 Task: Search one way flight ticket for 1 adult, 6 children, 1 infant in seat and 1 infant on lap in business from Unalaska: Unalaska Airport (tom Madsen/dutch Harbor Airport) to Greensboro: Piedmont Triad International Airport on 5-1-2023. Stops: Non-stop only. Choice of flights is Alaska. Number of bags: 1 carry on bag. Price is upto 80000. Outbound departure time preference is 17:45. Return departure time preference is 5:30.
Action: Mouse moved to (399, 485)
Screenshot: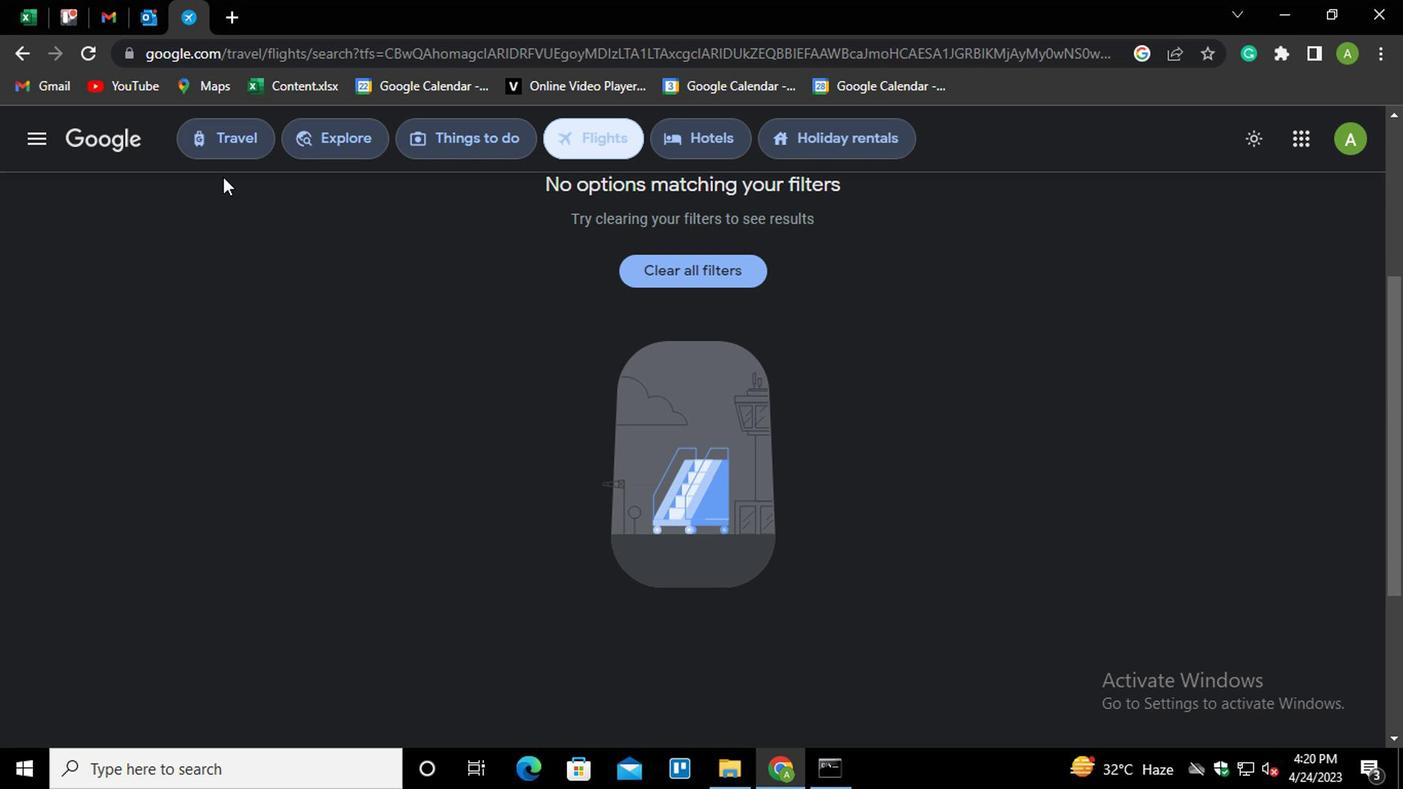 
Action: Mouse scrolled (399, 486) with delta (0, 1)
Screenshot: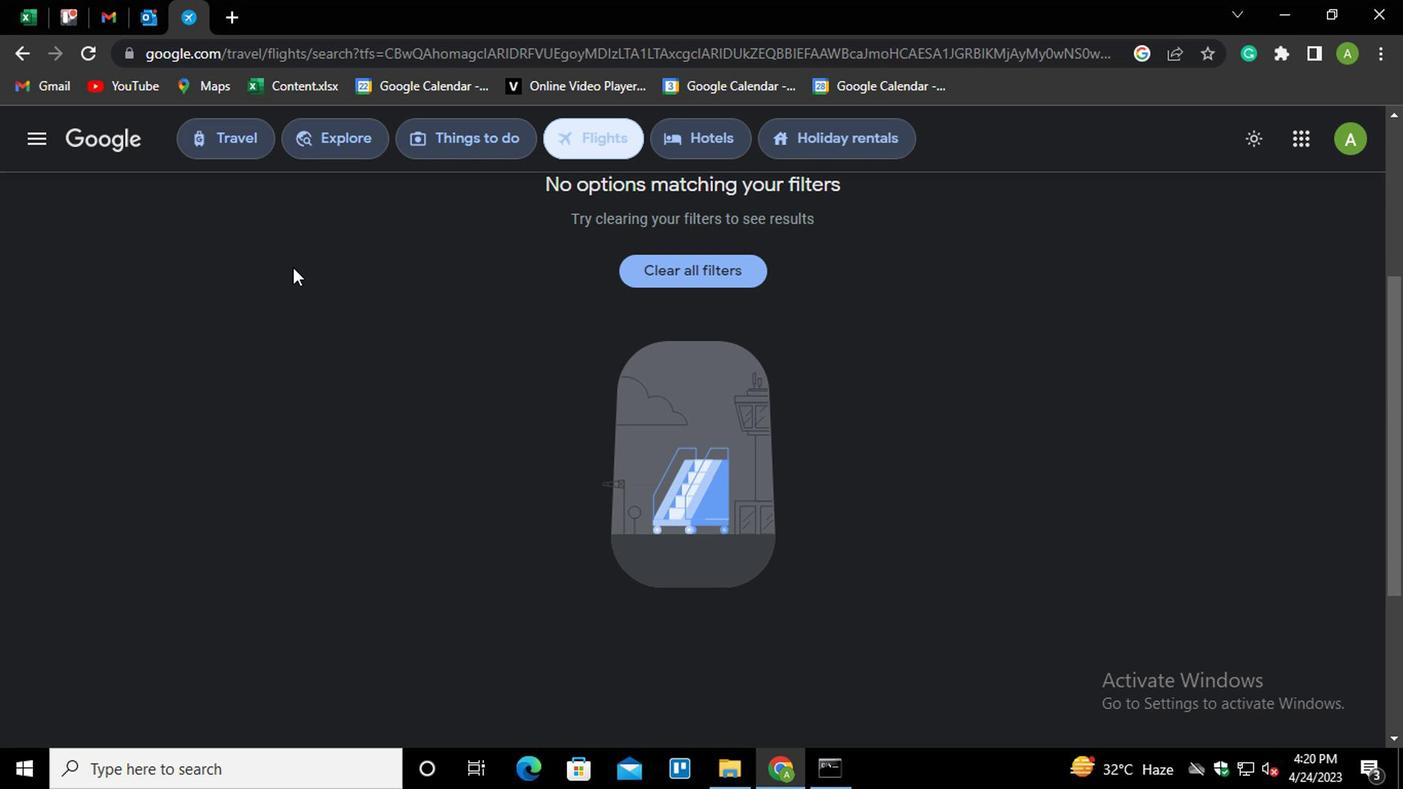 
Action: Mouse scrolled (399, 486) with delta (0, 1)
Screenshot: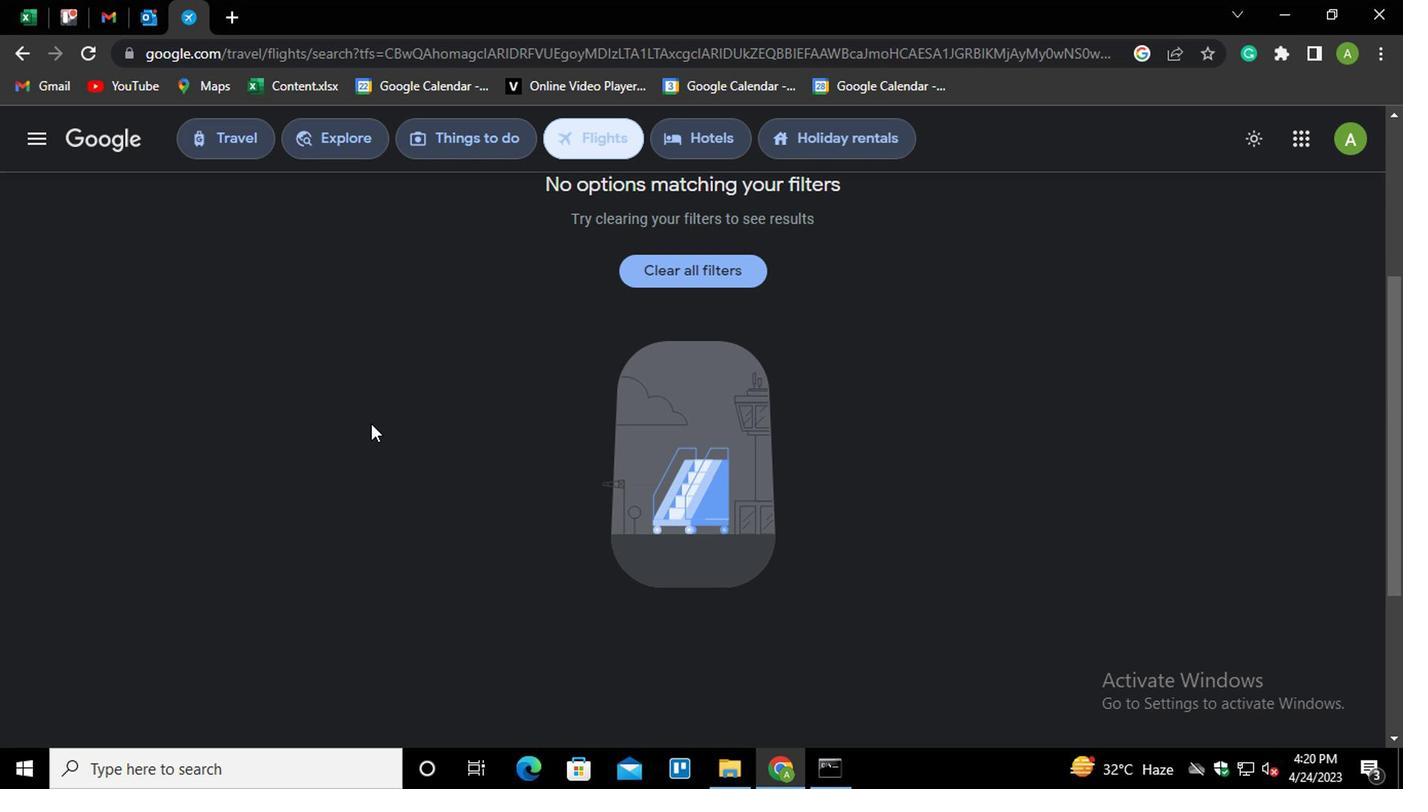 
Action: Mouse scrolled (399, 486) with delta (0, 1)
Screenshot: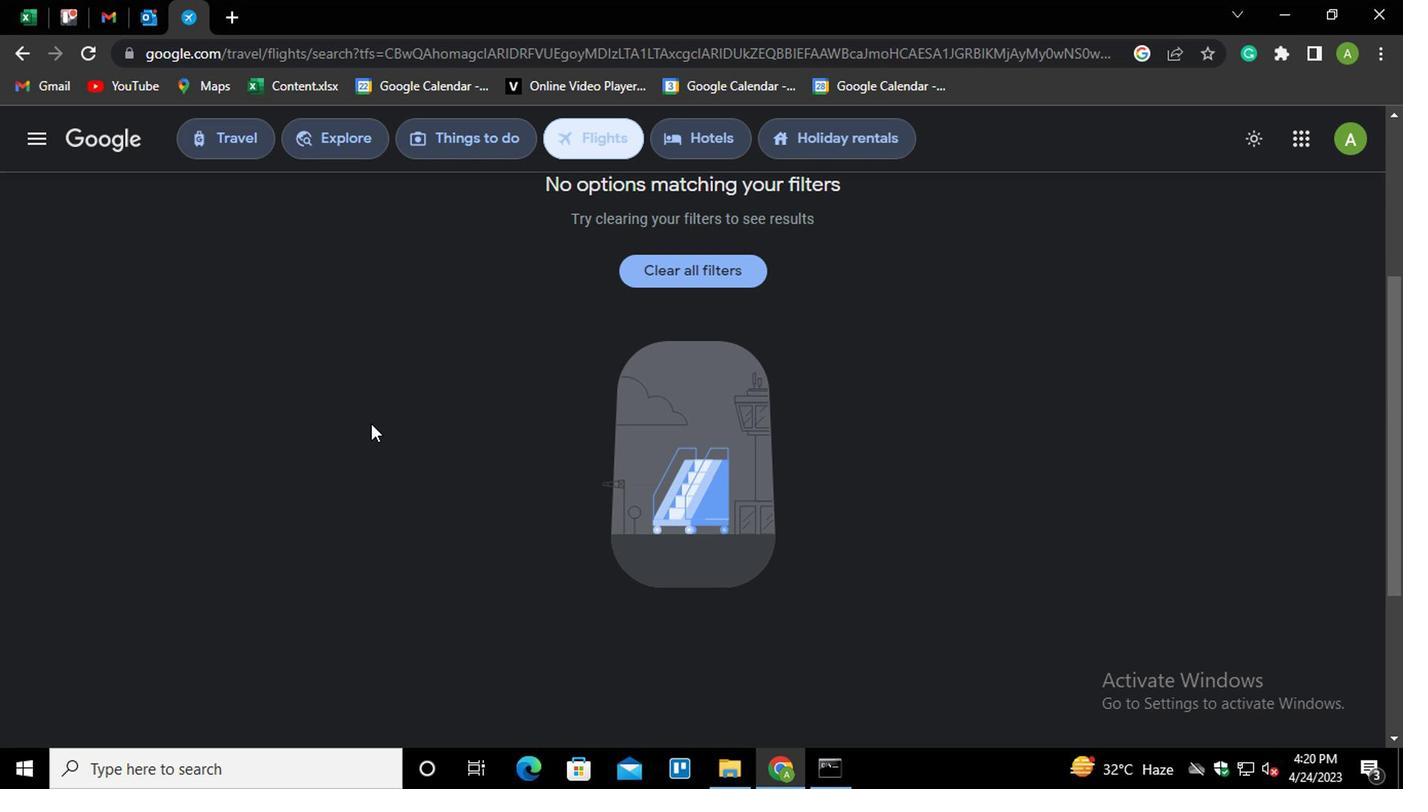 
Action: Mouse scrolled (399, 486) with delta (0, 1)
Screenshot: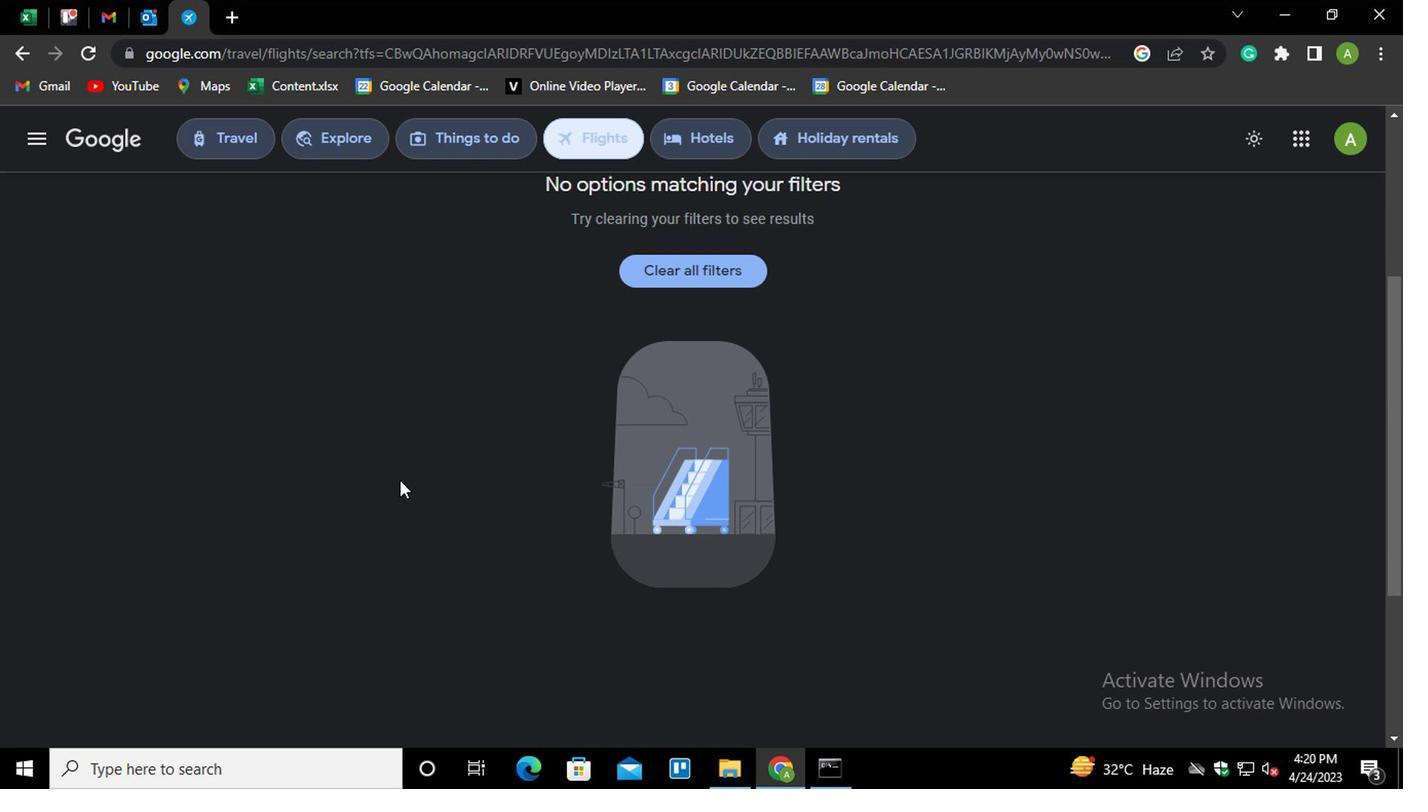
Action: Mouse moved to (268, 225)
Screenshot: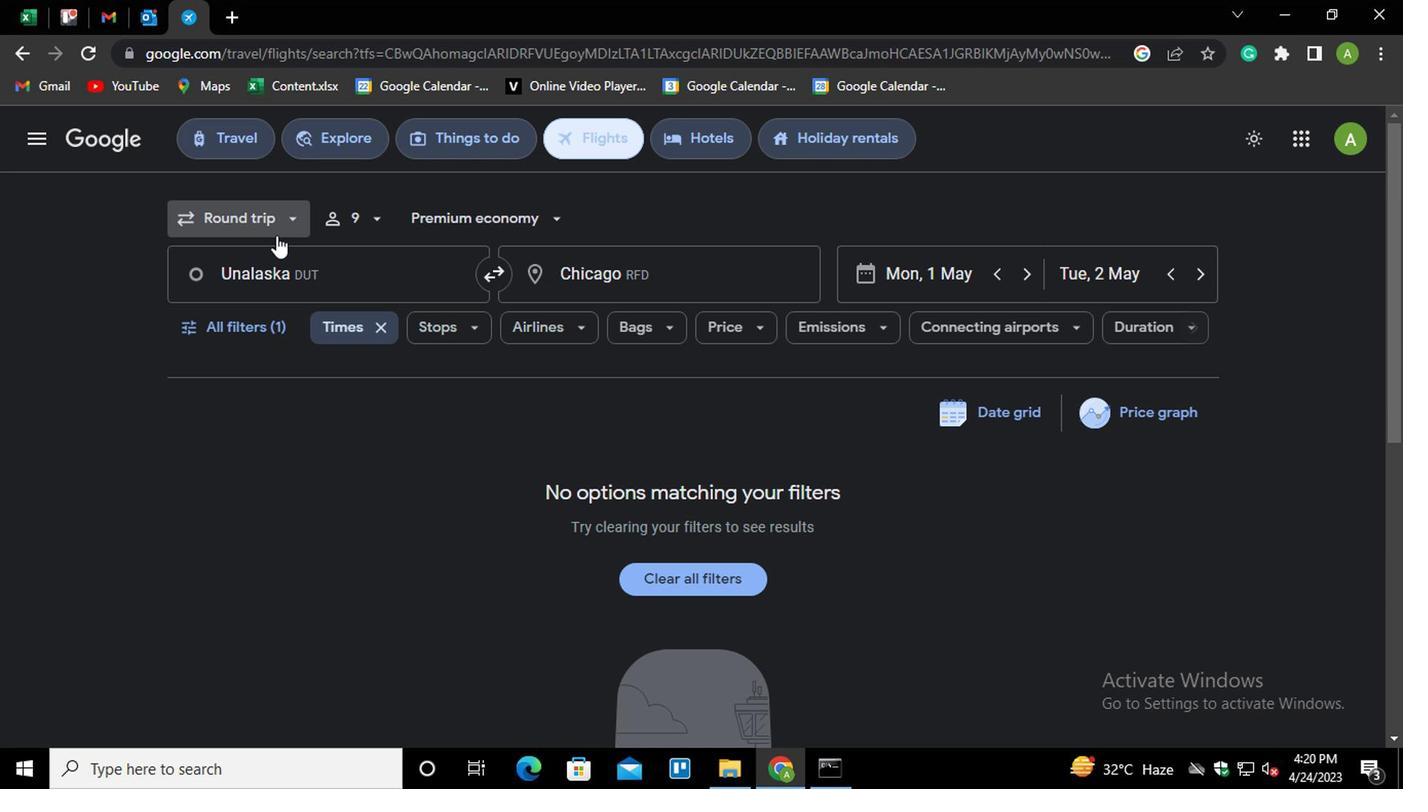 
Action: Mouse pressed left at (268, 225)
Screenshot: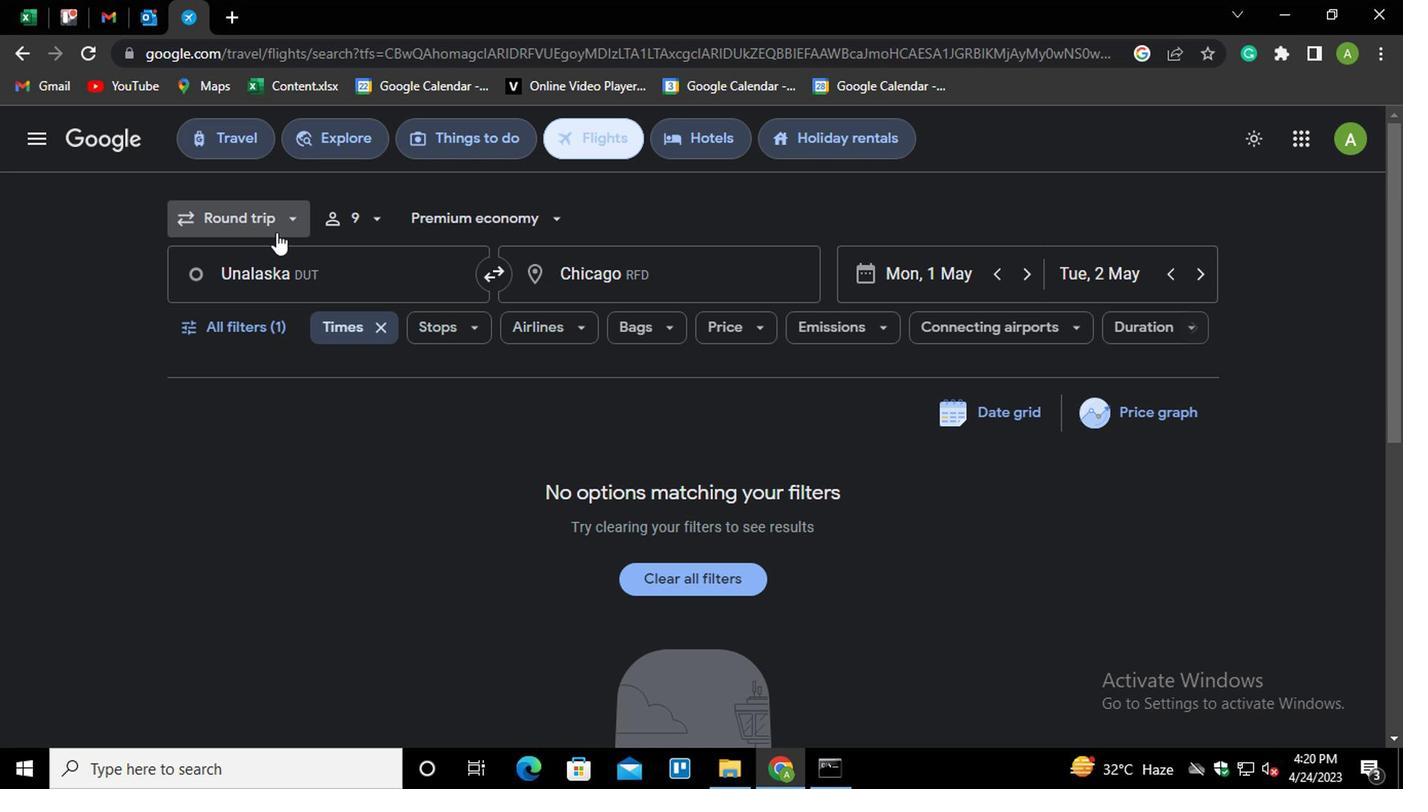 
Action: Mouse moved to (269, 303)
Screenshot: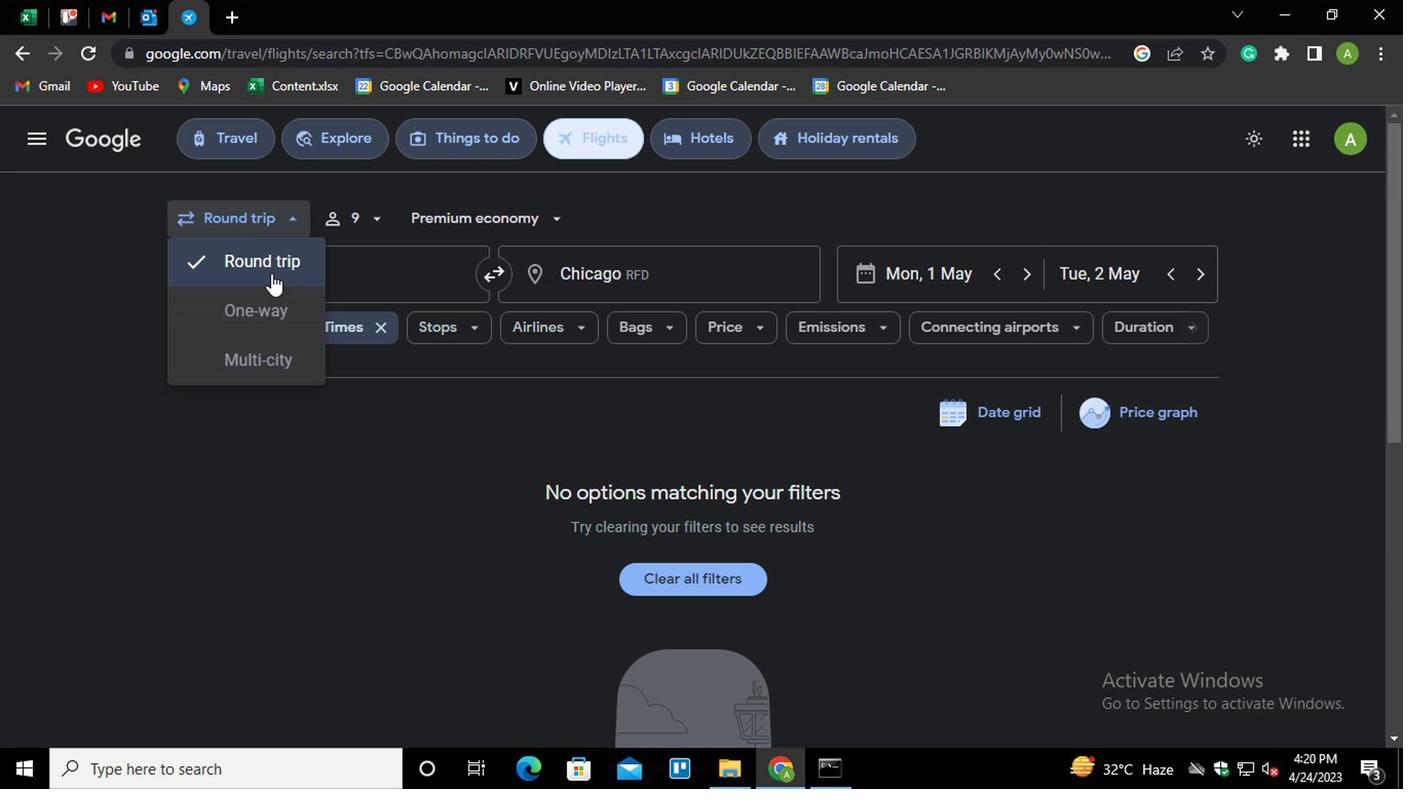 
Action: Mouse pressed left at (269, 303)
Screenshot: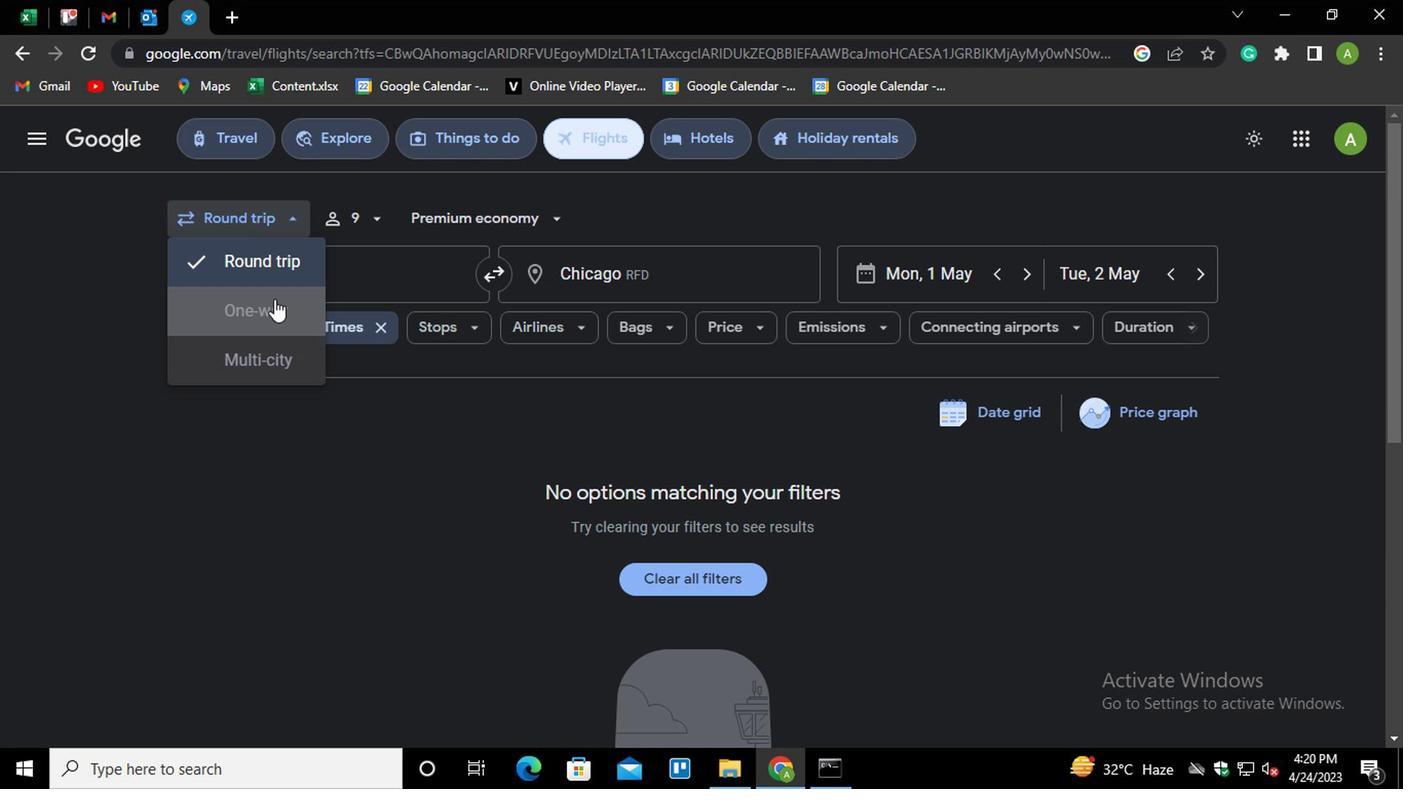
Action: Mouse moved to (333, 227)
Screenshot: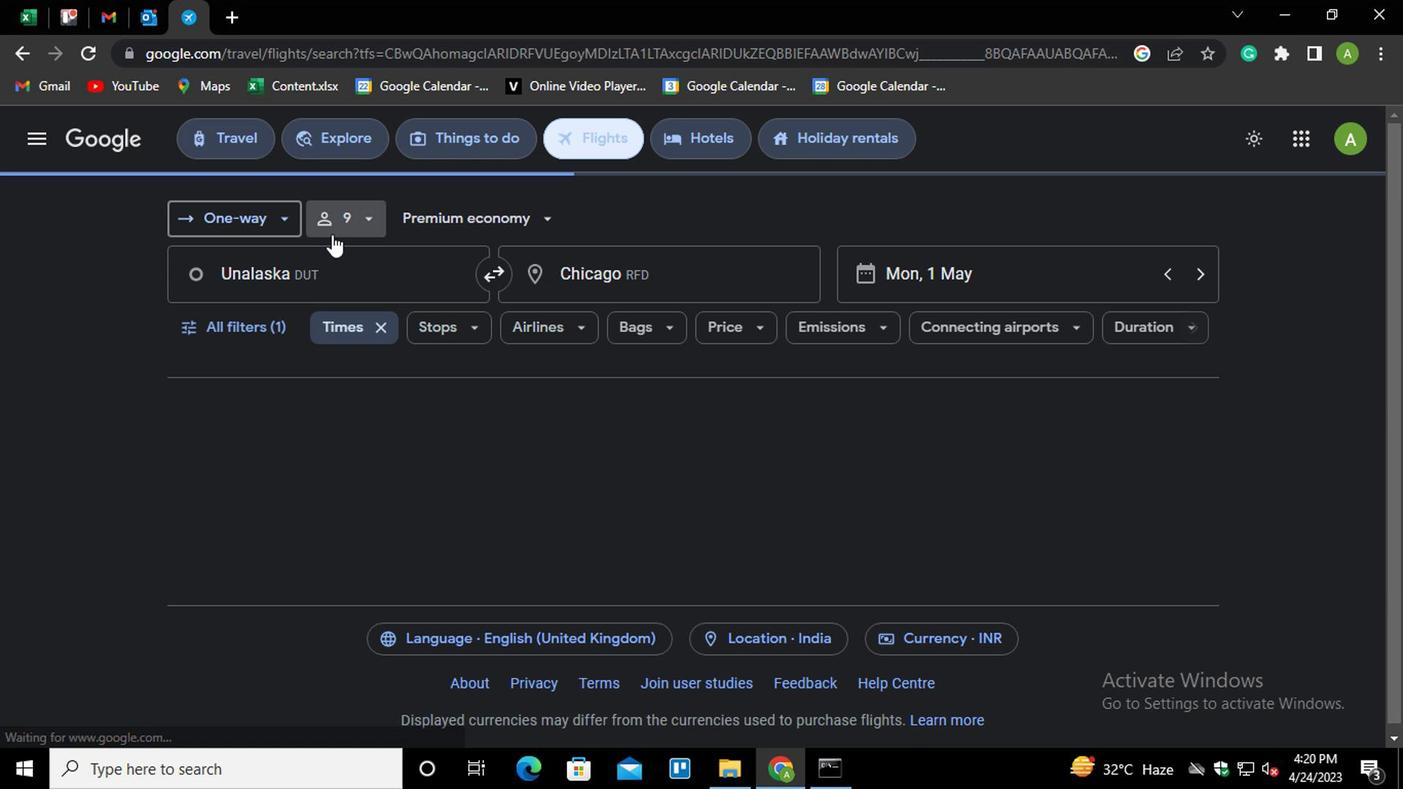 
Action: Mouse pressed left at (333, 227)
Screenshot: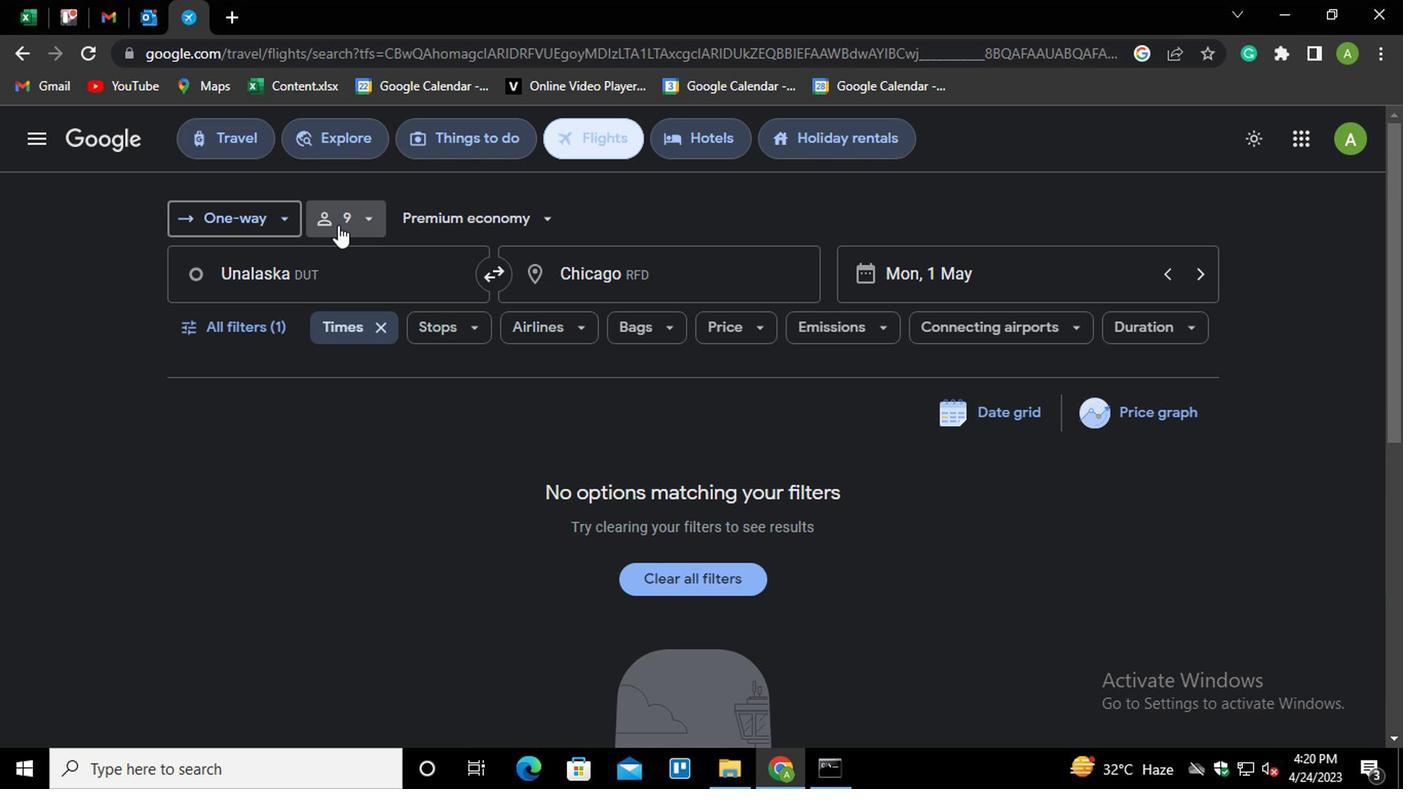 
Action: Mouse moved to (452, 268)
Screenshot: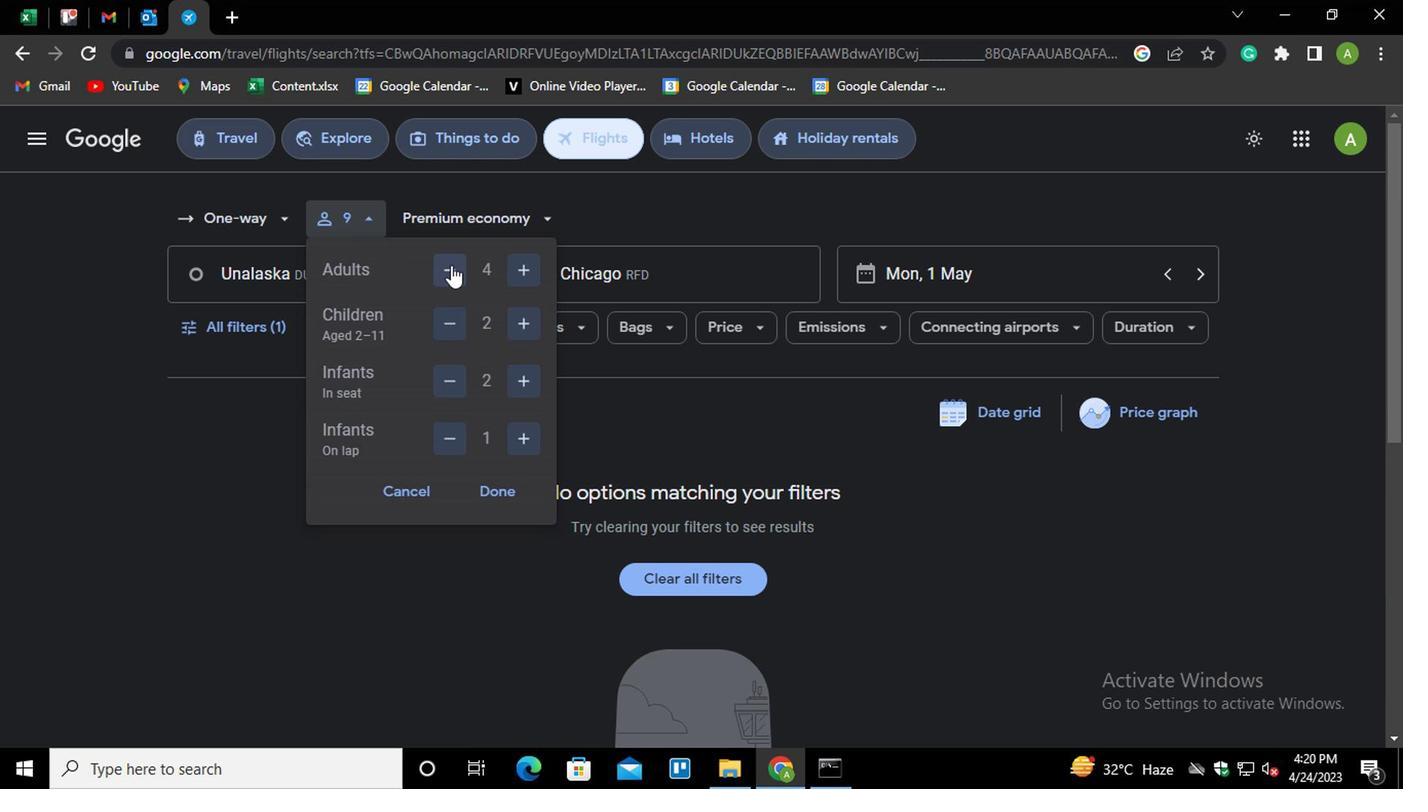 
Action: Mouse pressed left at (452, 268)
Screenshot: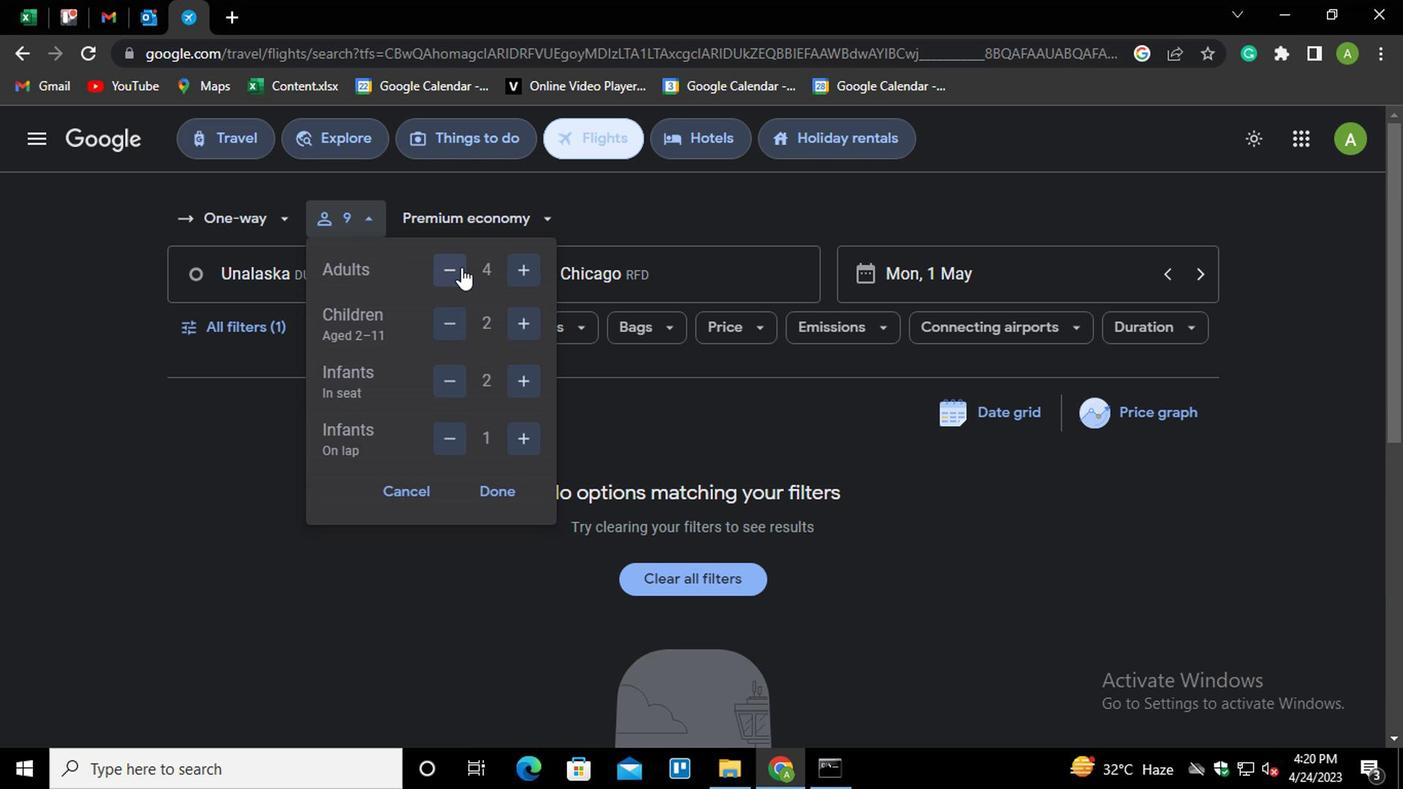 
Action: Mouse pressed left at (452, 268)
Screenshot: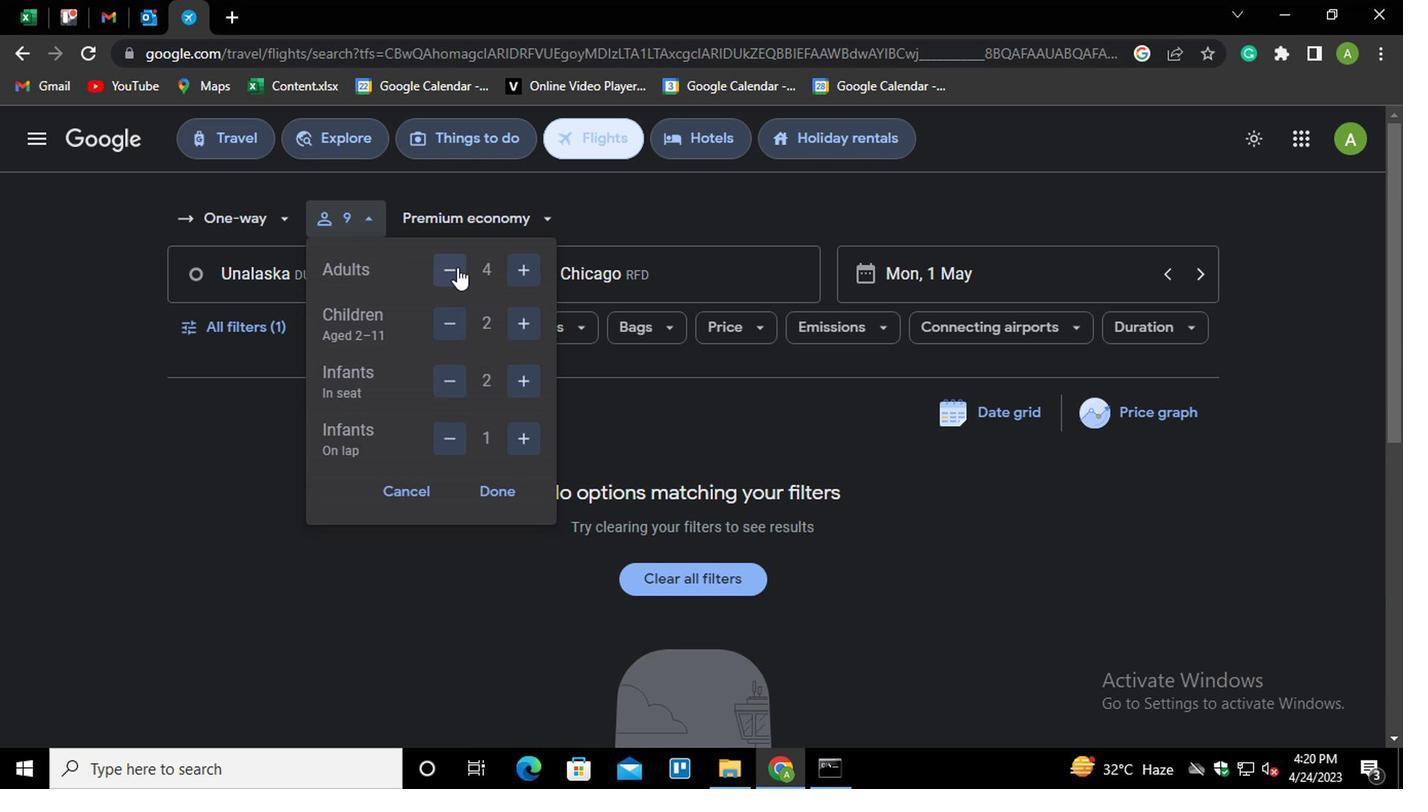 
Action: Mouse pressed left at (452, 268)
Screenshot: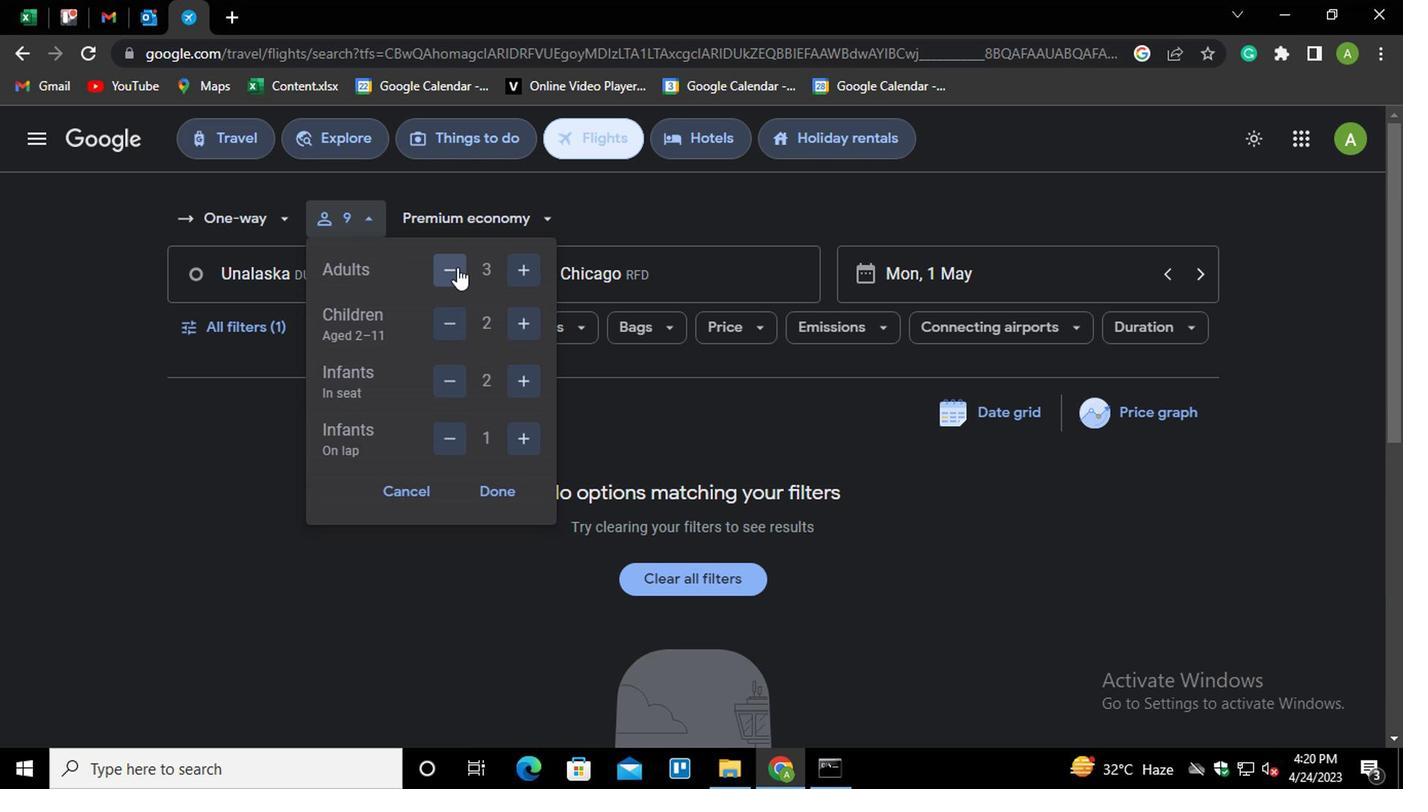 
Action: Mouse moved to (521, 324)
Screenshot: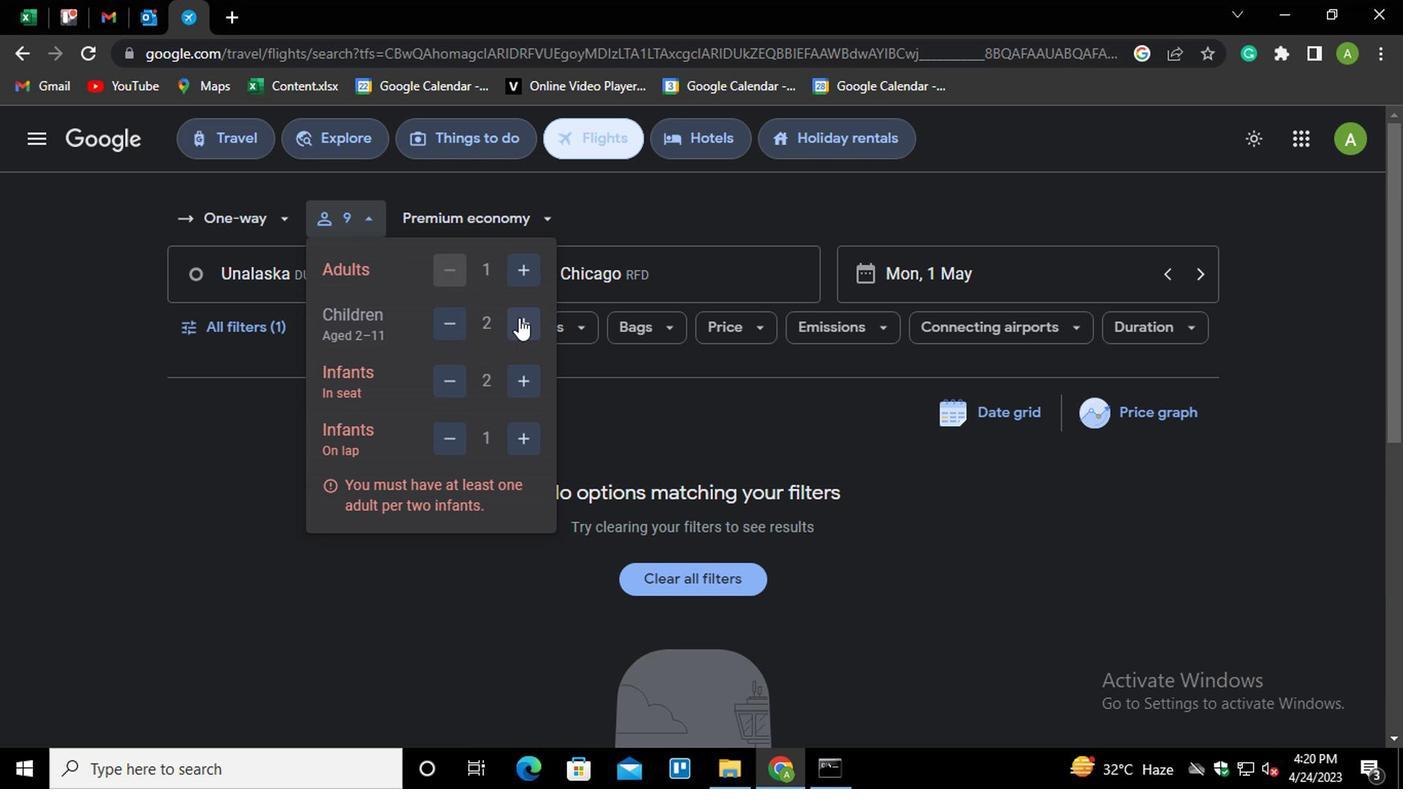 
Action: Mouse pressed left at (521, 324)
Screenshot: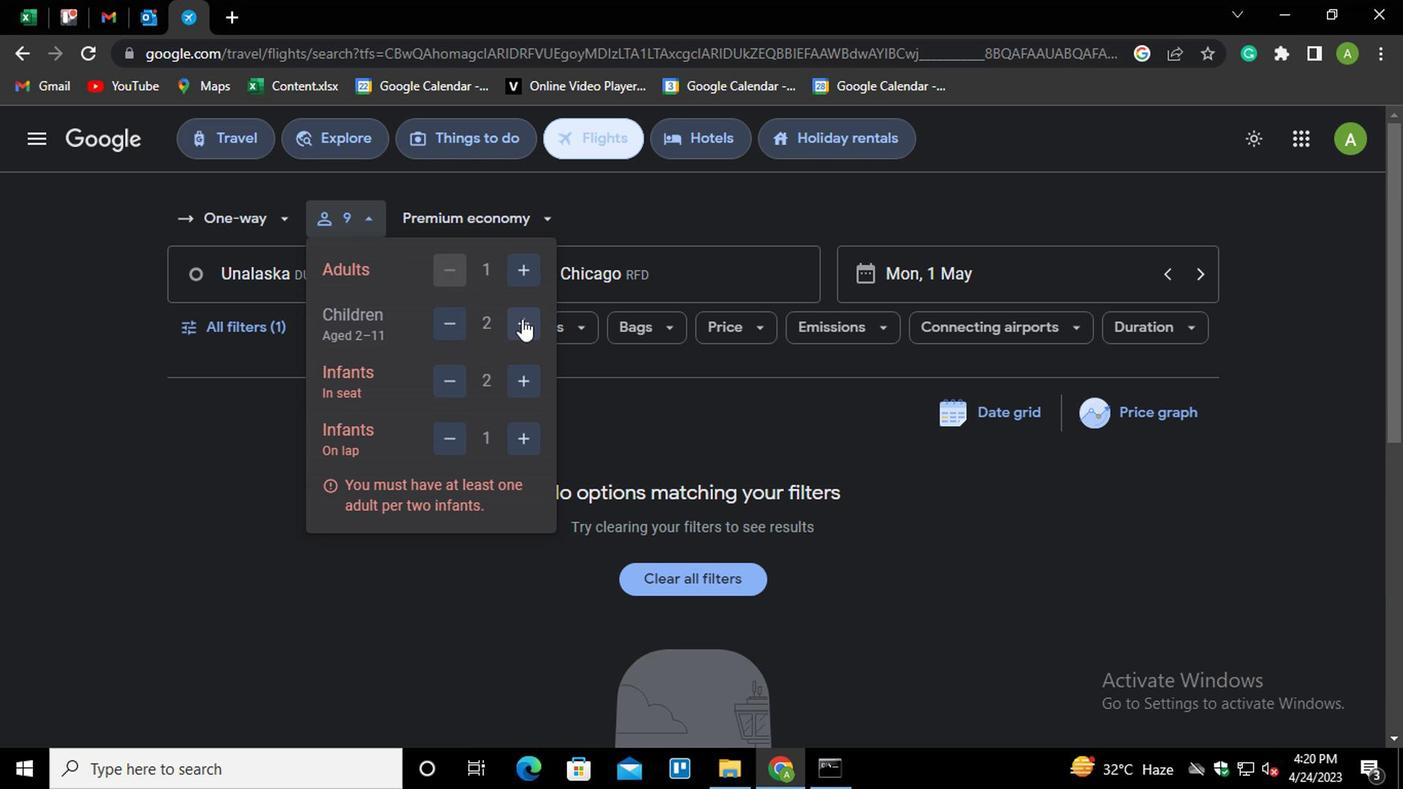 
Action: Mouse moved to (521, 325)
Screenshot: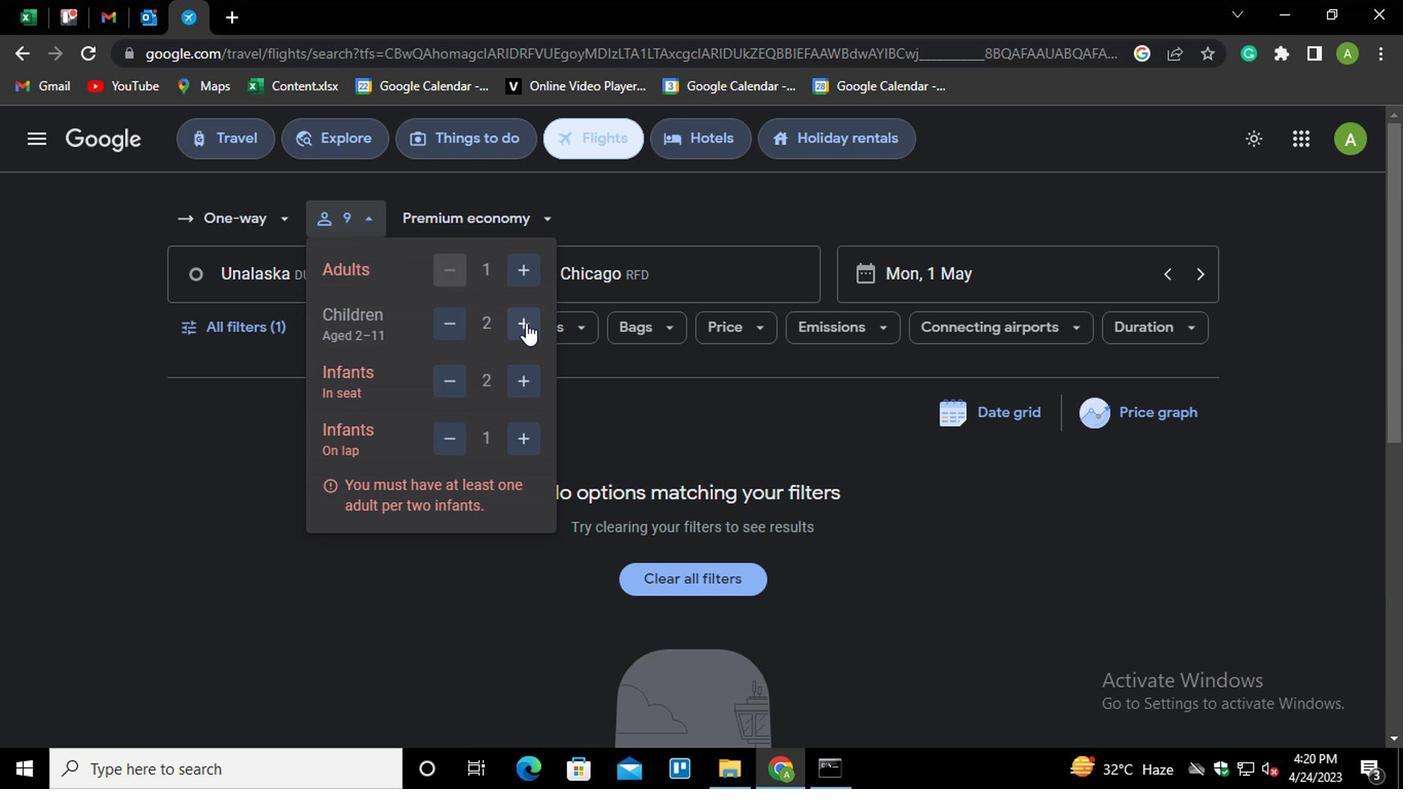 
Action: Mouse pressed left at (521, 325)
Screenshot: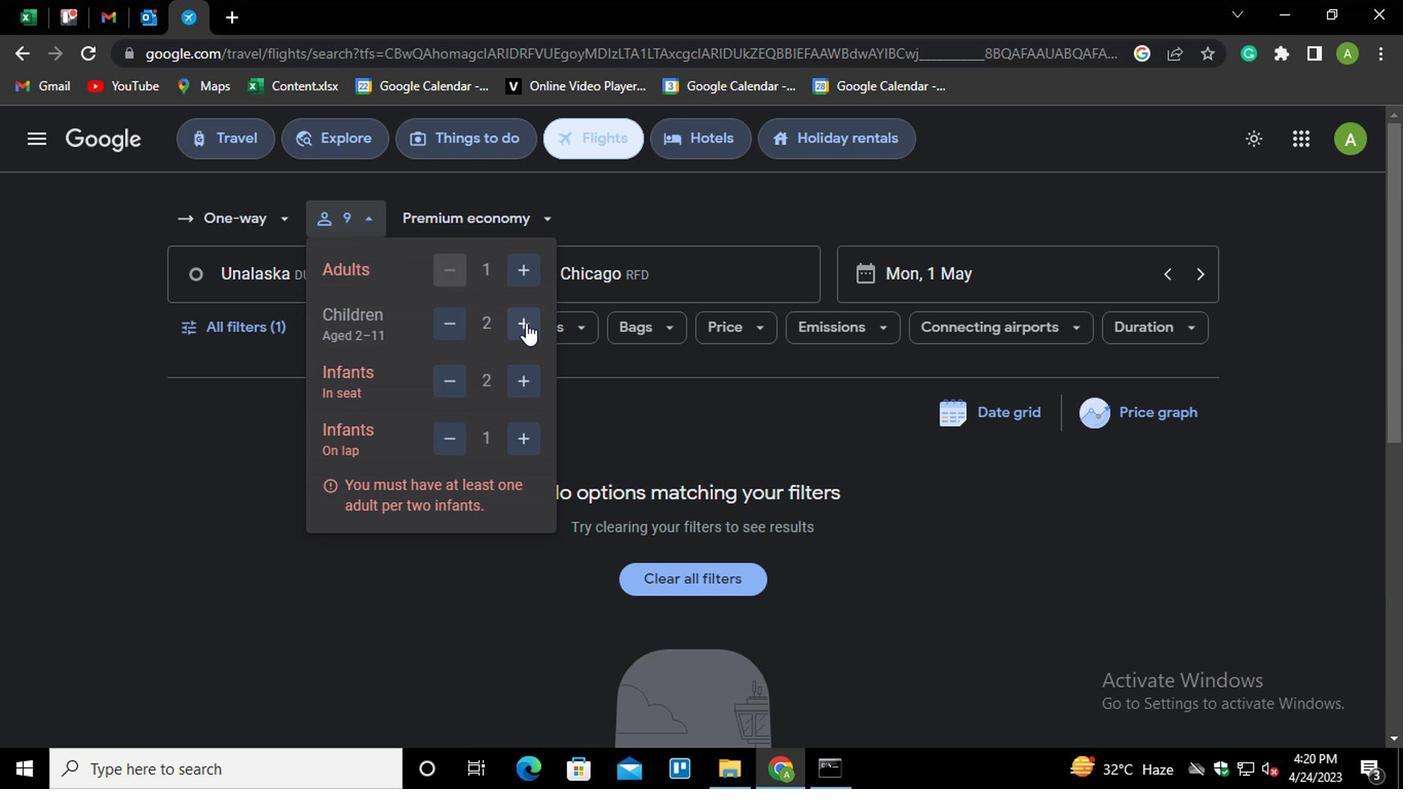 
Action: Mouse pressed left at (521, 325)
Screenshot: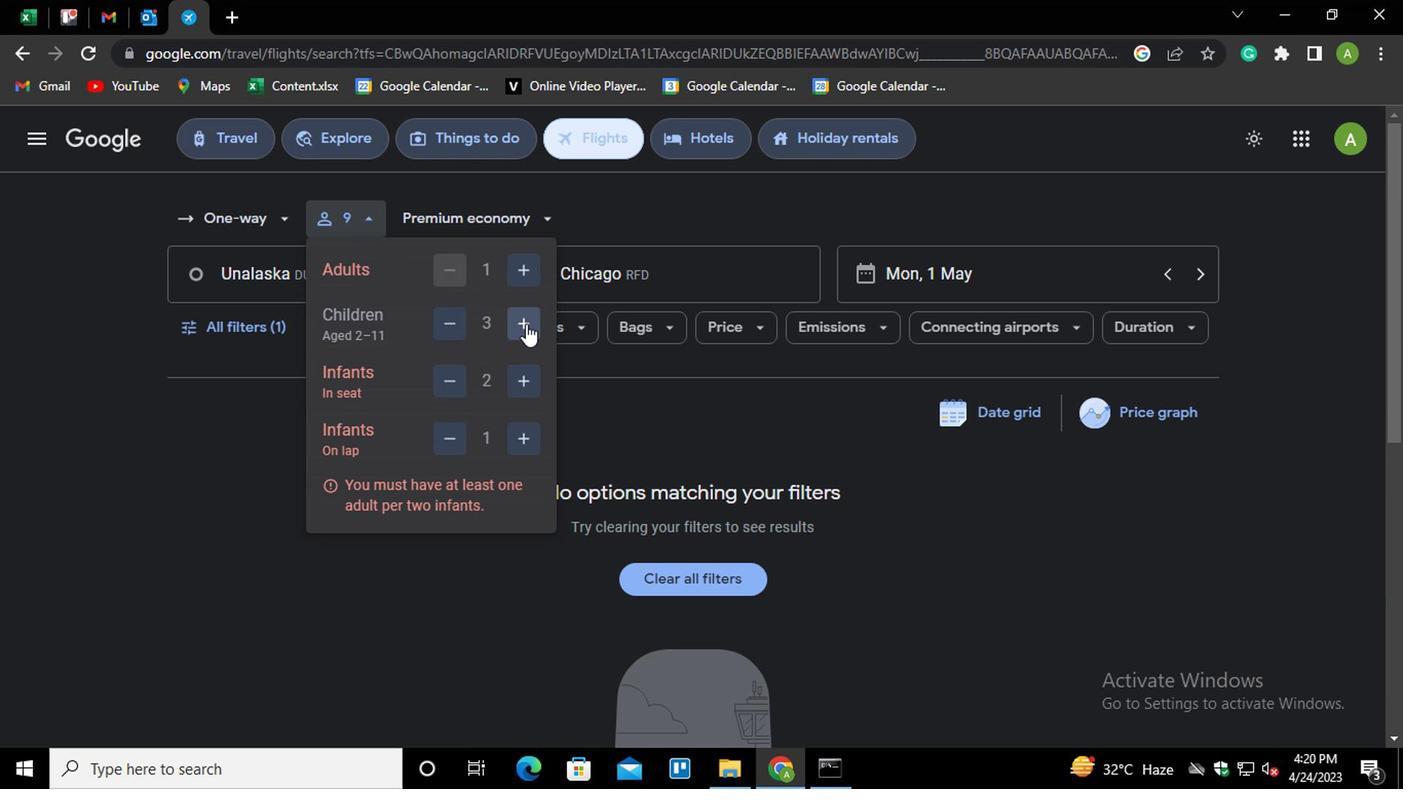 
Action: Mouse pressed left at (521, 325)
Screenshot: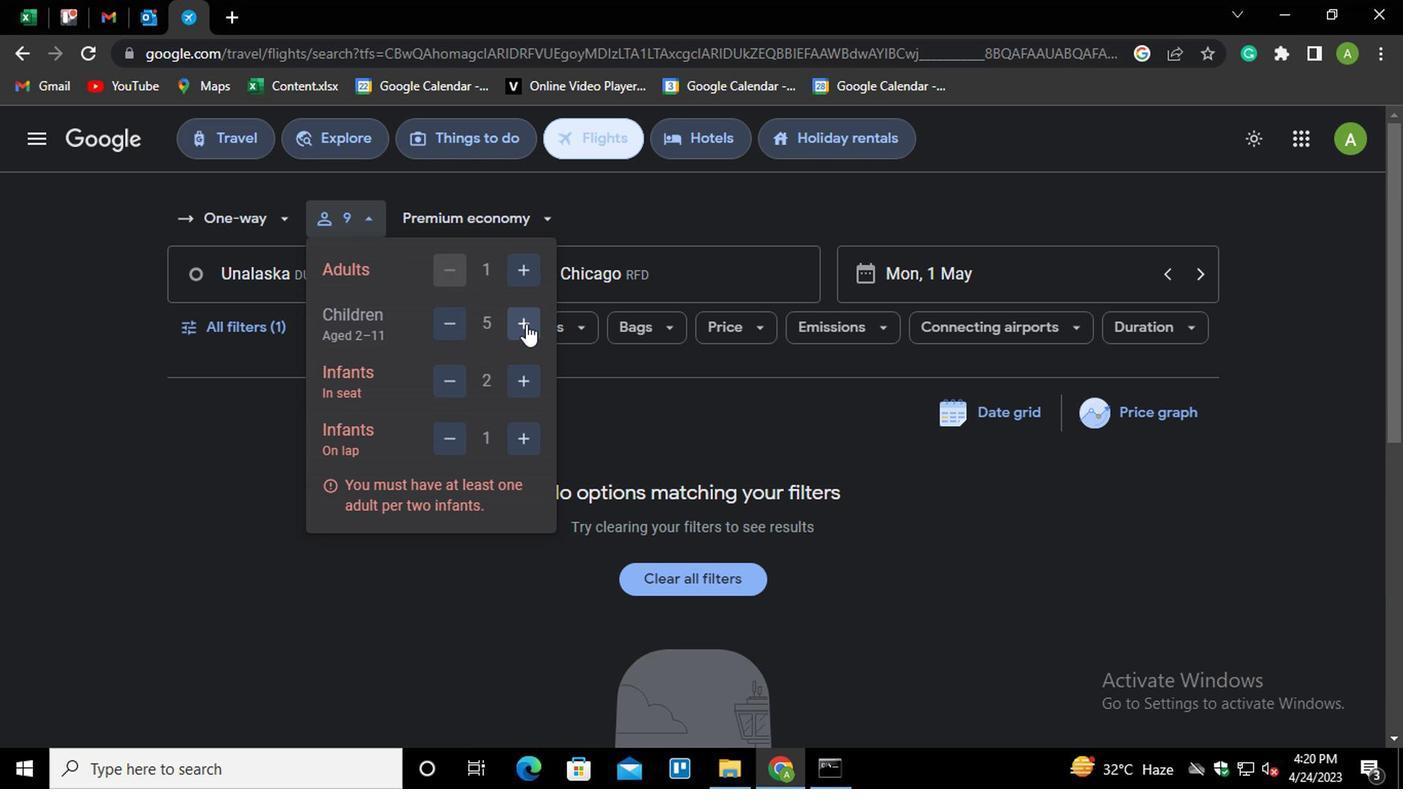 
Action: Mouse moved to (444, 366)
Screenshot: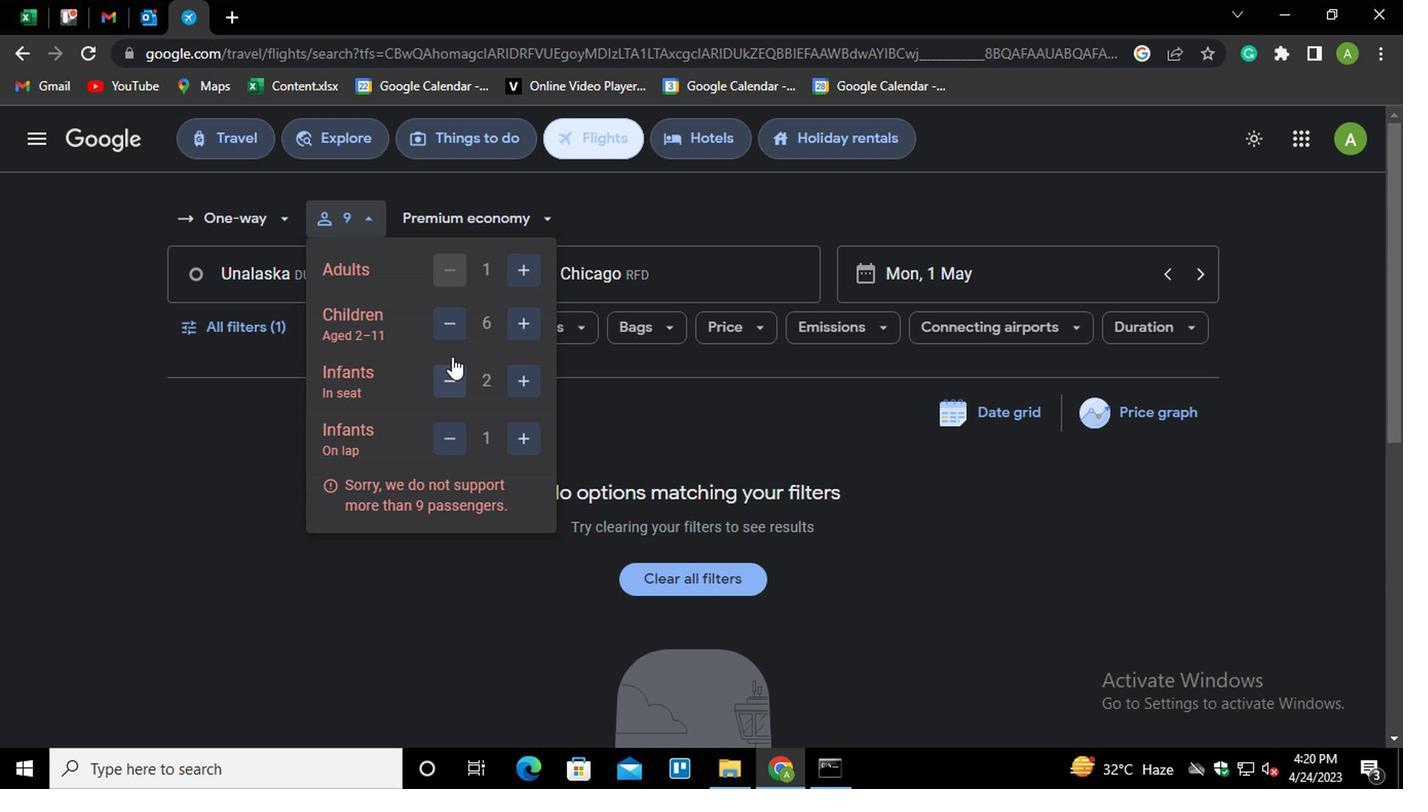 
Action: Mouse pressed left at (444, 366)
Screenshot: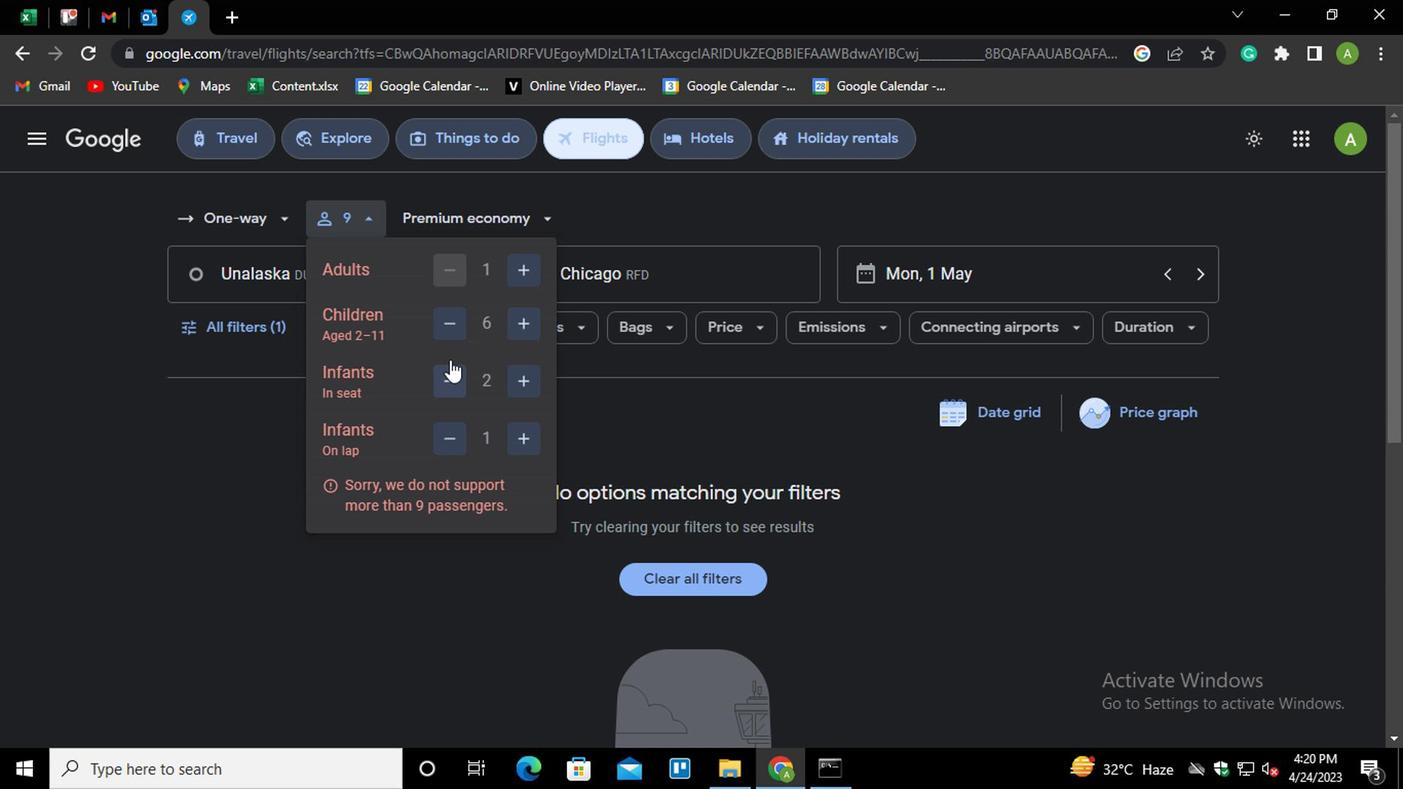 
Action: Mouse moved to (497, 490)
Screenshot: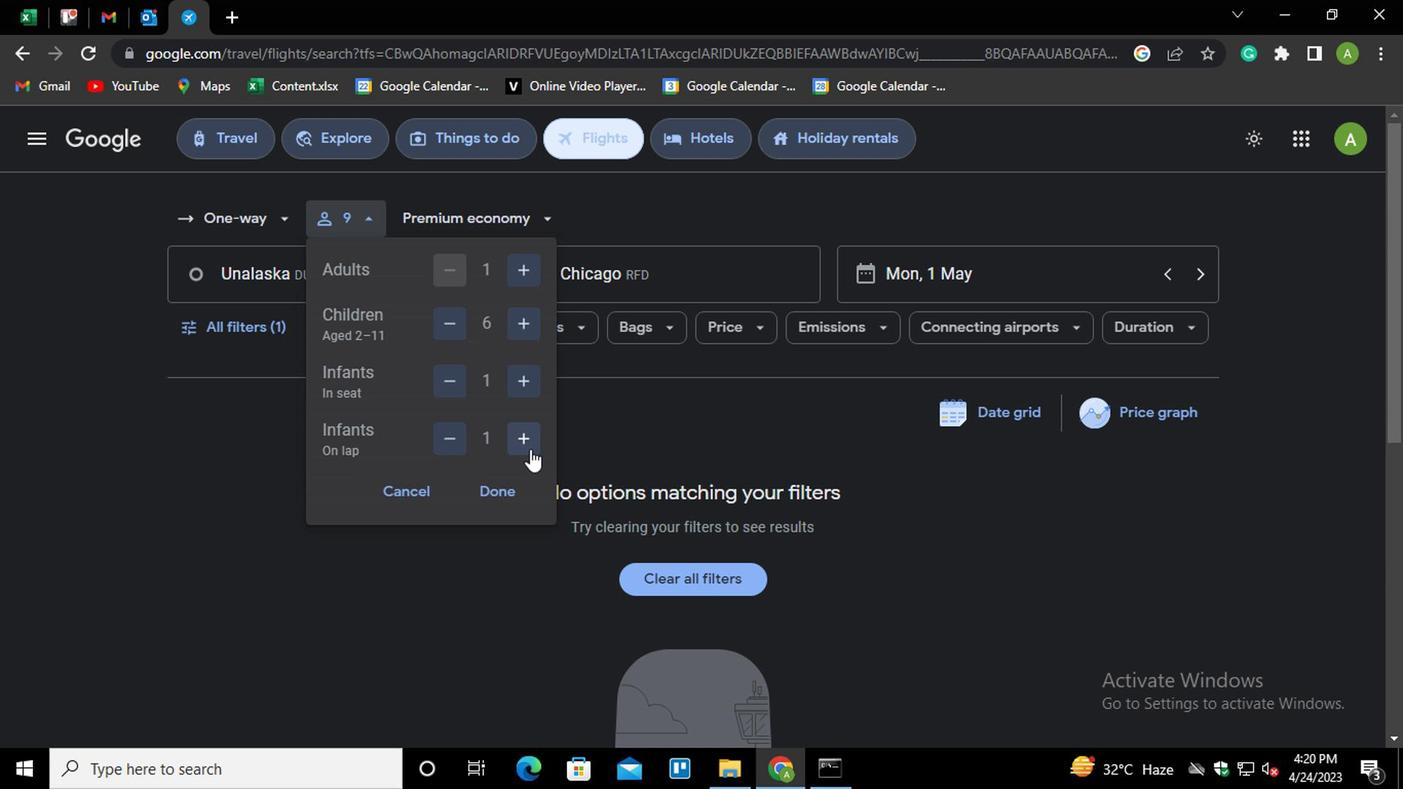 
Action: Mouse pressed left at (497, 490)
Screenshot: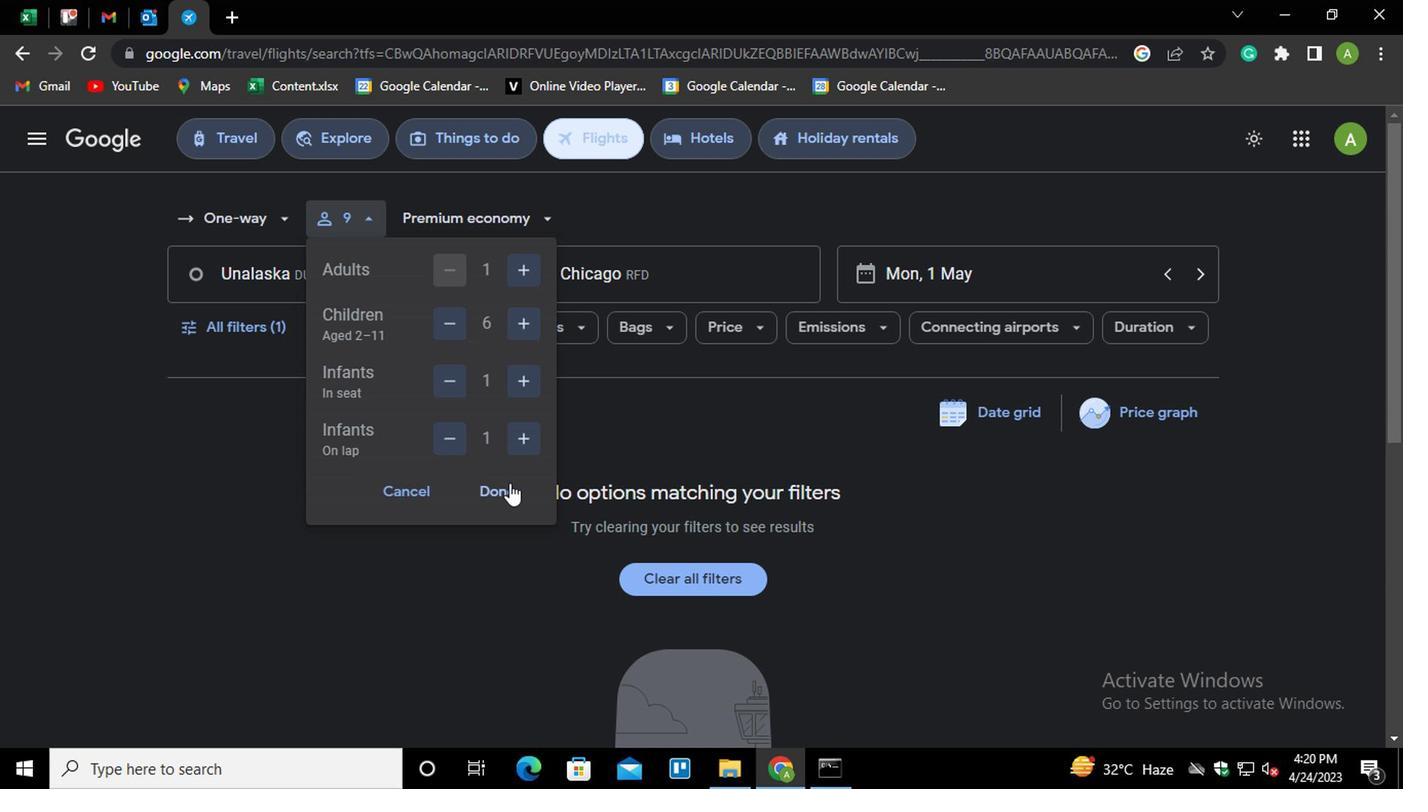 
Action: Mouse moved to (486, 224)
Screenshot: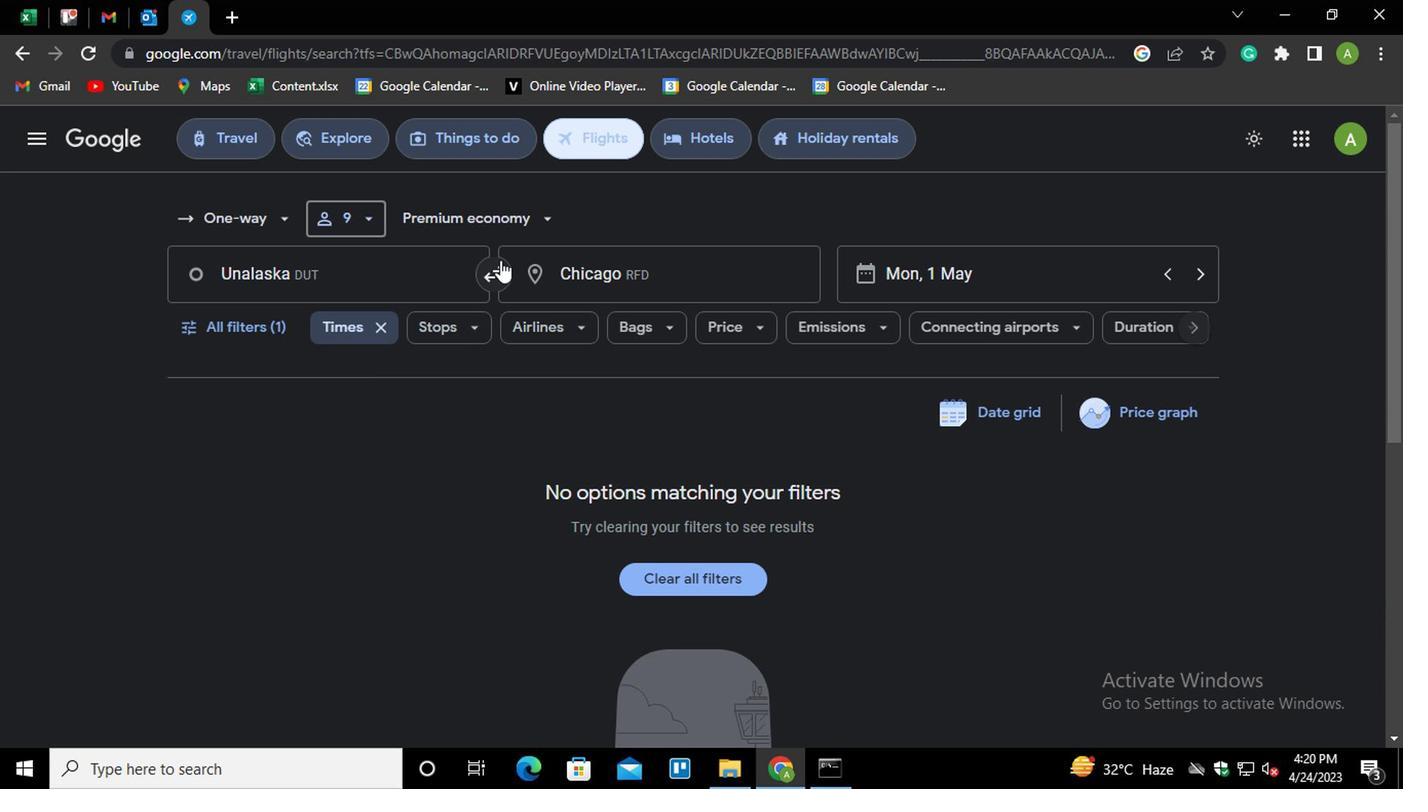 
Action: Mouse pressed left at (486, 224)
Screenshot: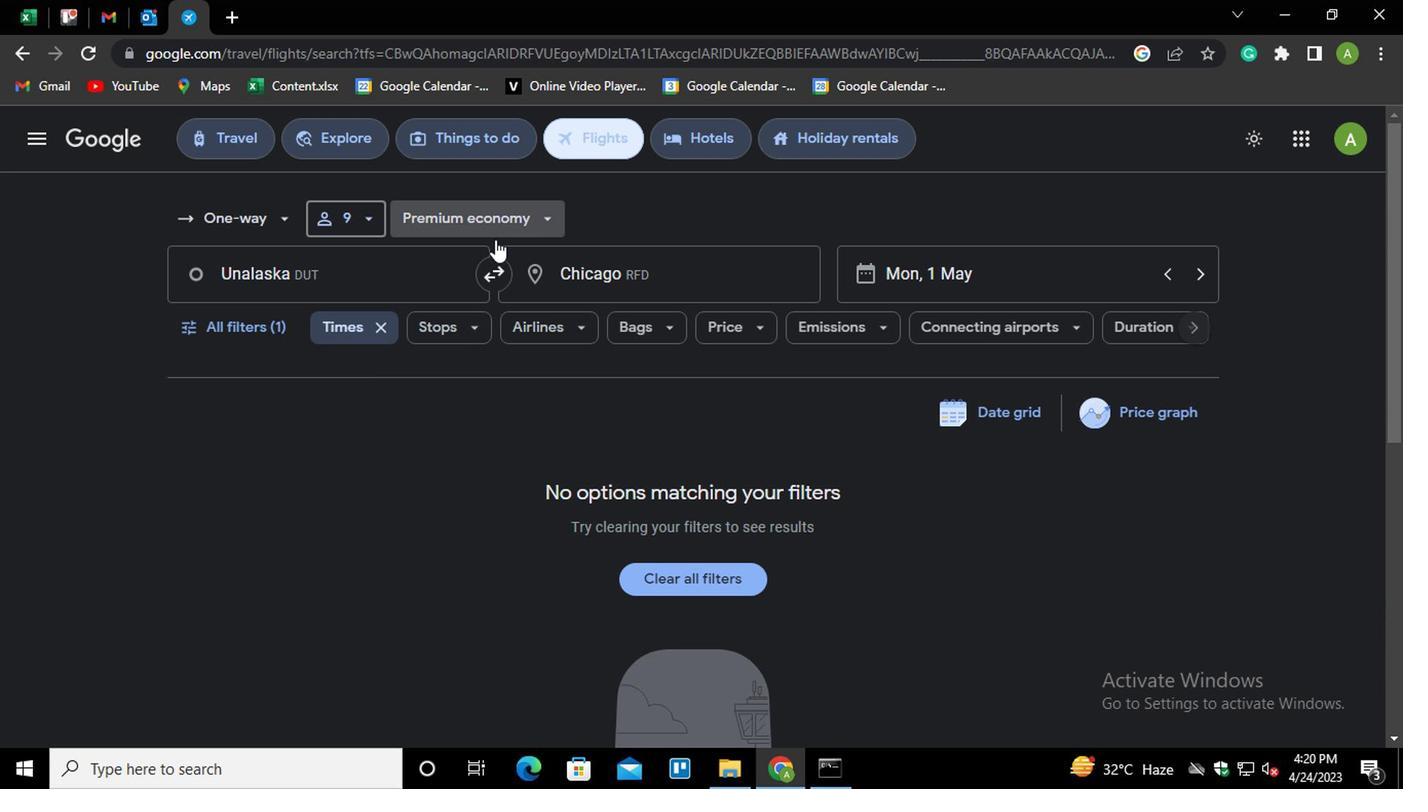 
Action: Mouse moved to (505, 364)
Screenshot: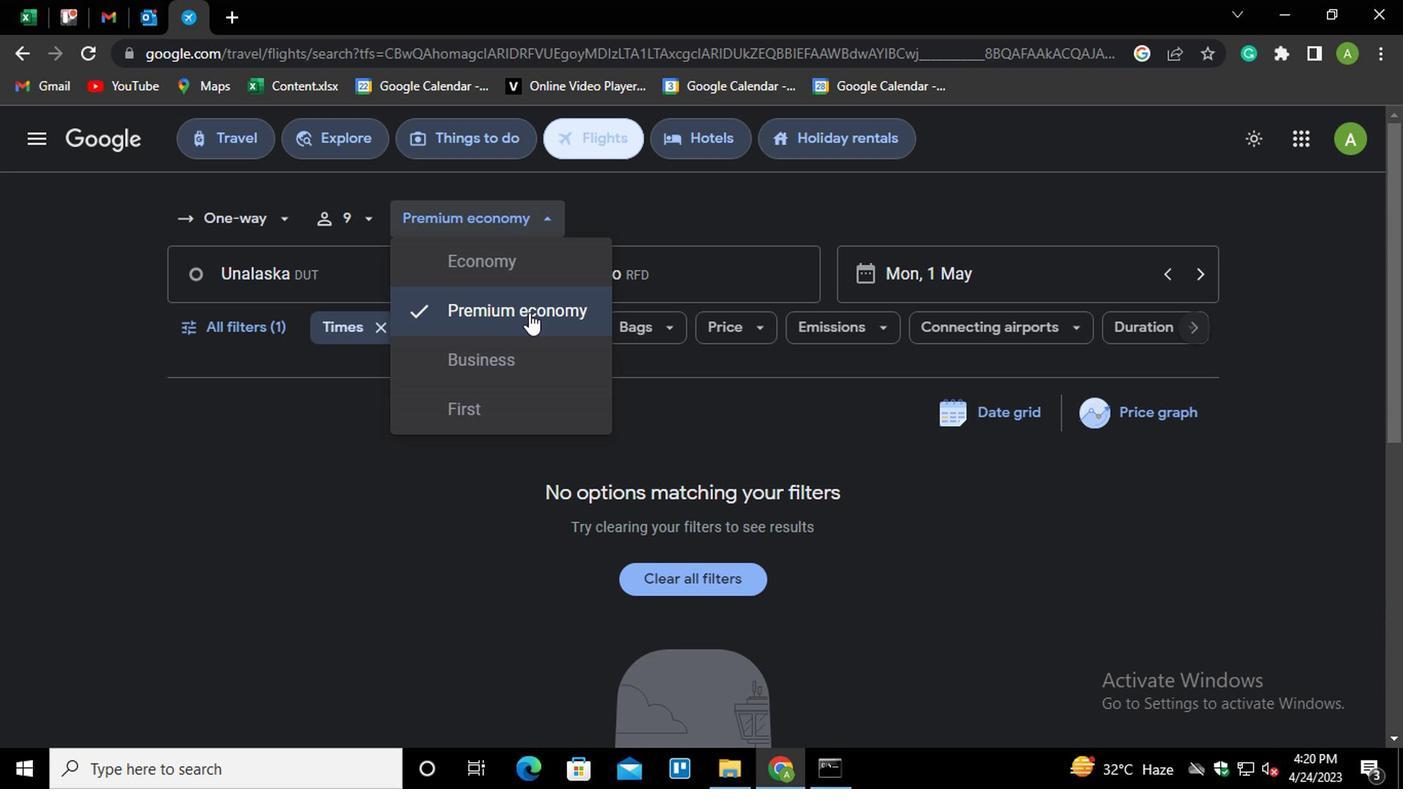 
Action: Mouse pressed left at (505, 364)
Screenshot: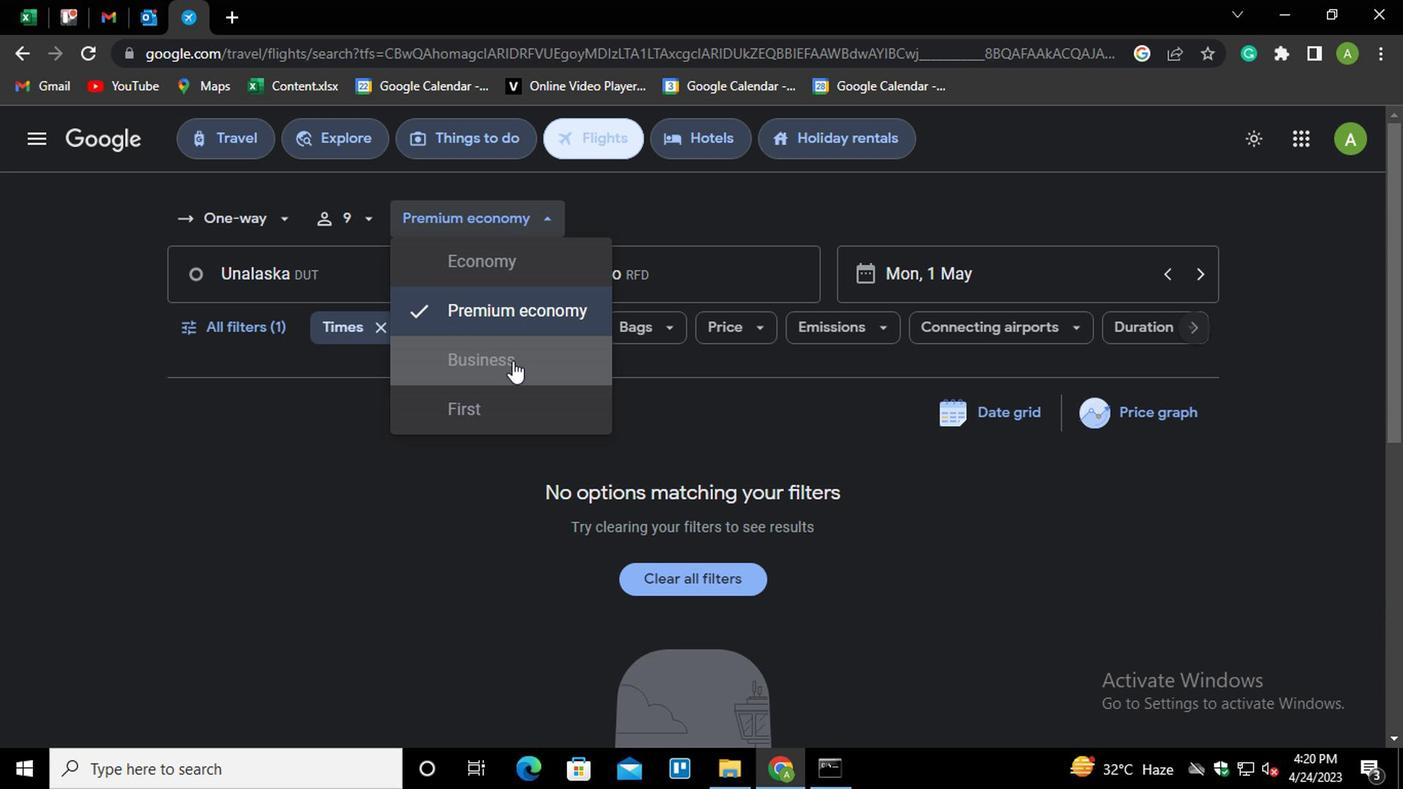
Action: Mouse moved to (686, 289)
Screenshot: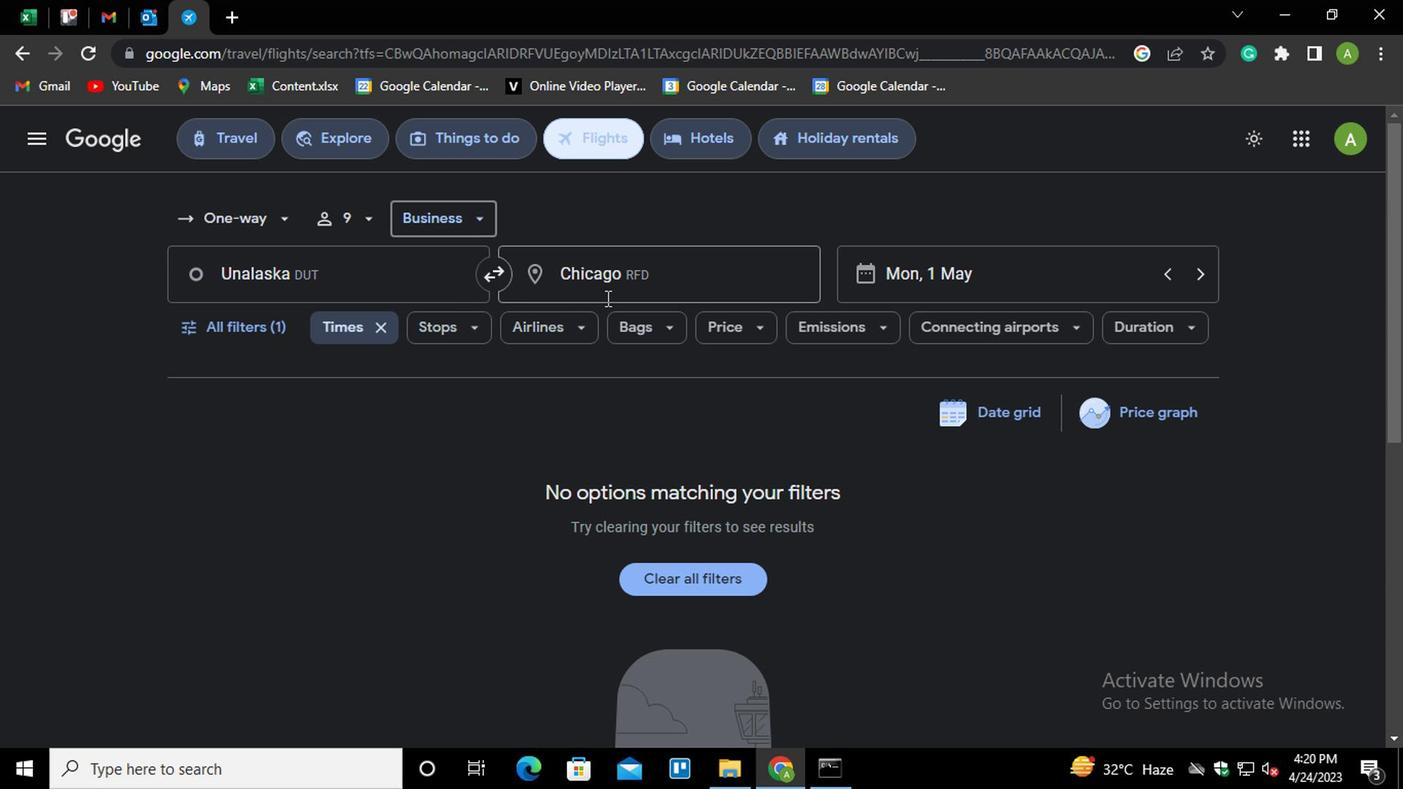 
Action: Mouse pressed left at (686, 289)
Screenshot: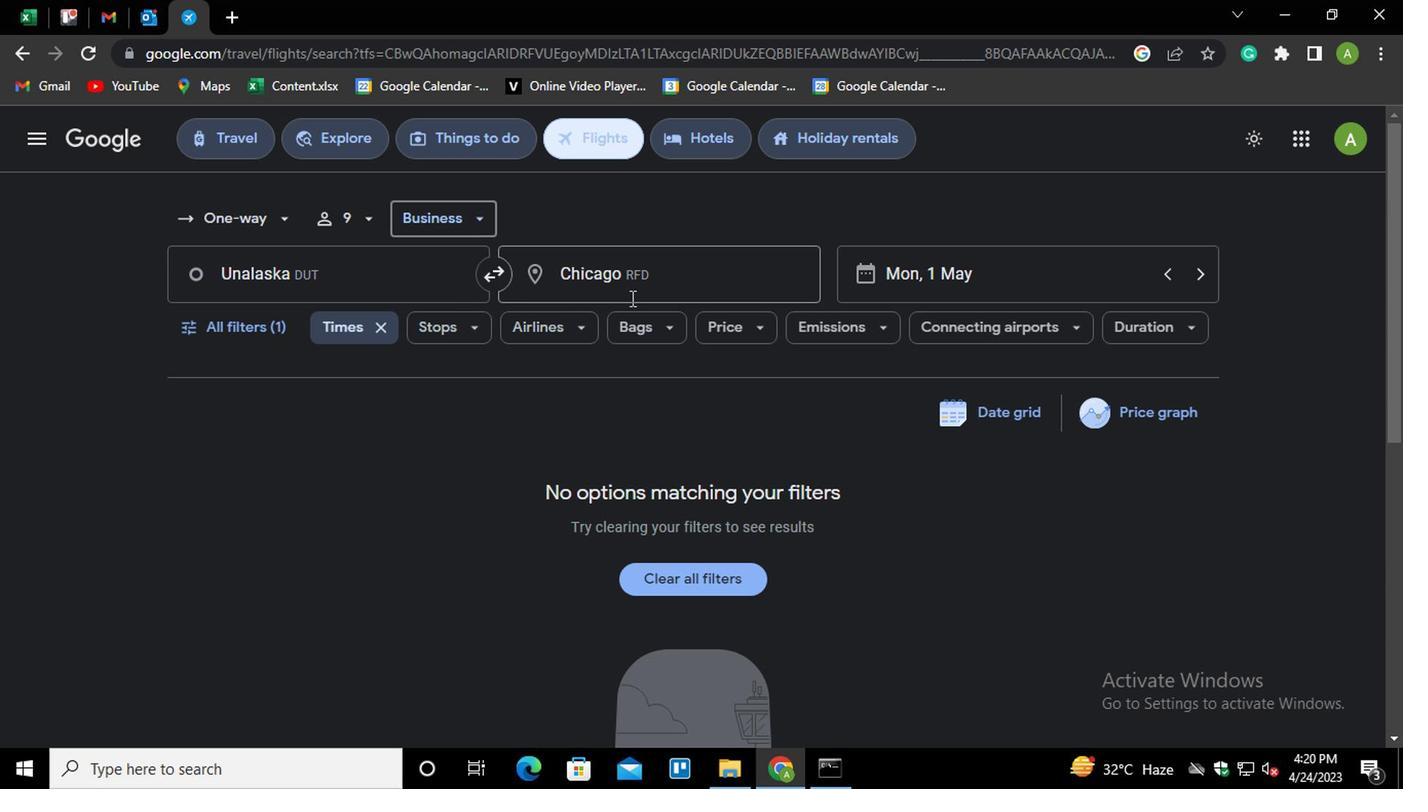 
Action: Key pressed <Key.shift>GREENSBORO<Key.down><Key.down><Key.enter>
Screenshot: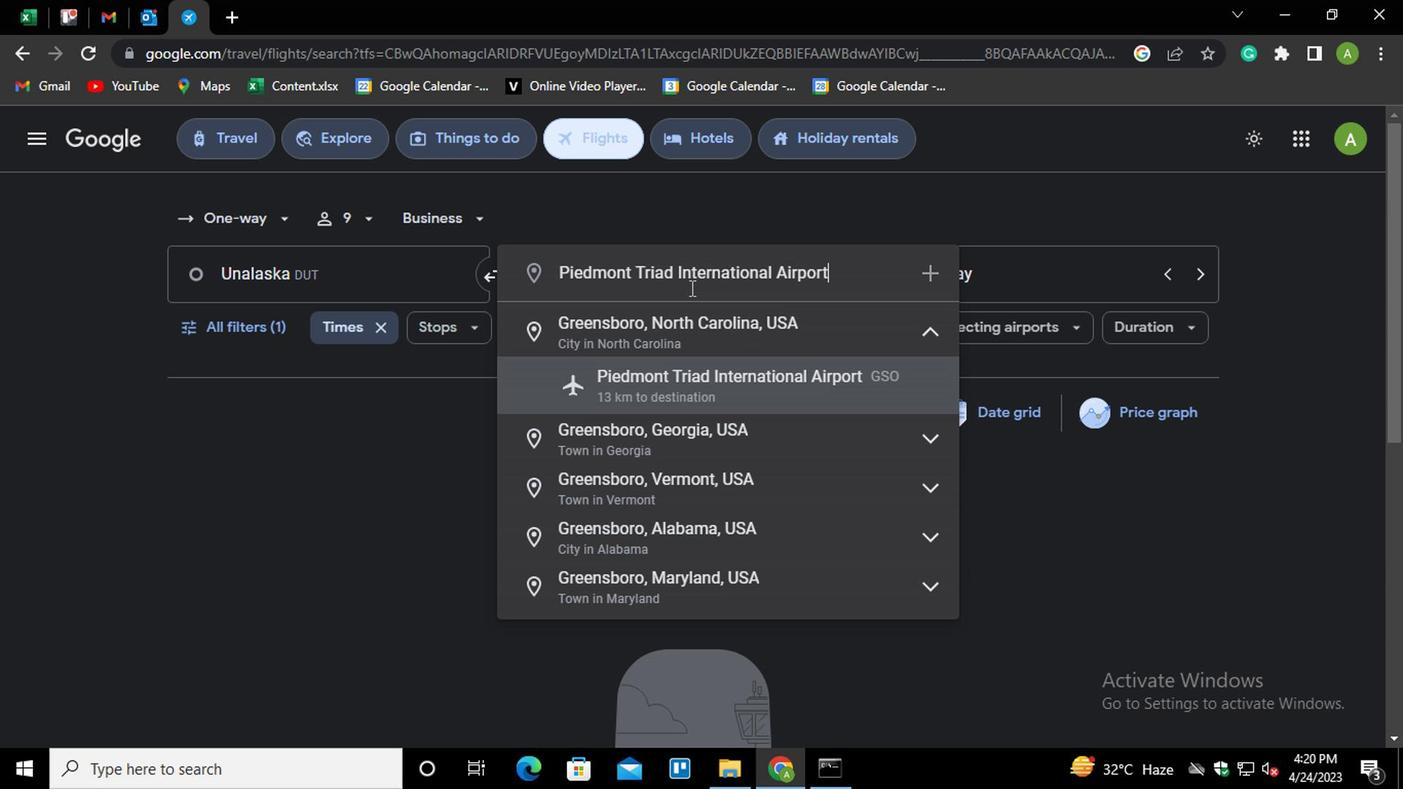 
Action: Mouse moved to (251, 327)
Screenshot: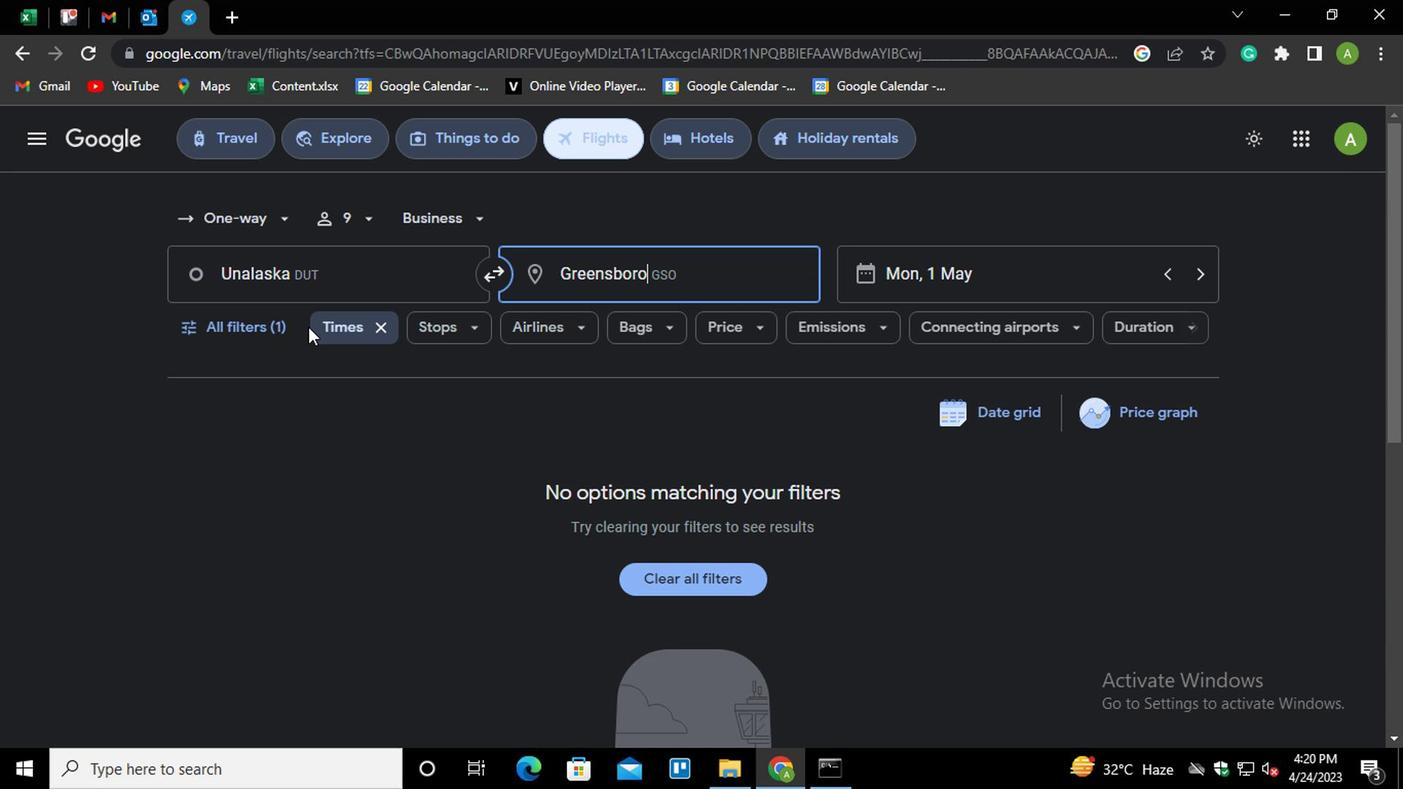 
Action: Mouse pressed left at (251, 327)
Screenshot: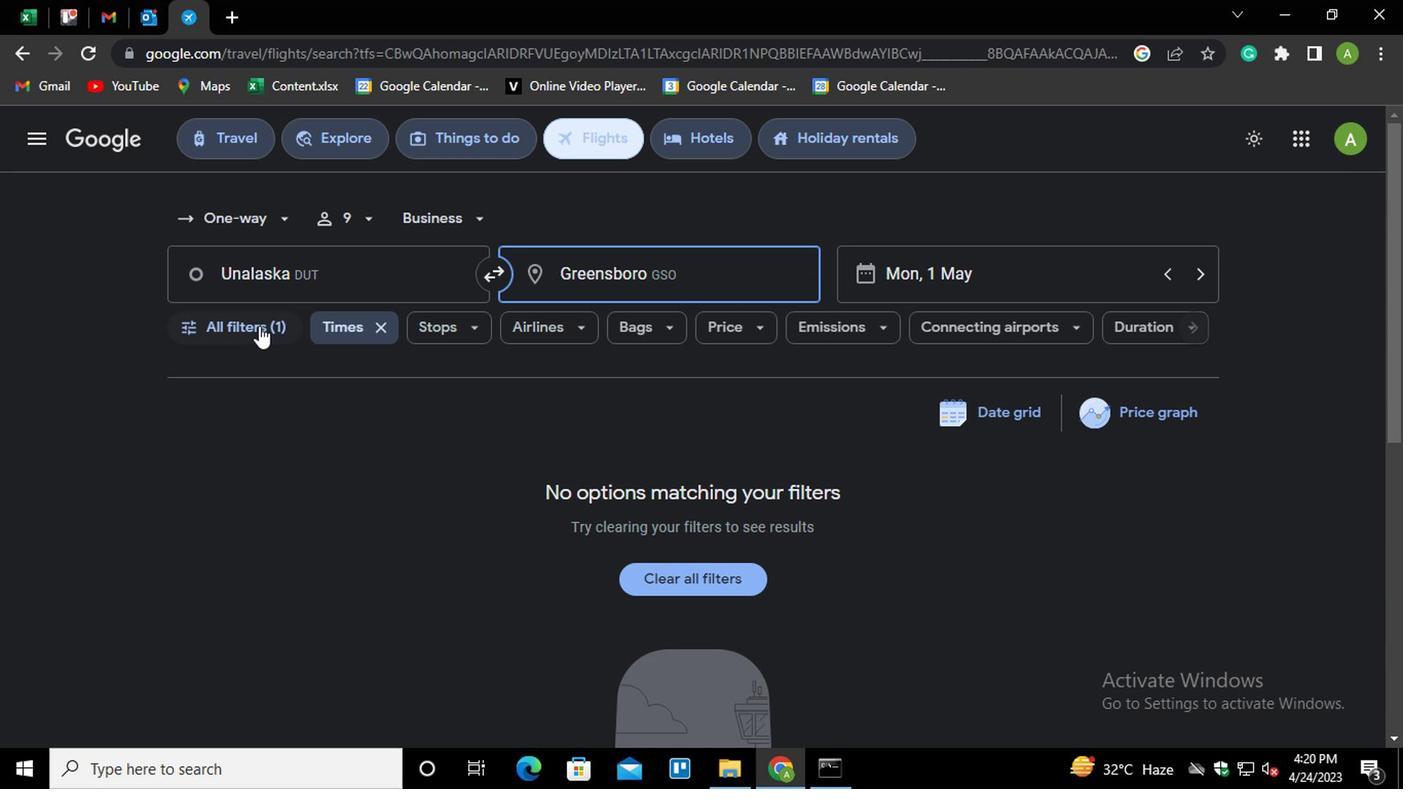 
Action: Mouse moved to (479, 723)
Screenshot: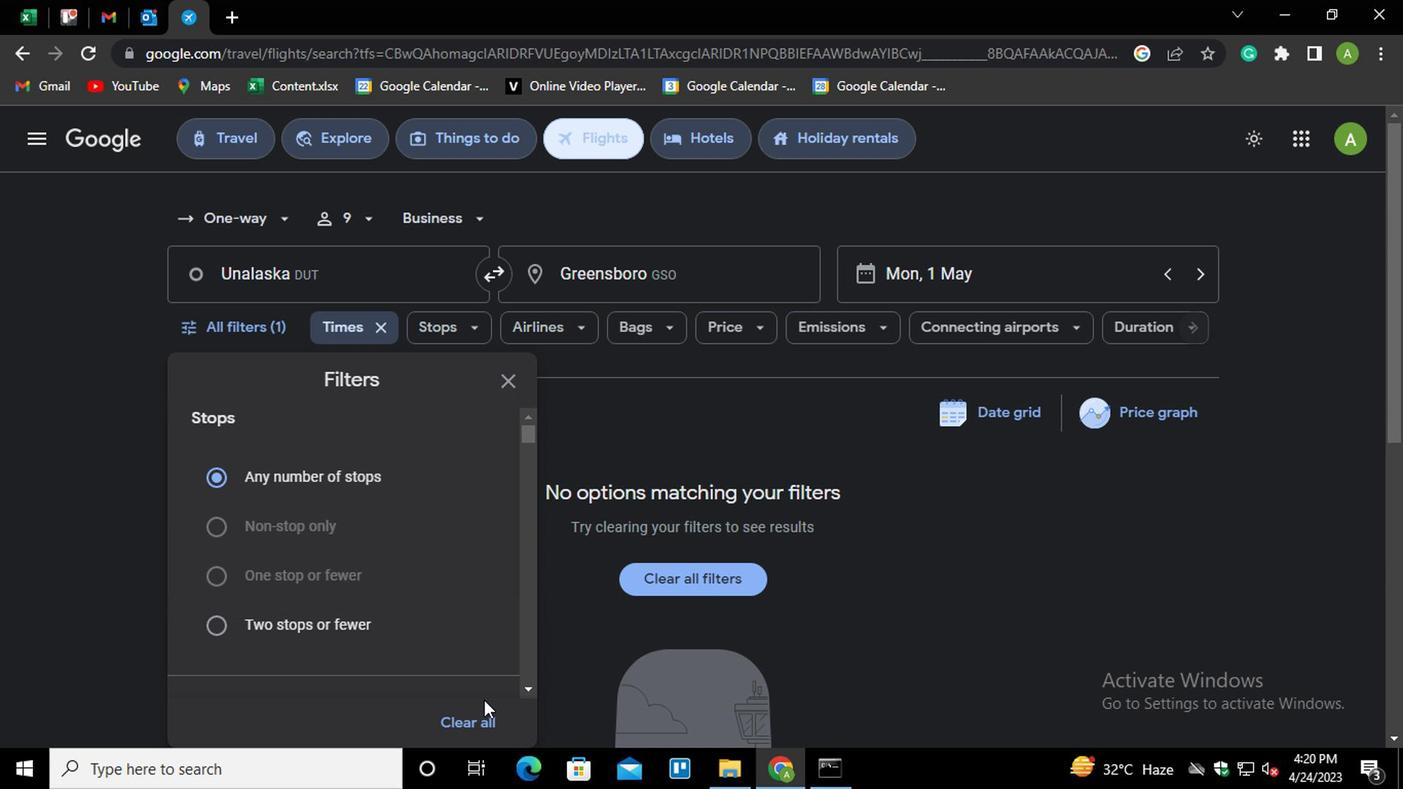 
Action: Mouse pressed left at (479, 723)
Screenshot: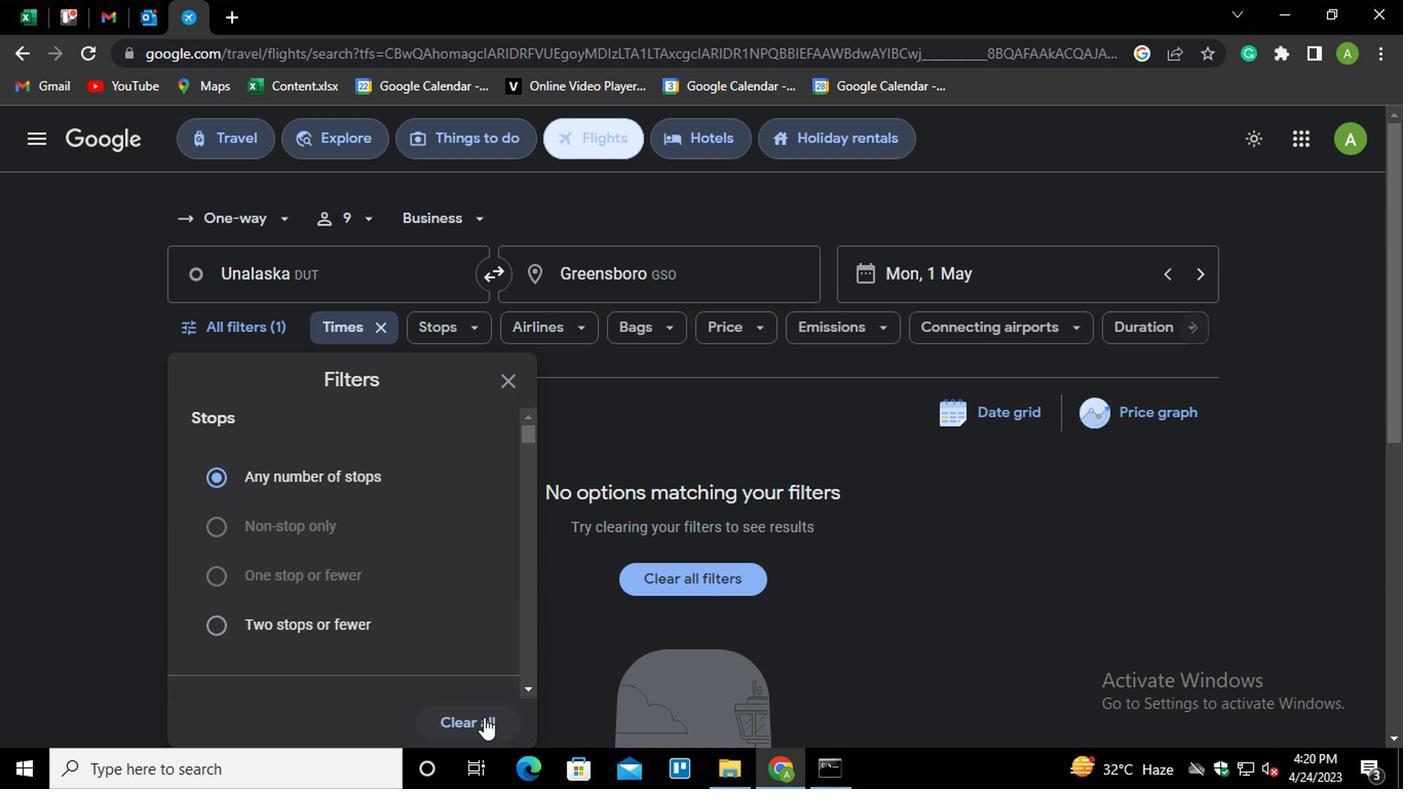 
Action: Mouse moved to (393, 548)
Screenshot: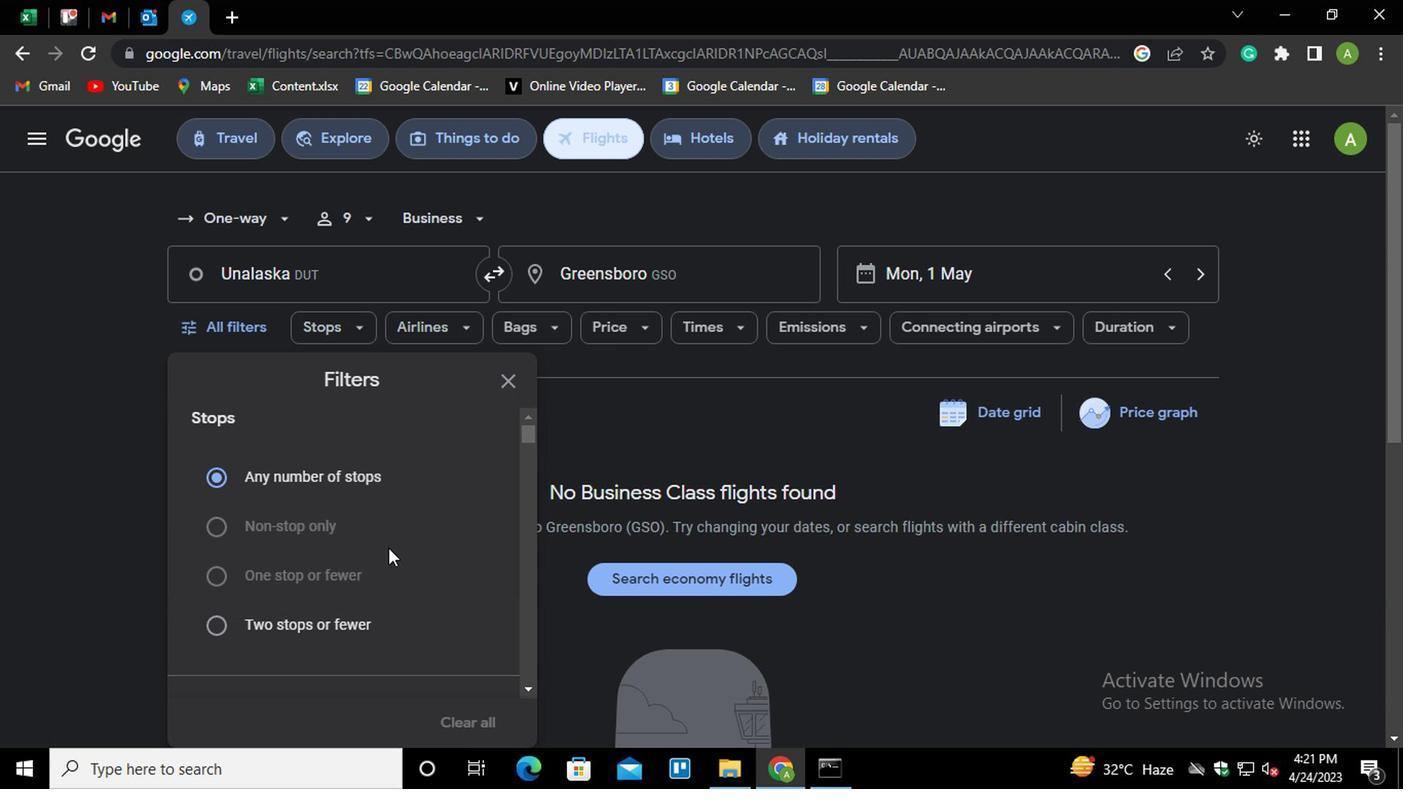 
Action: Mouse scrolled (393, 548) with delta (0, 0)
Screenshot: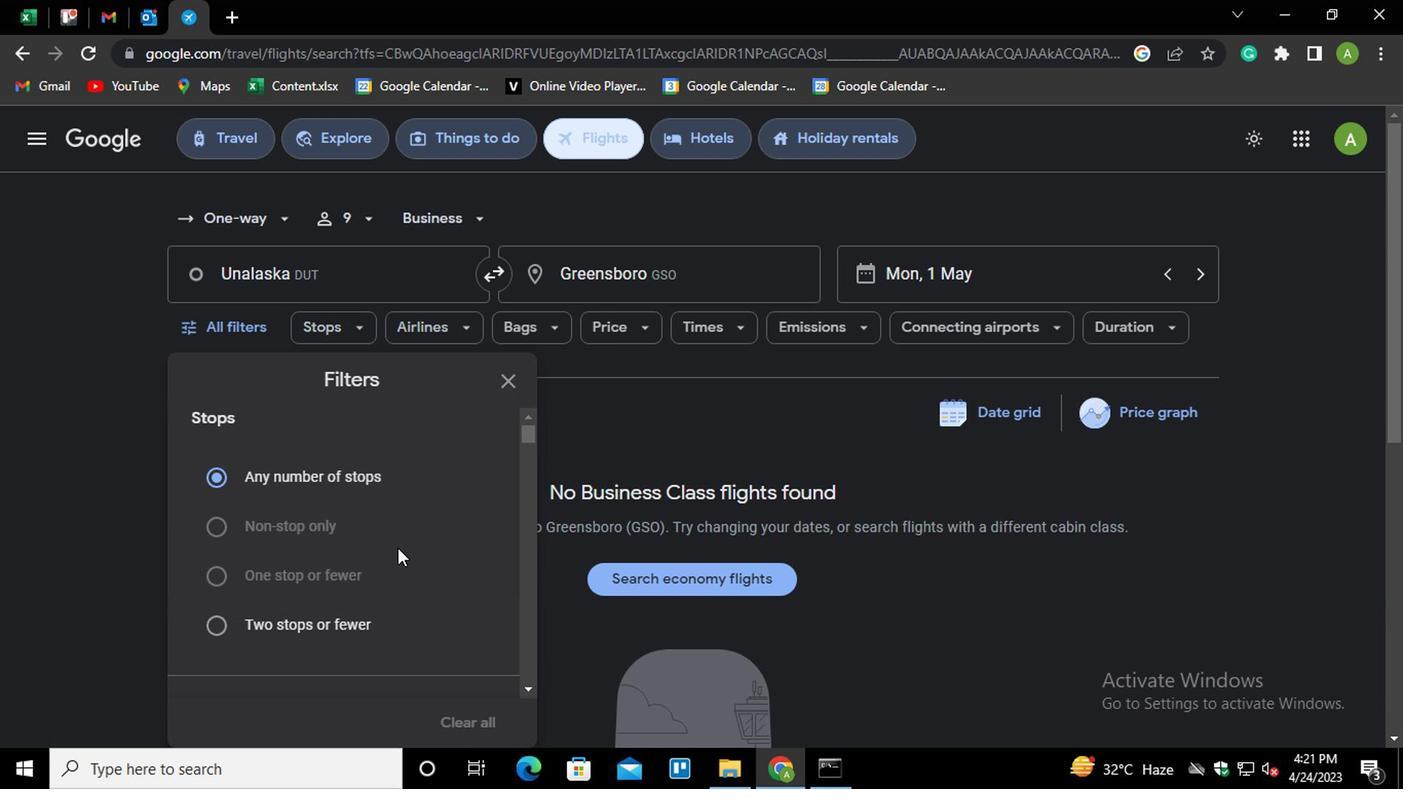 
Action: Mouse moved to (437, 569)
Screenshot: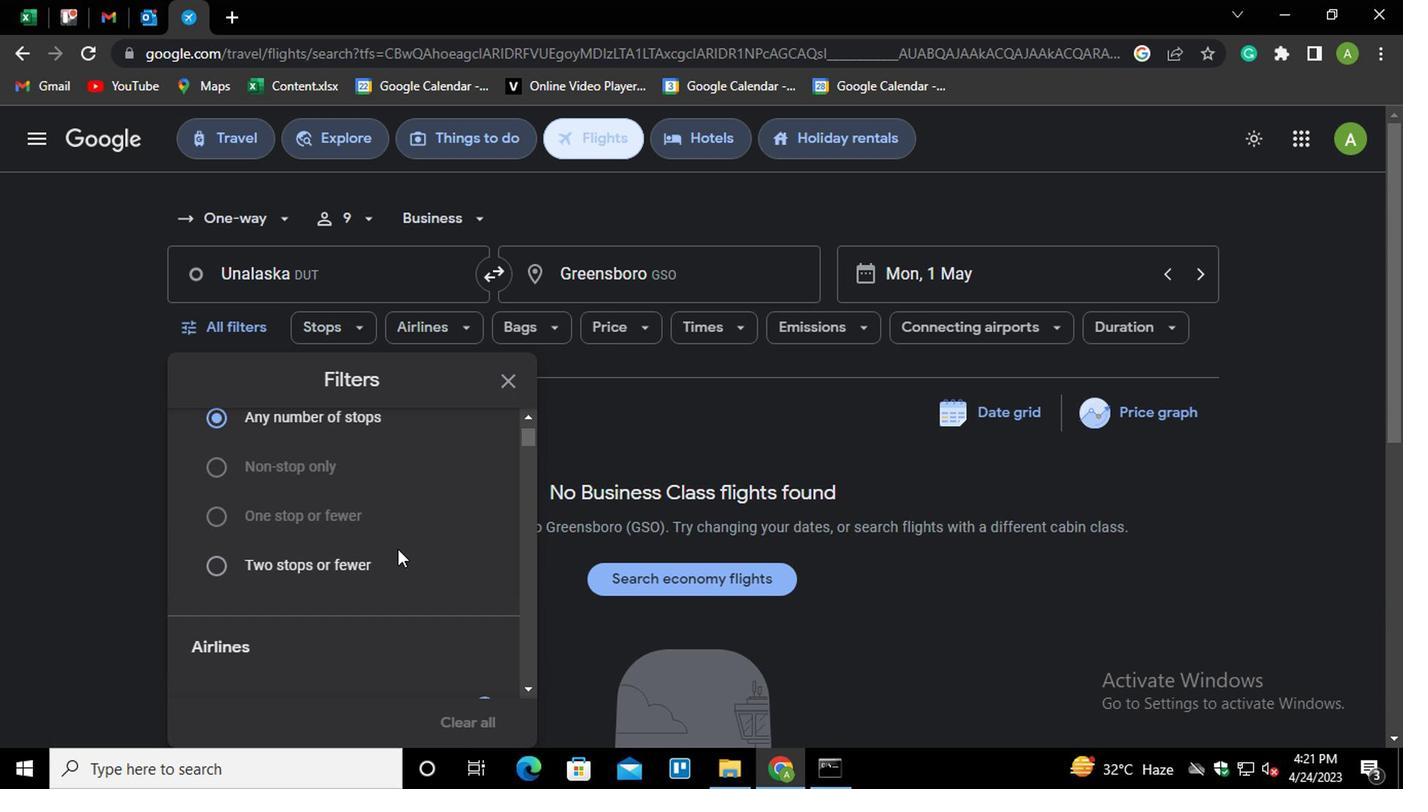 
Action: Mouse scrolled (437, 568) with delta (0, 0)
Screenshot: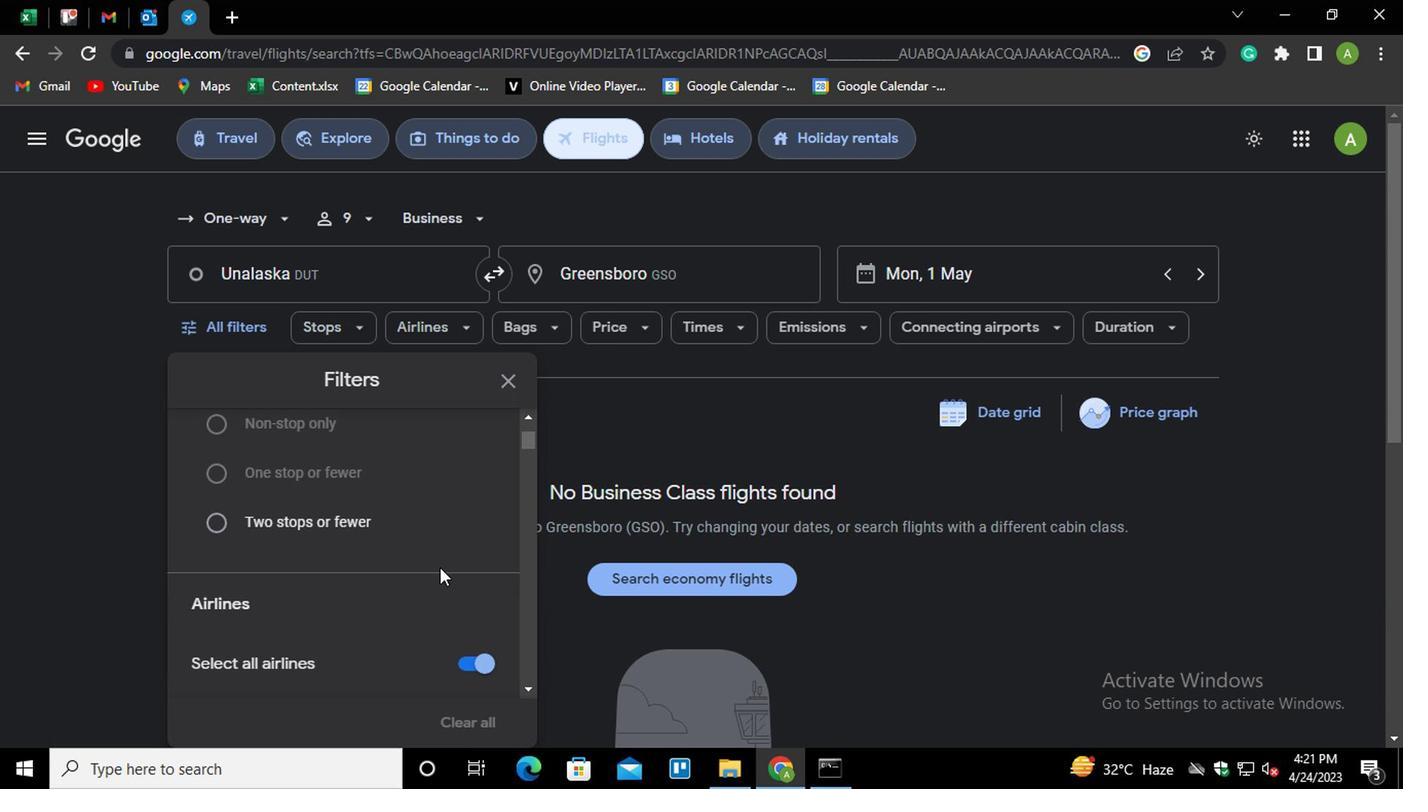 
Action: Mouse moved to (455, 562)
Screenshot: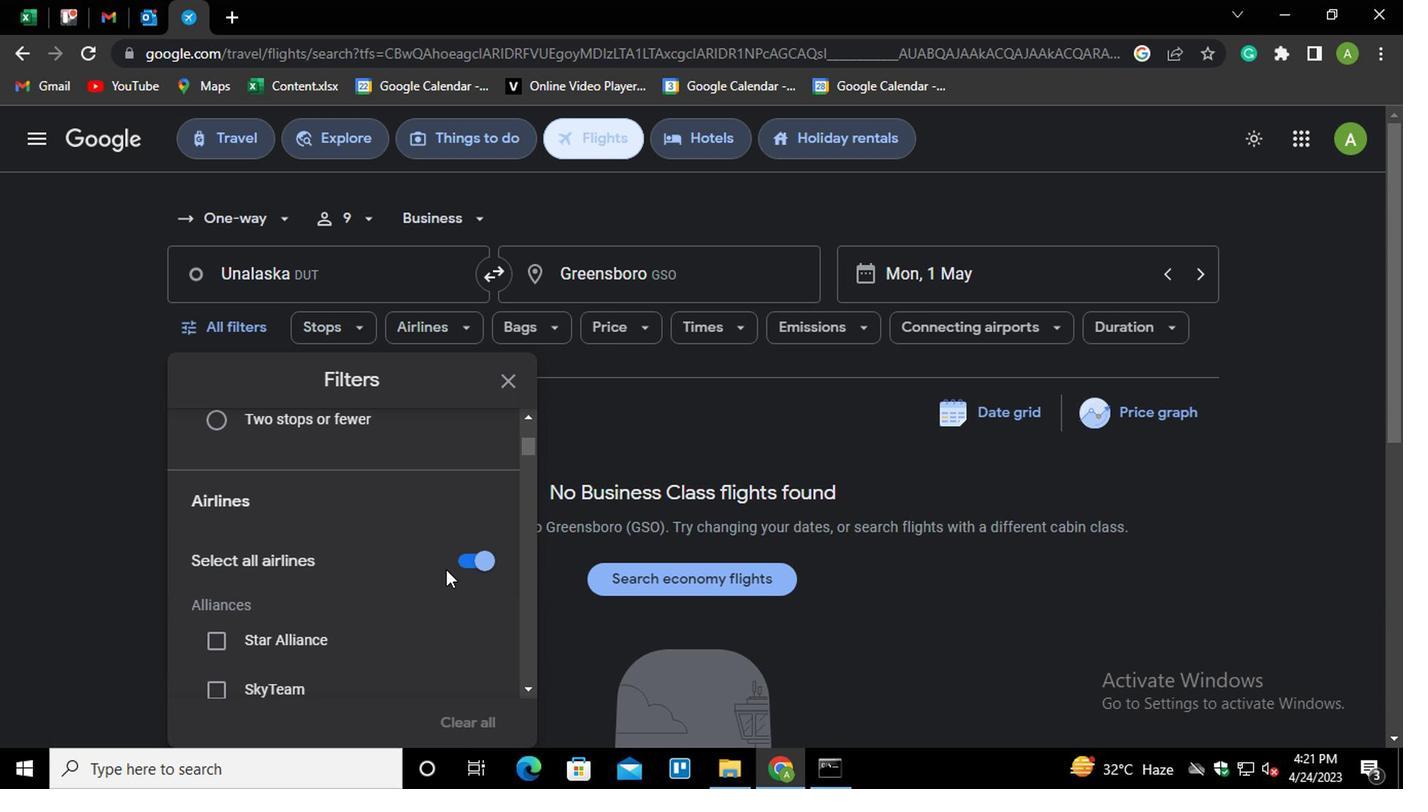 
Action: Mouse pressed left at (455, 562)
Screenshot: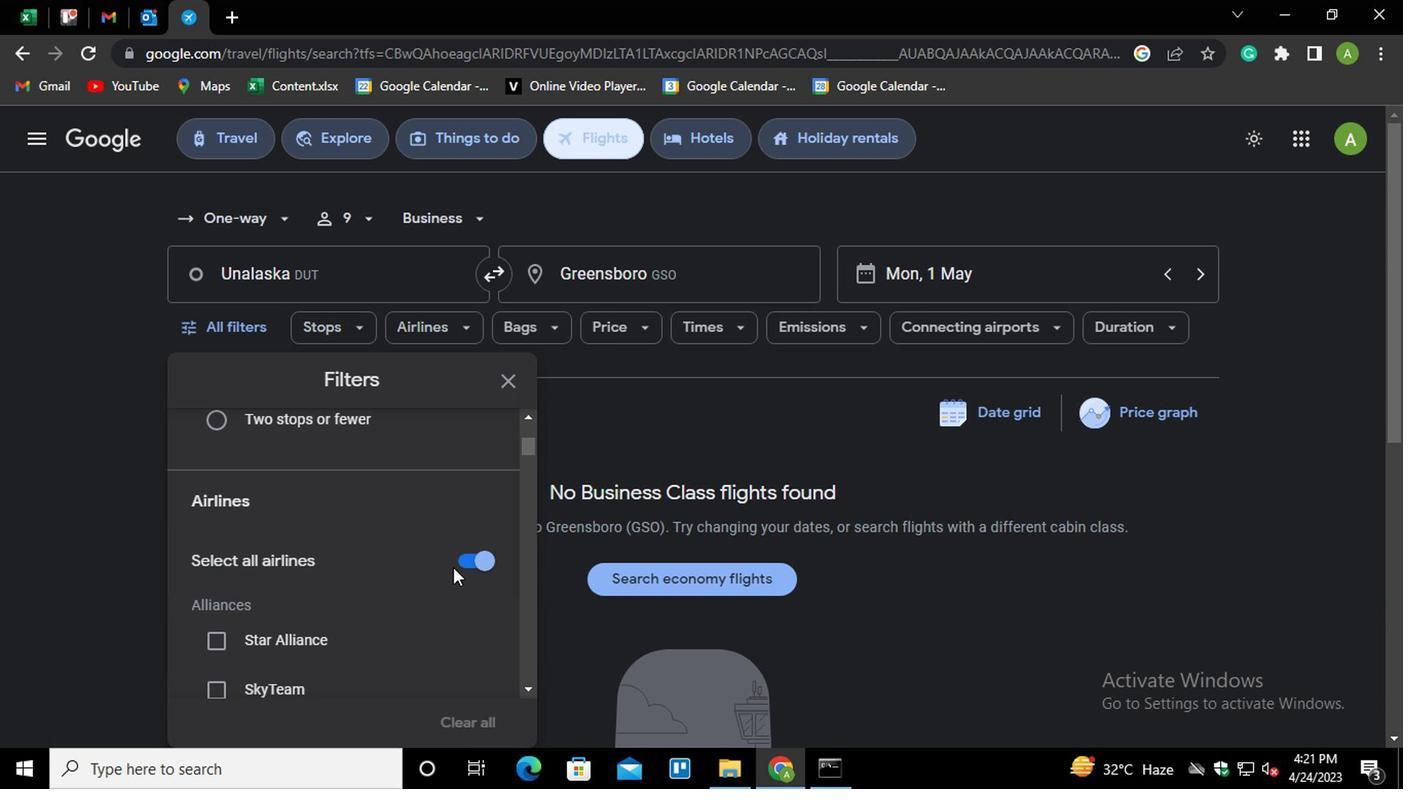 
Action: Mouse moved to (399, 581)
Screenshot: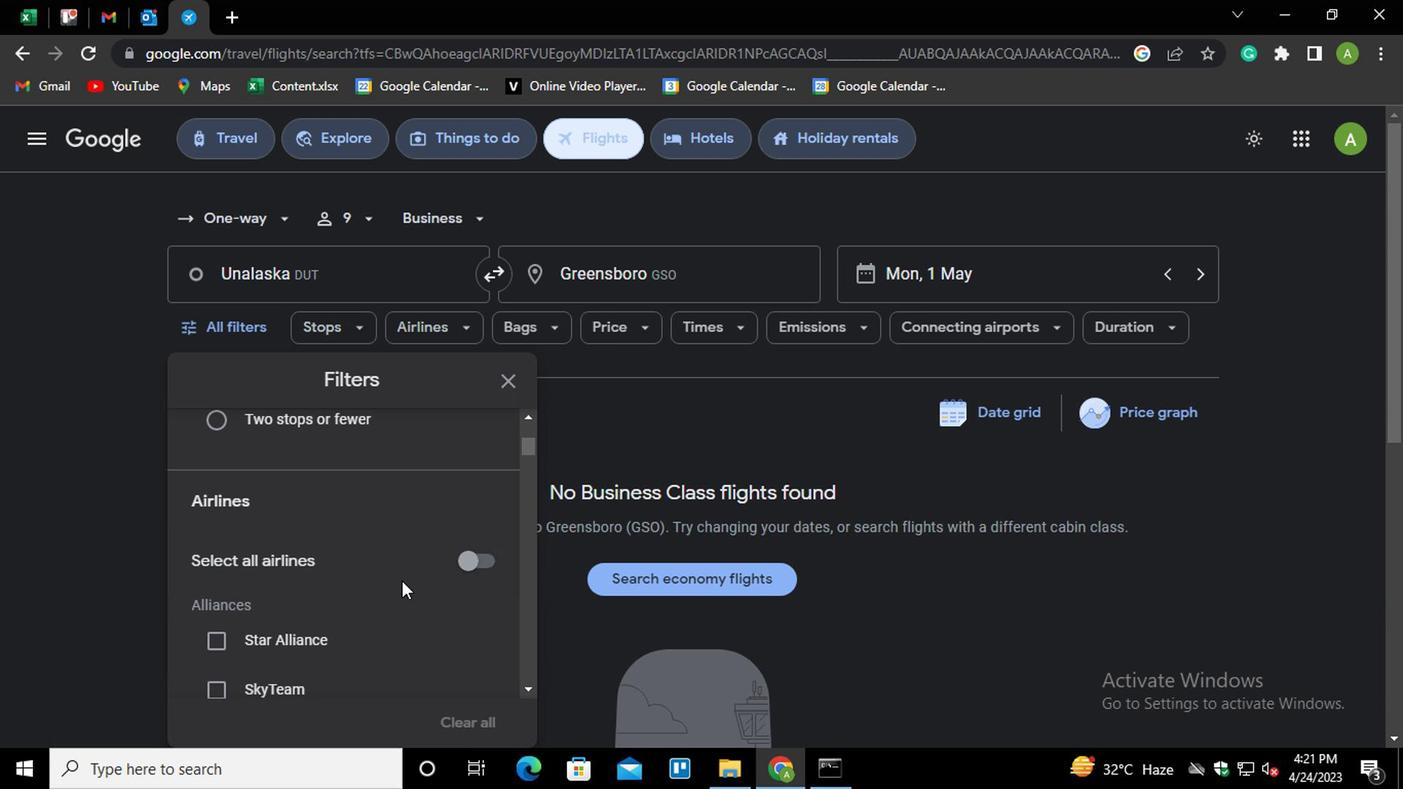 
Action: Mouse scrolled (399, 581) with delta (0, 0)
Screenshot: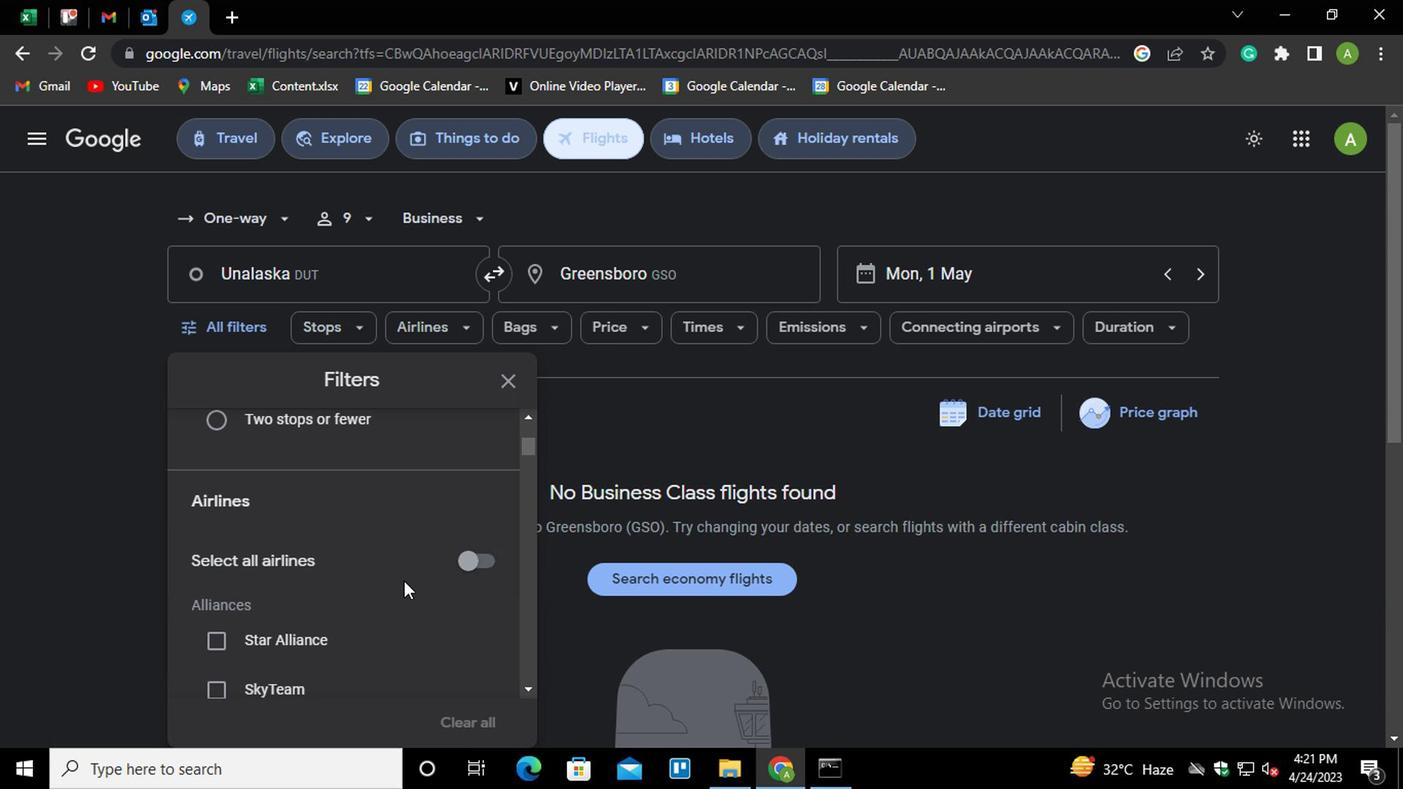 
Action: Mouse scrolled (399, 581) with delta (0, 0)
Screenshot: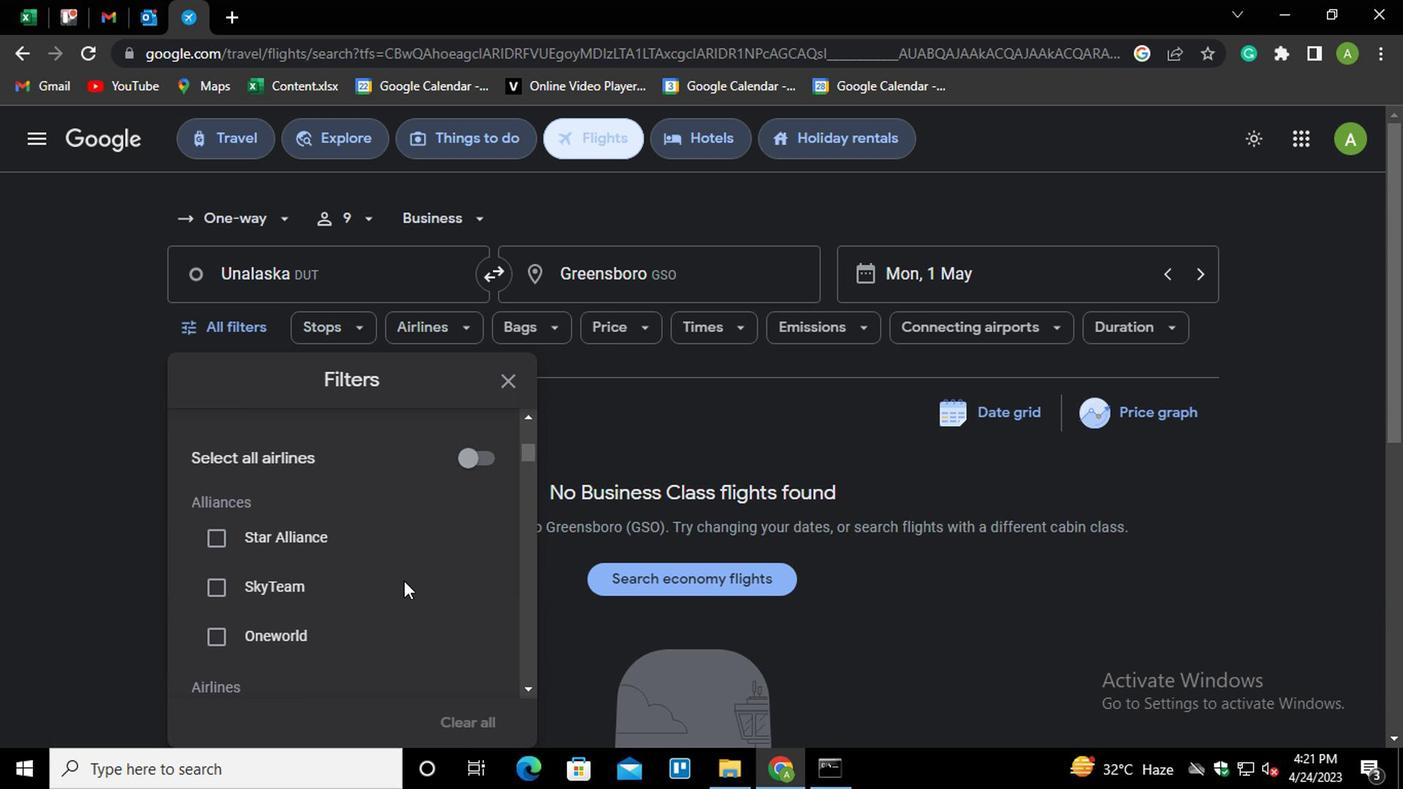 
Action: Mouse scrolled (399, 581) with delta (0, 0)
Screenshot: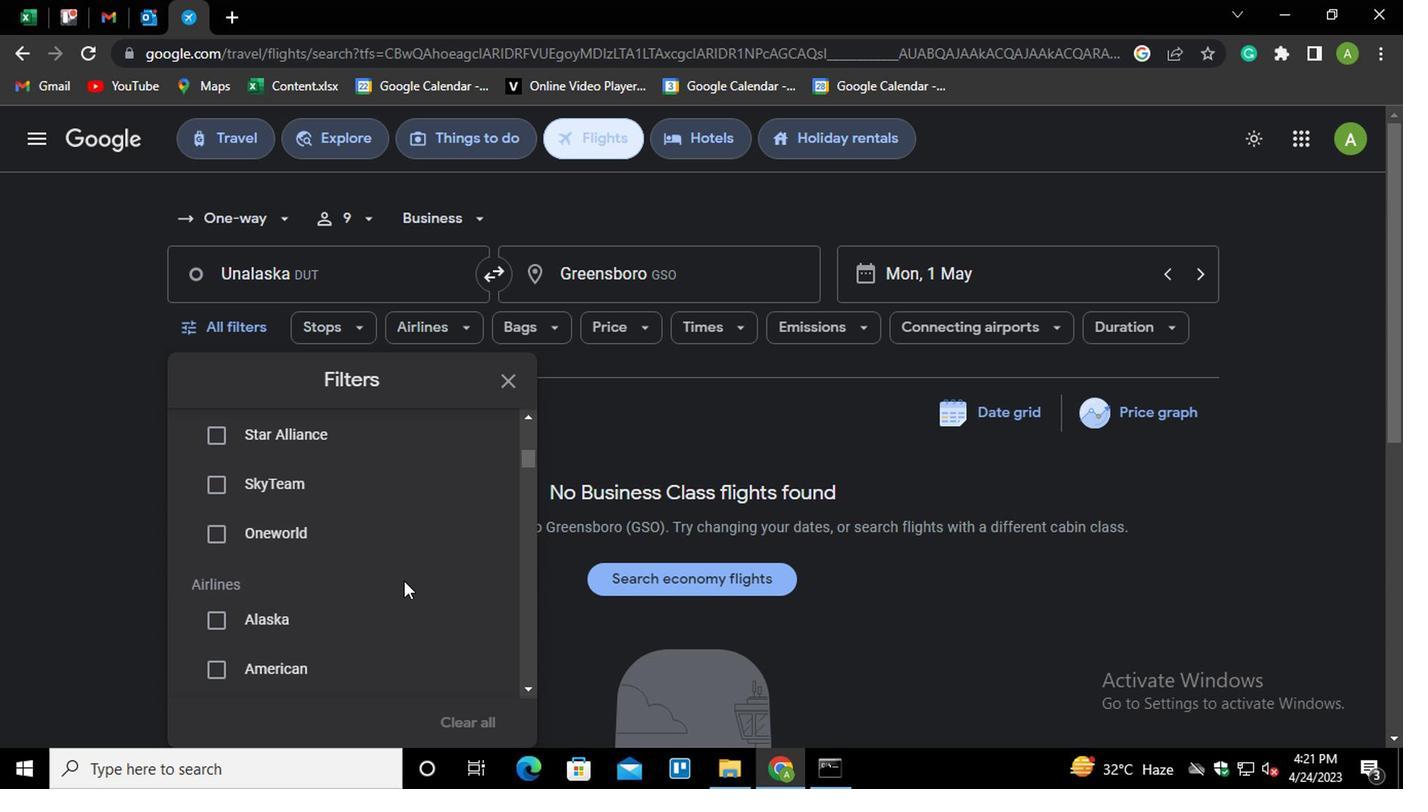 
Action: Mouse moved to (445, 517)
Screenshot: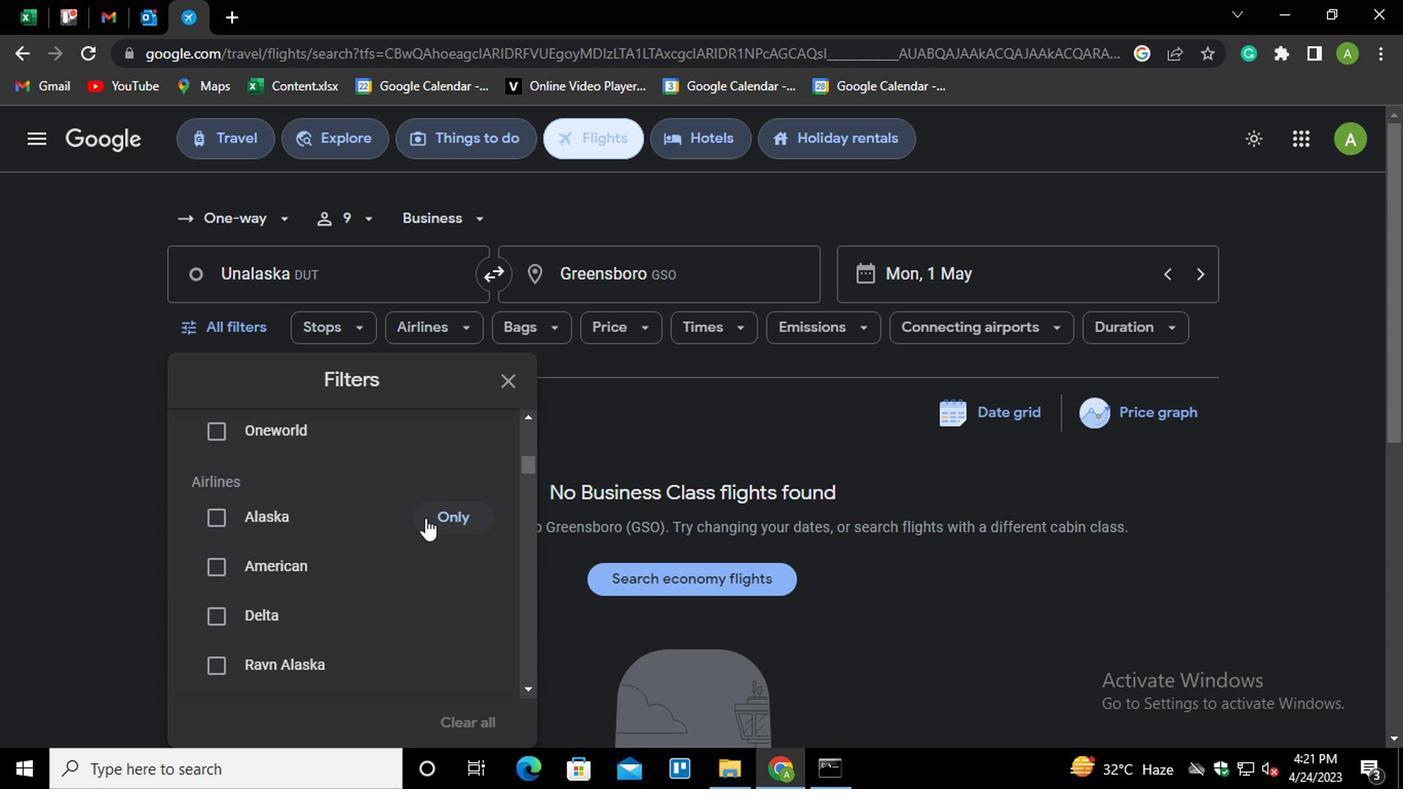 
Action: Mouse pressed left at (445, 517)
Screenshot: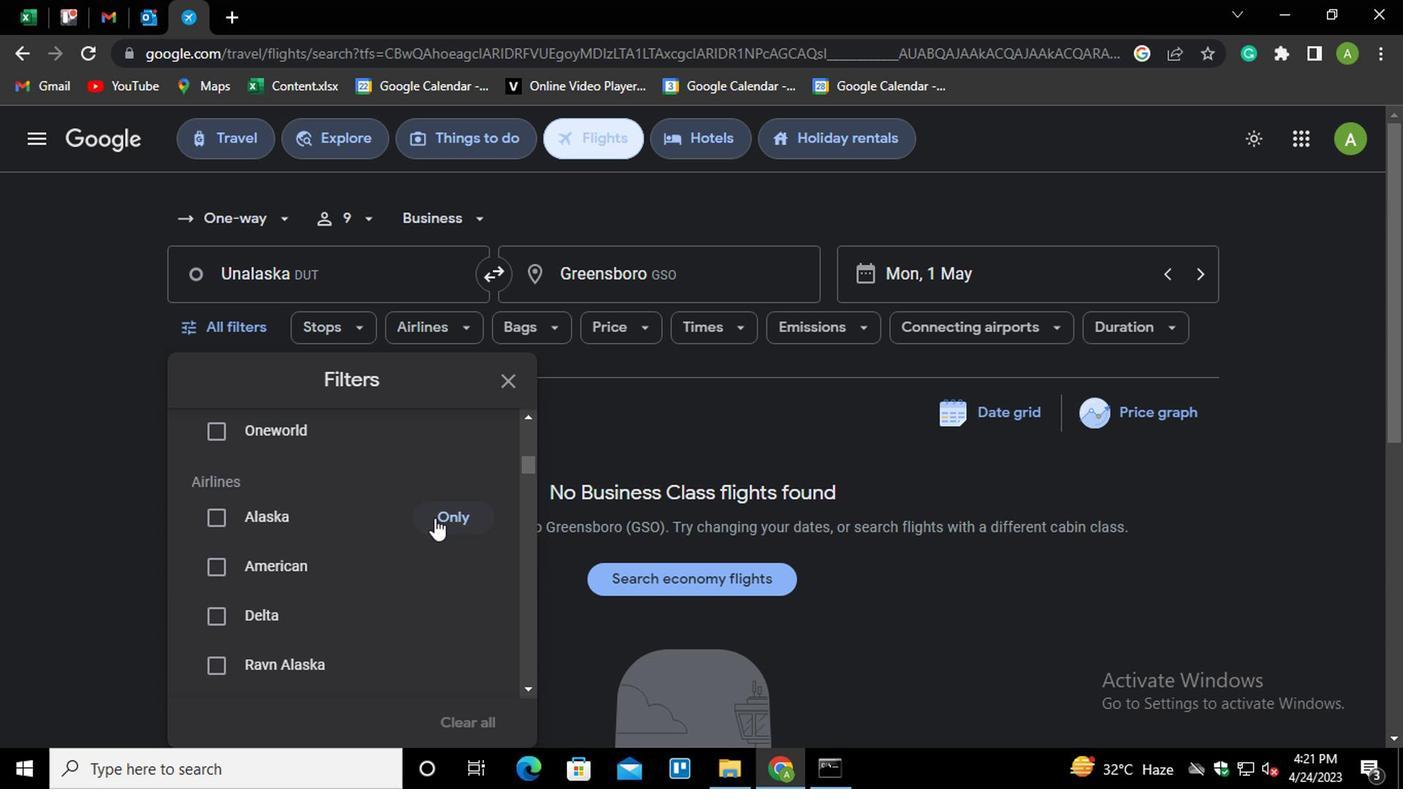 
Action: Mouse moved to (429, 559)
Screenshot: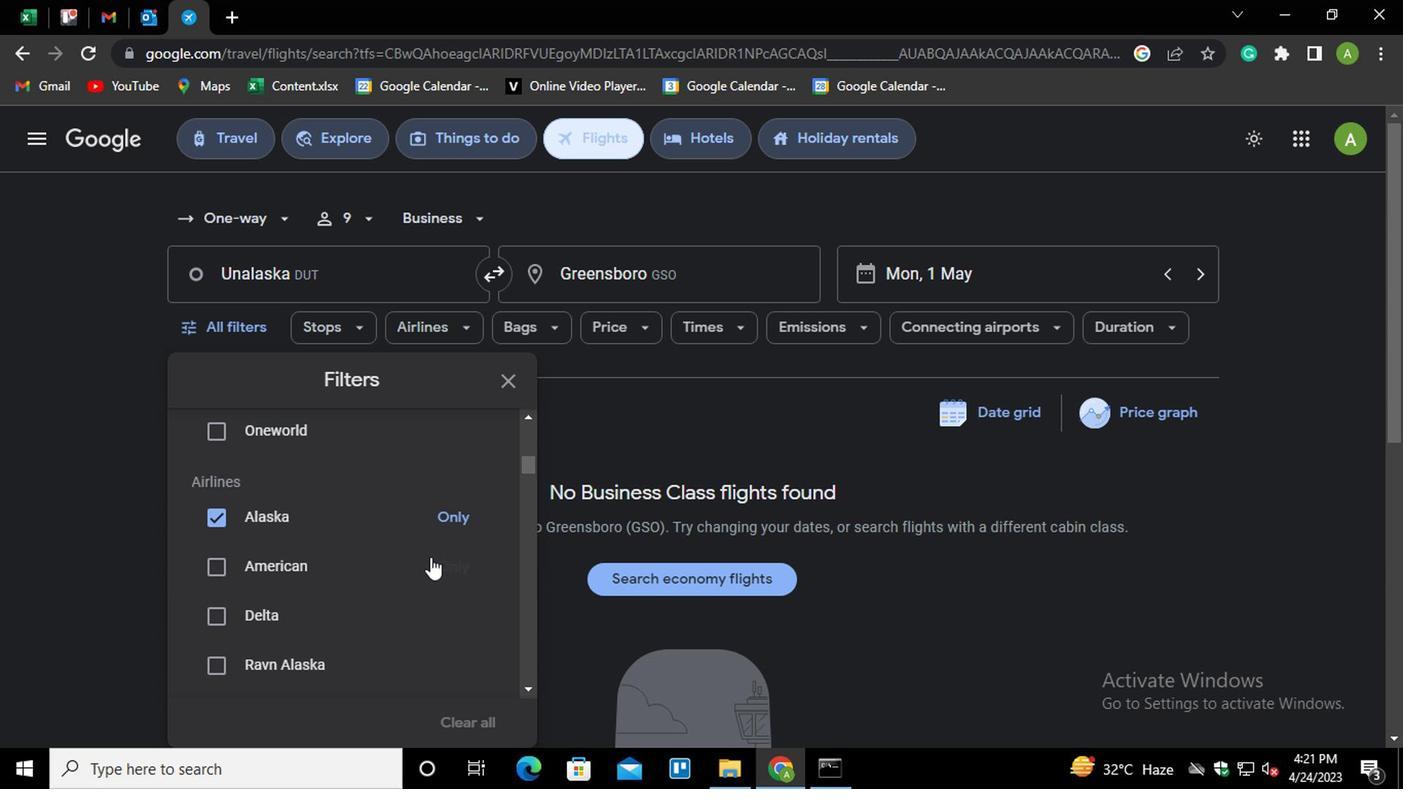 
Action: Mouse scrolled (429, 558) with delta (0, 0)
Screenshot: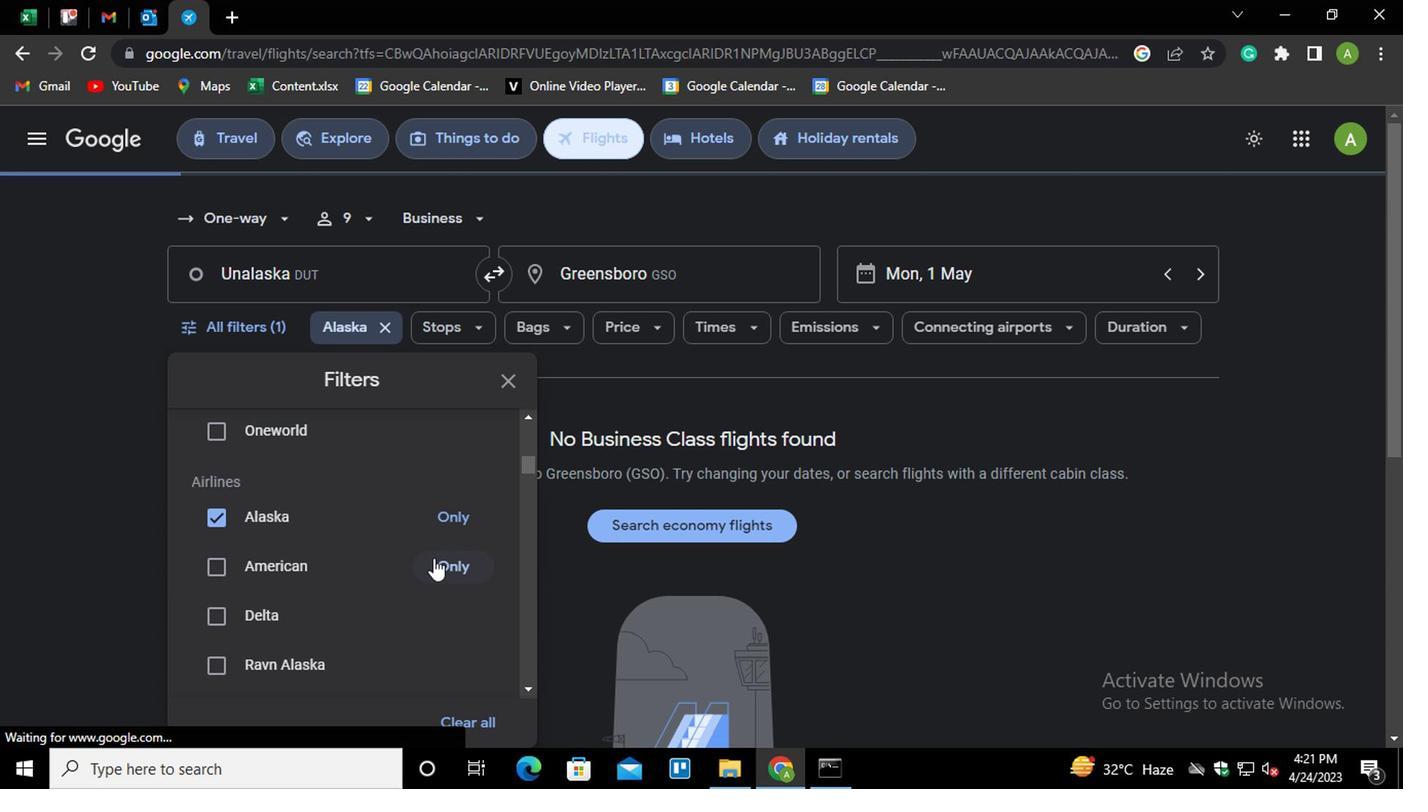 
Action: Mouse scrolled (429, 558) with delta (0, 0)
Screenshot: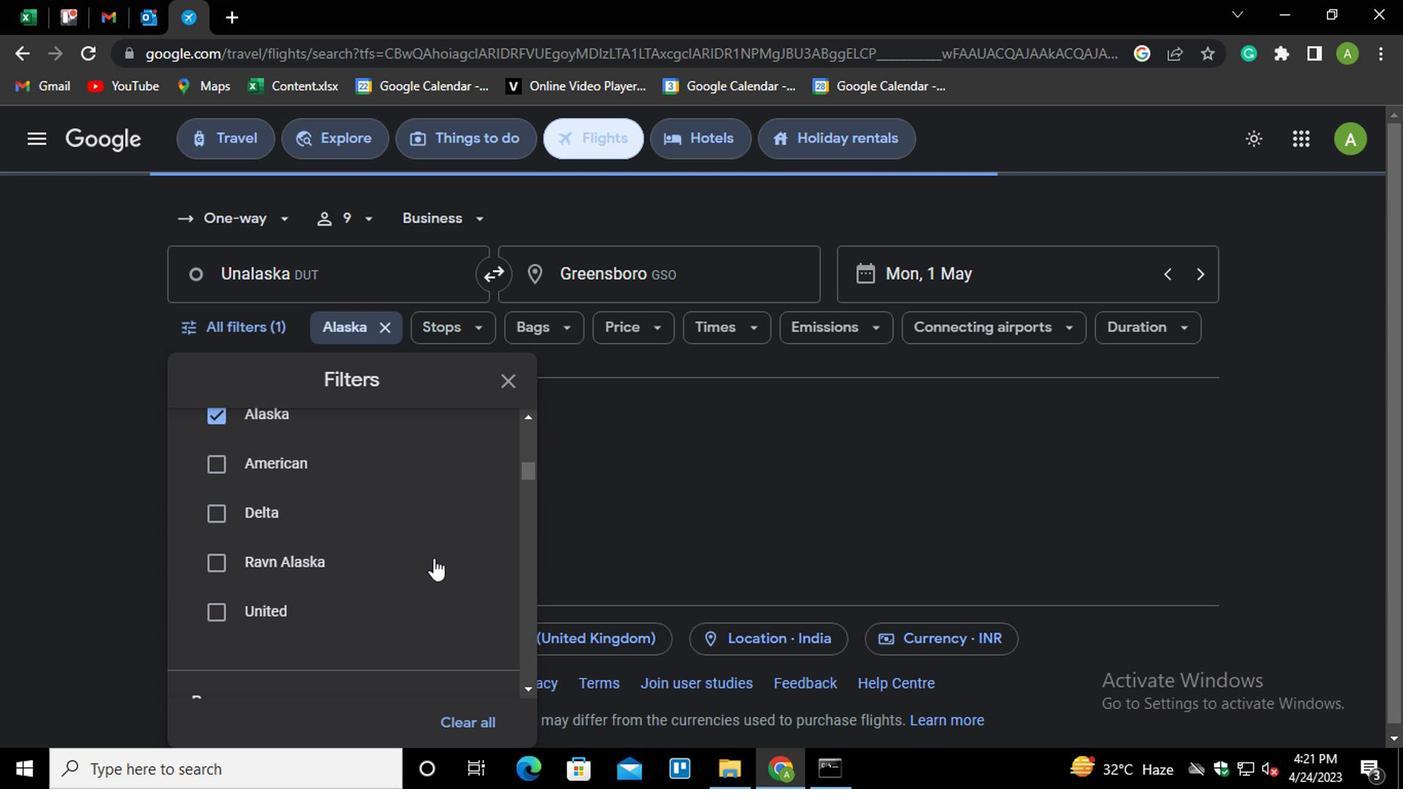 
Action: Mouse scrolled (429, 558) with delta (0, 0)
Screenshot: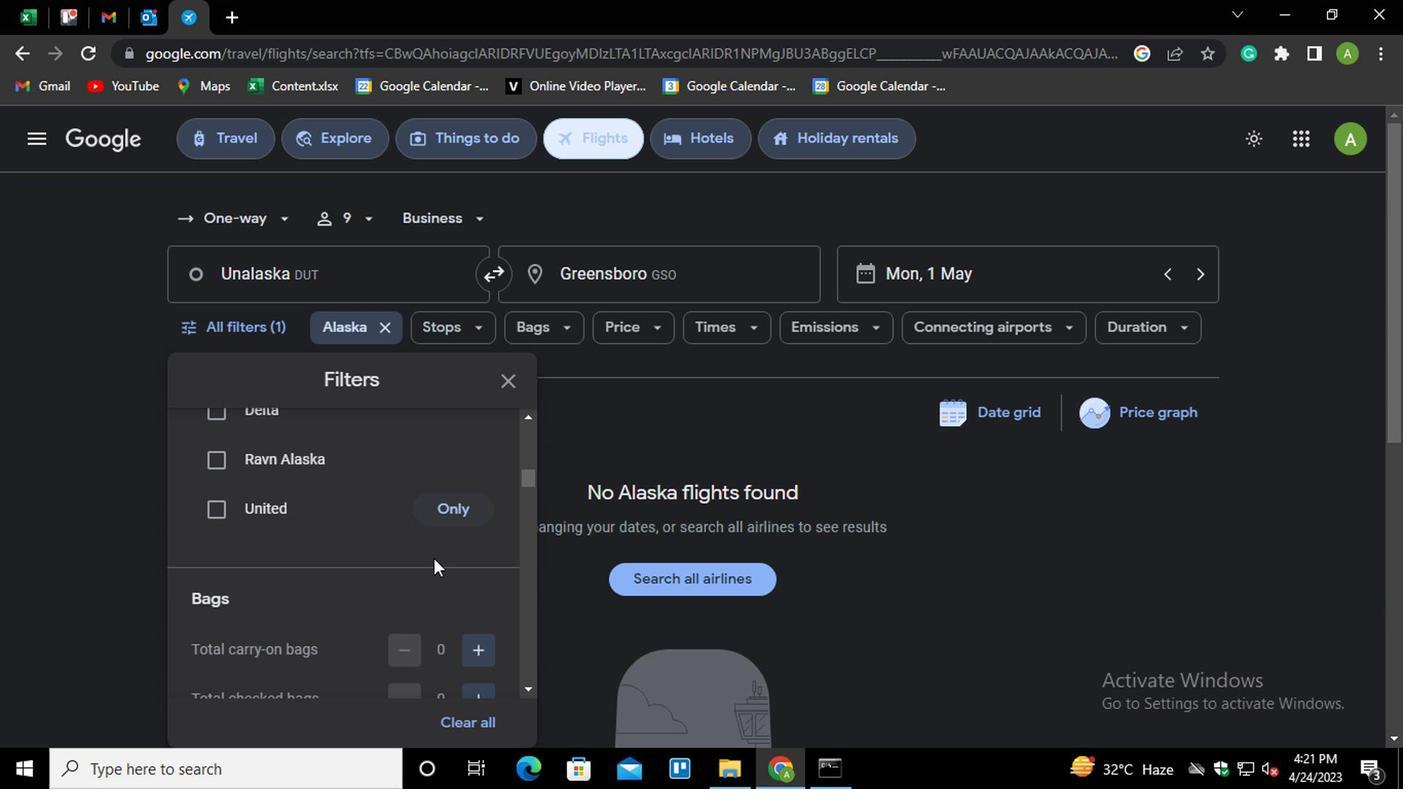 
Action: Mouse scrolled (429, 558) with delta (0, 0)
Screenshot: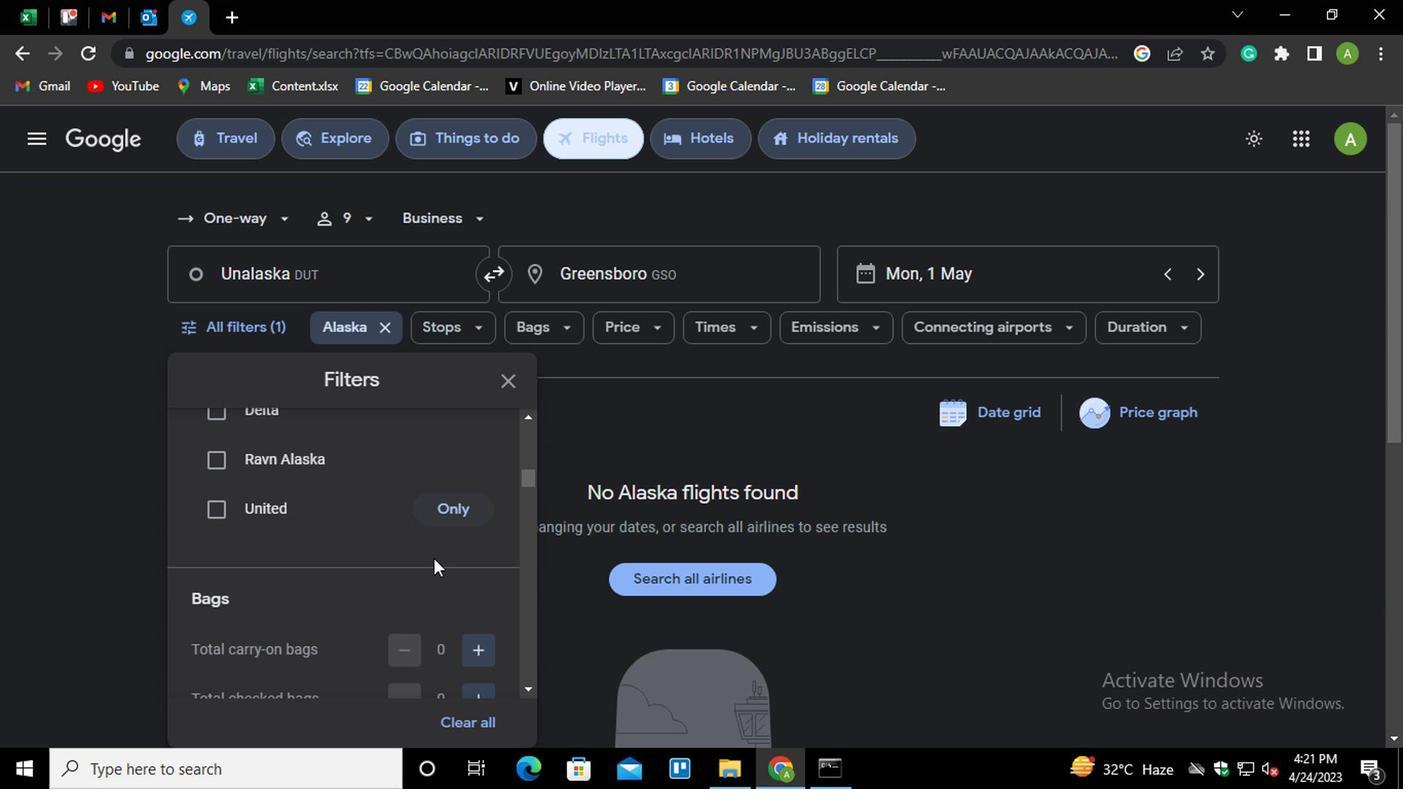 
Action: Mouse moved to (464, 445)
Screenshot: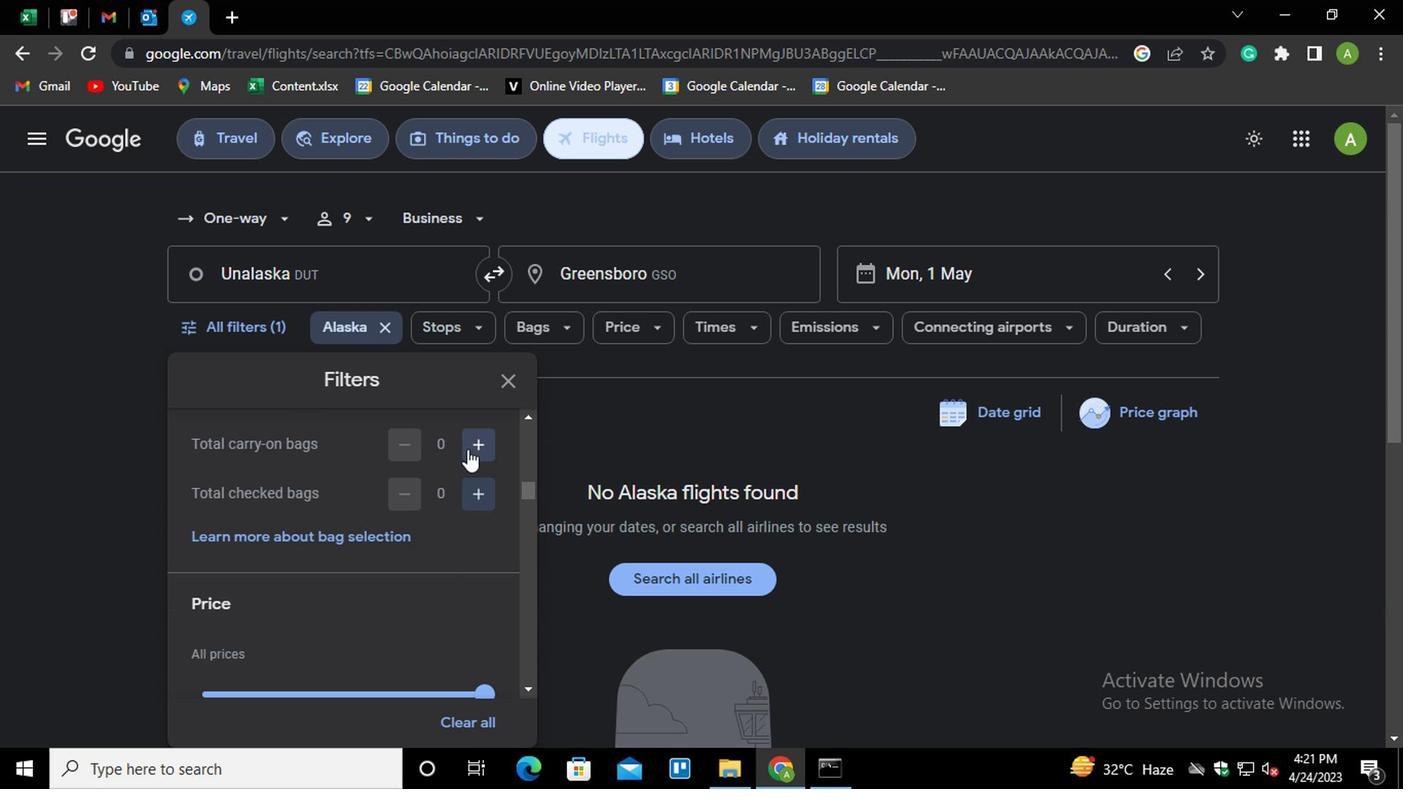 
Action: Mouse pressed left at (464, 445)
Screenshot: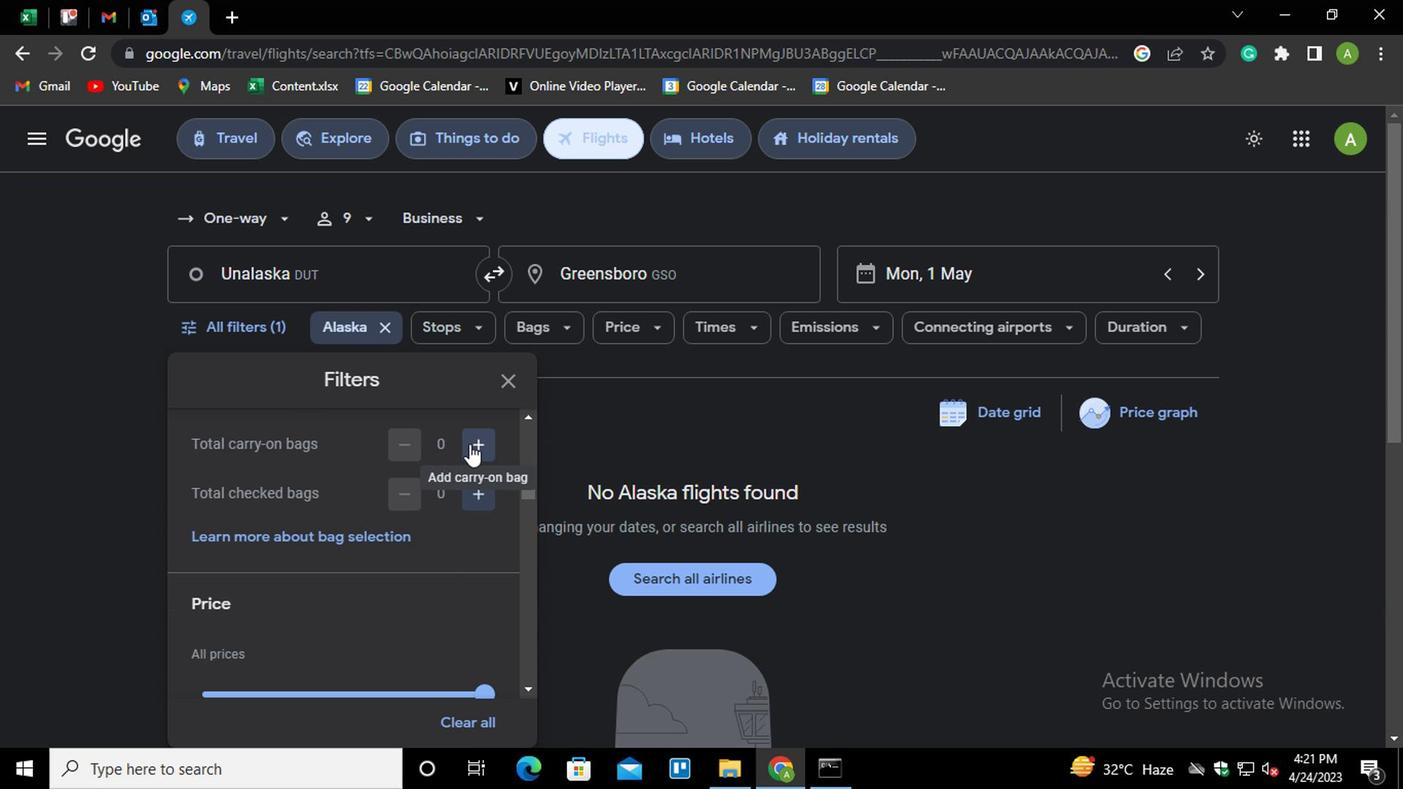 
Action: Mouse moved to (462, 543)
Screenshot: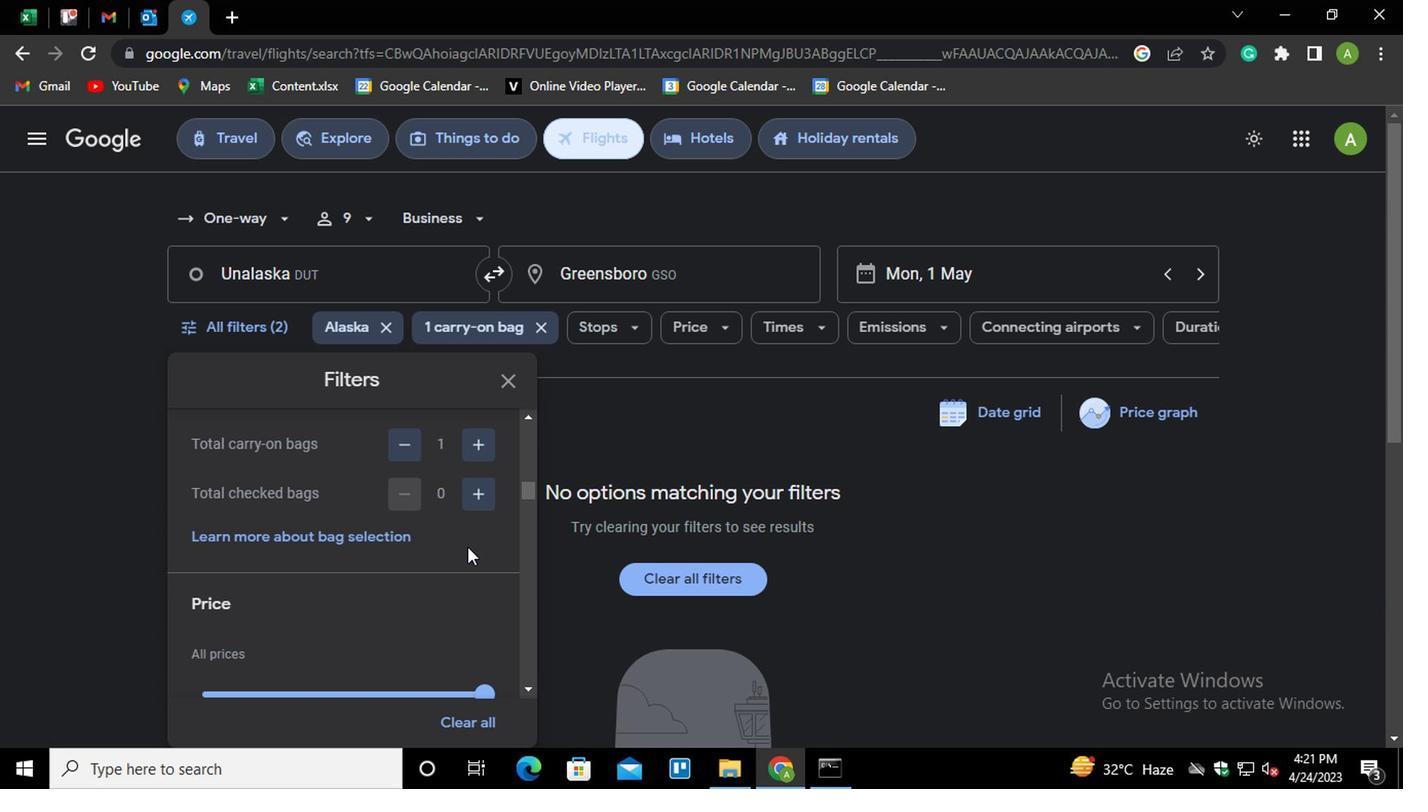 
Action: Mouse scrolled (462, 543) with delta (0, 0)
Screenshot: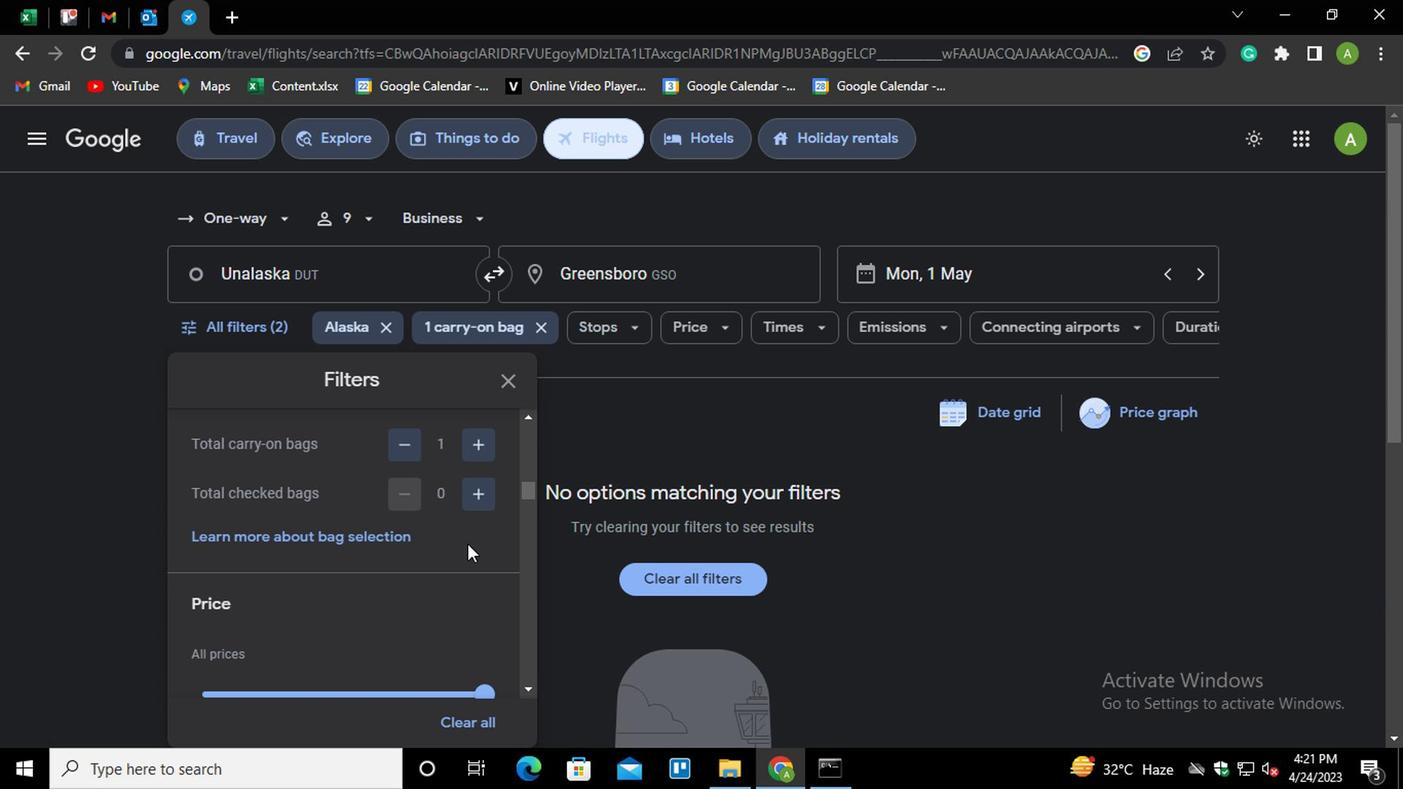 
Action: Mouse moved to (482, 589)
Screenshot: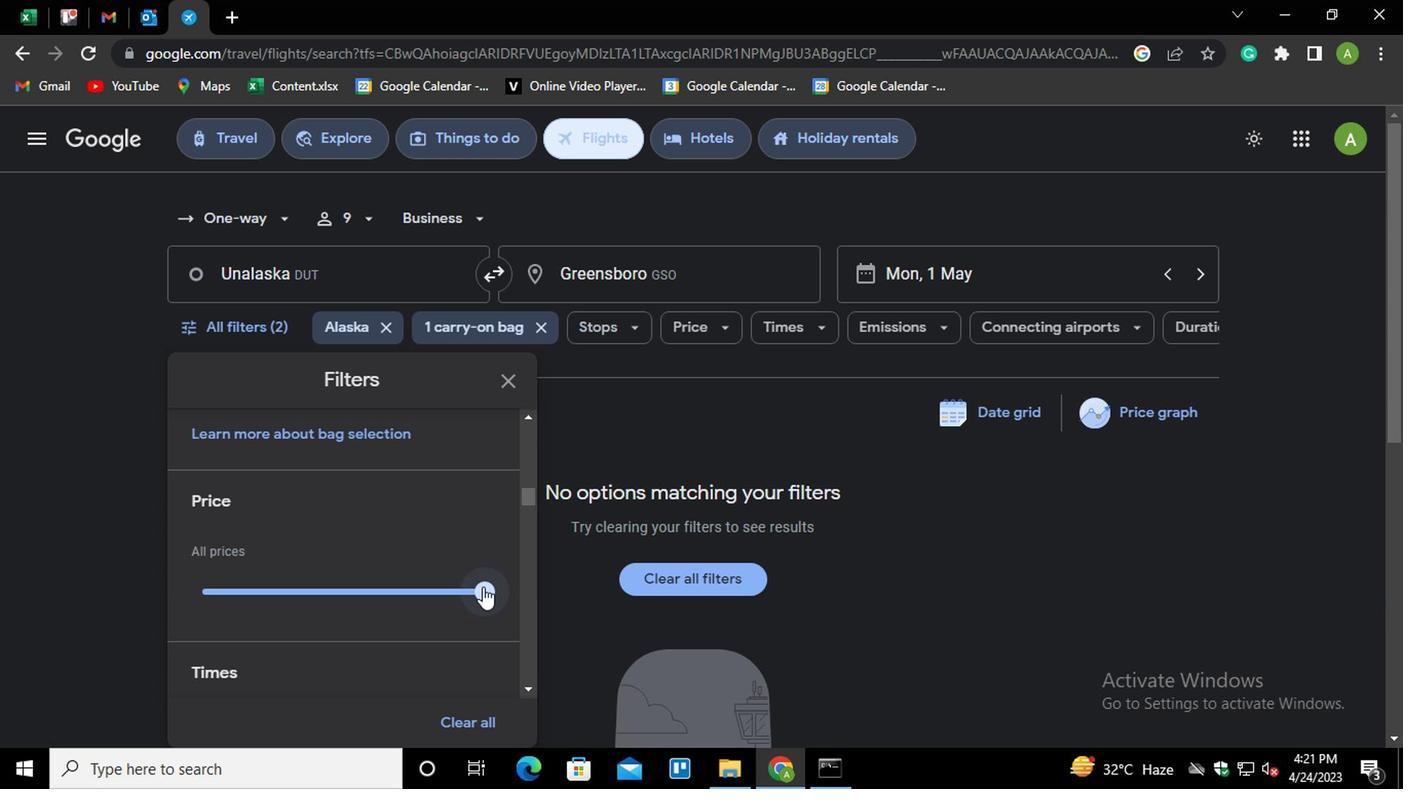 
Action: Mouse pressed left at (482, 589)
Screenshot: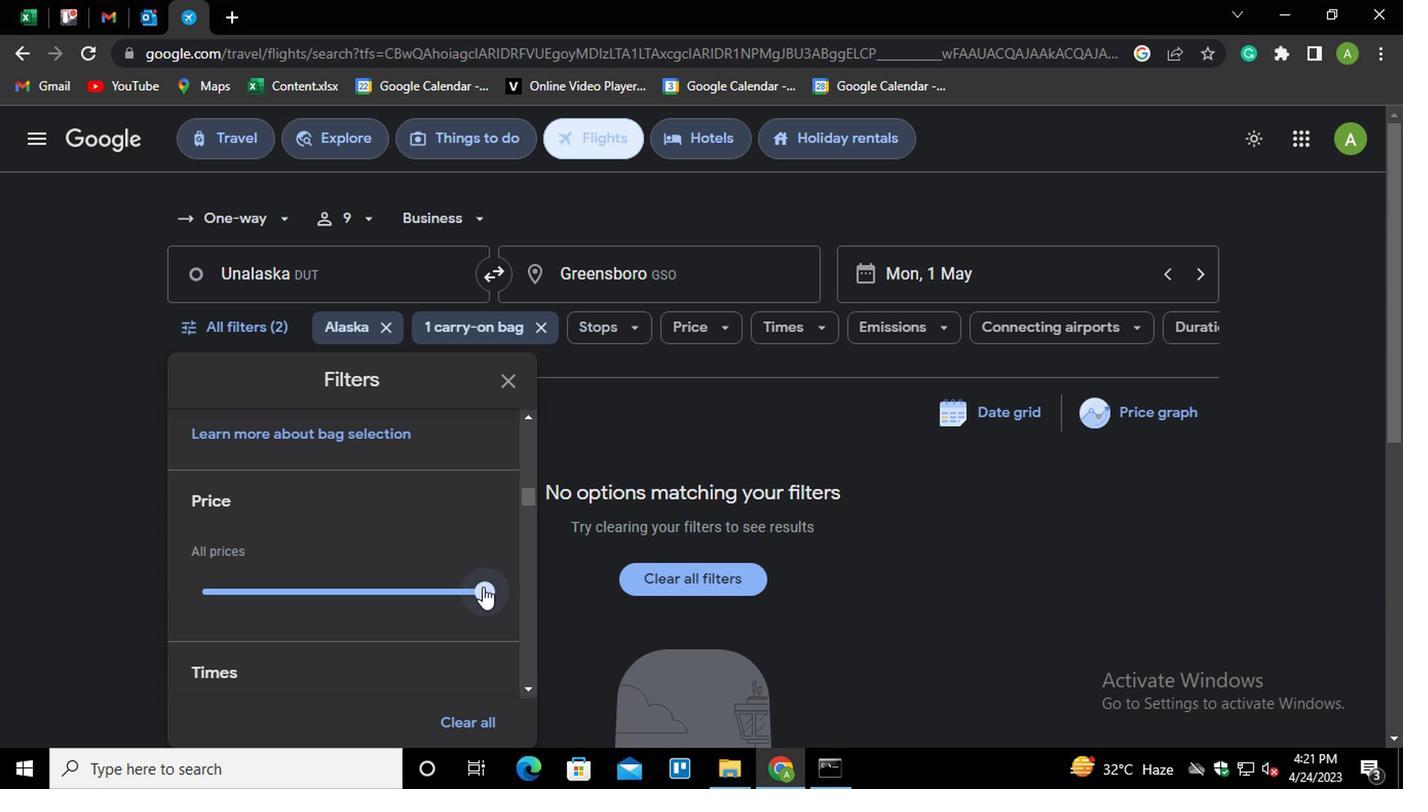 
Action: Mouse moved to (415, 591)
Screenshot: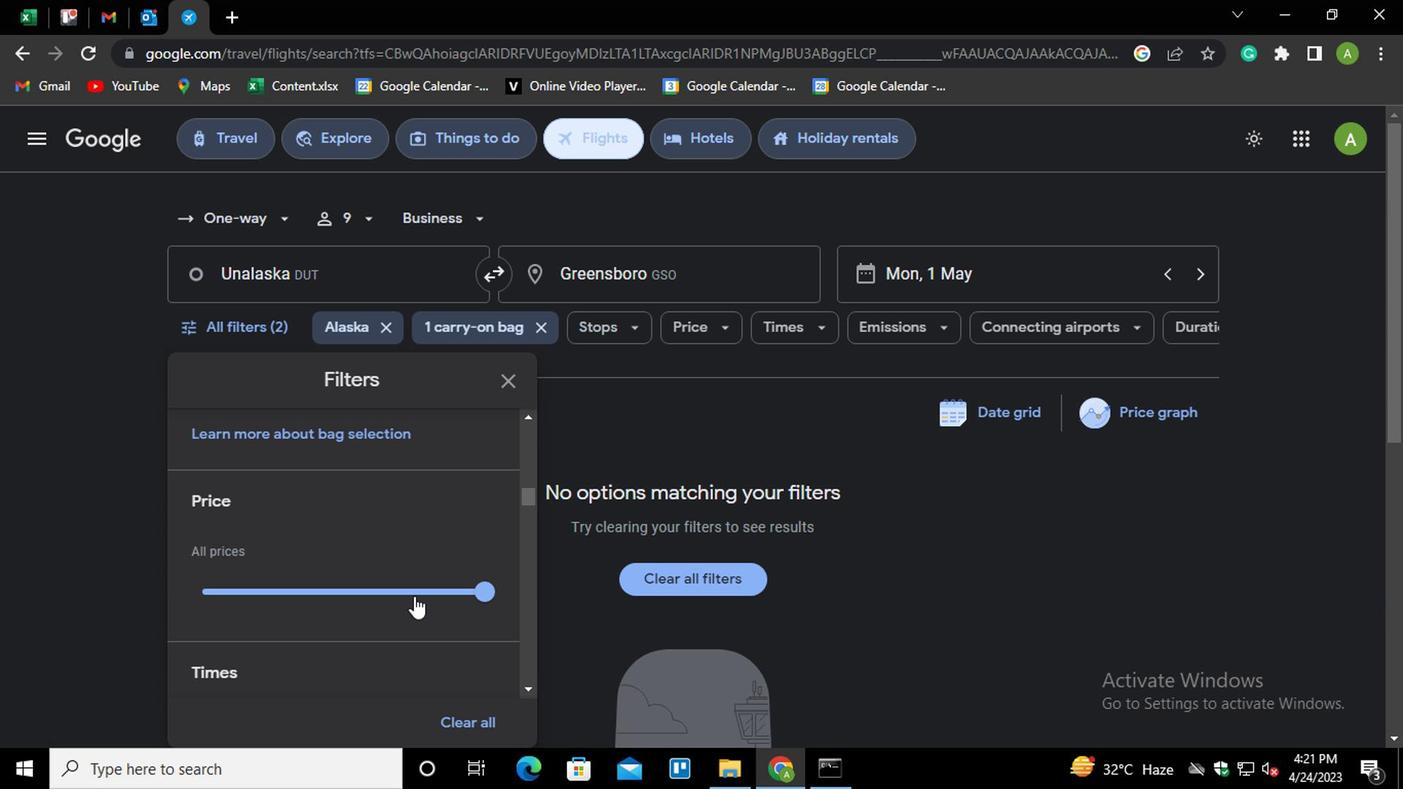 
Action: Mouse scrolled (415, 591) with delta (0, 0)
Screenshot: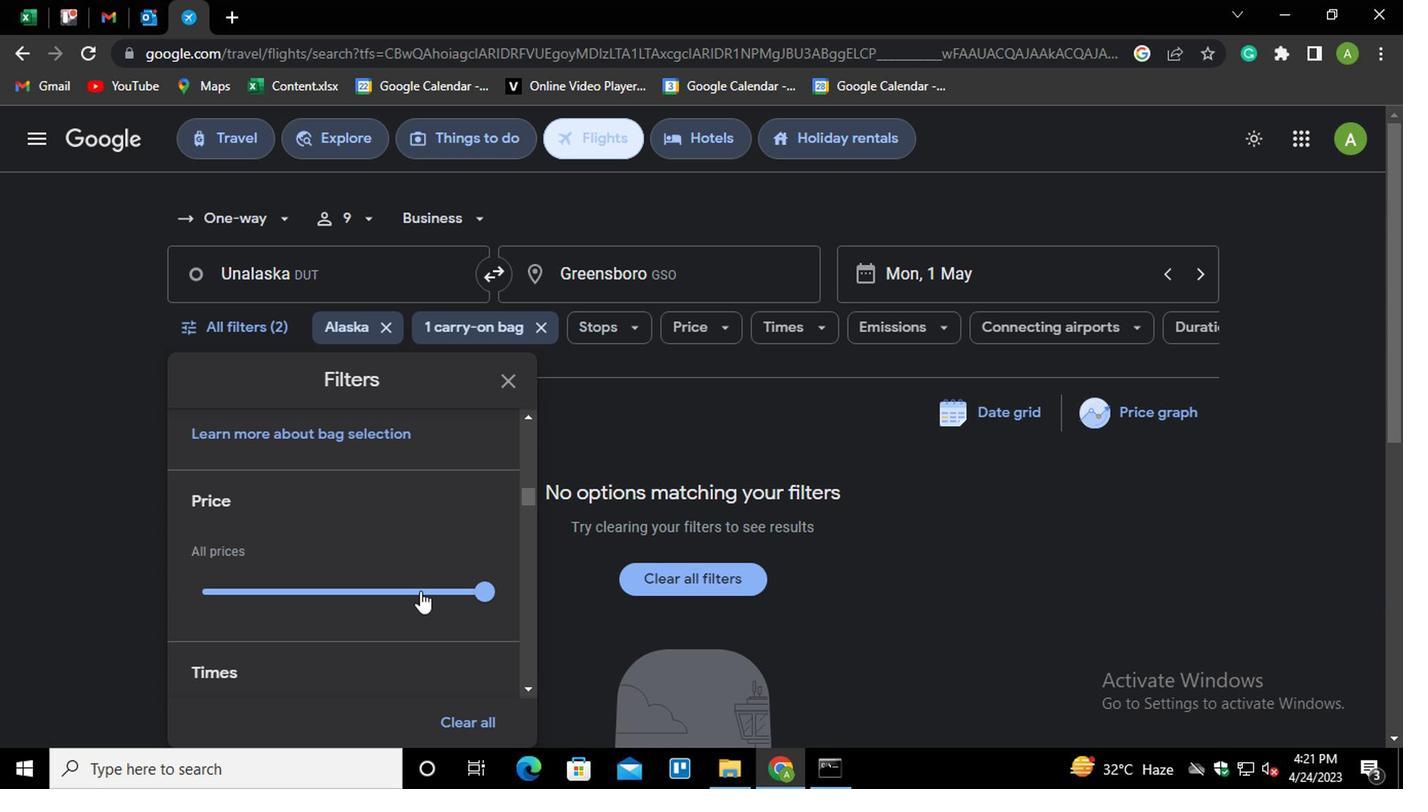 
Action: Mouse scrolled (415, 591) with delta (0, 0)
Screenshot: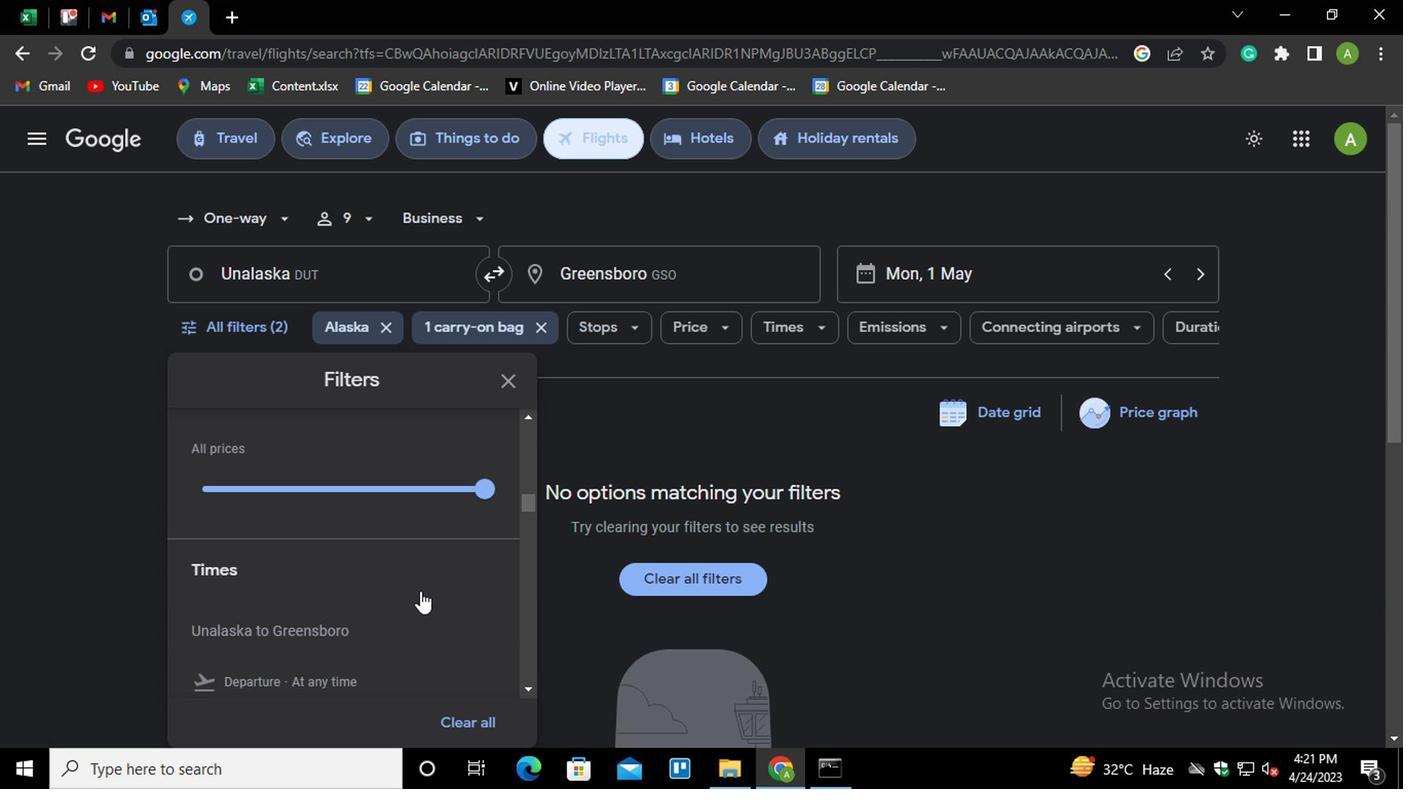 
Action: Mouse moved to (197, 621)
Screenshot: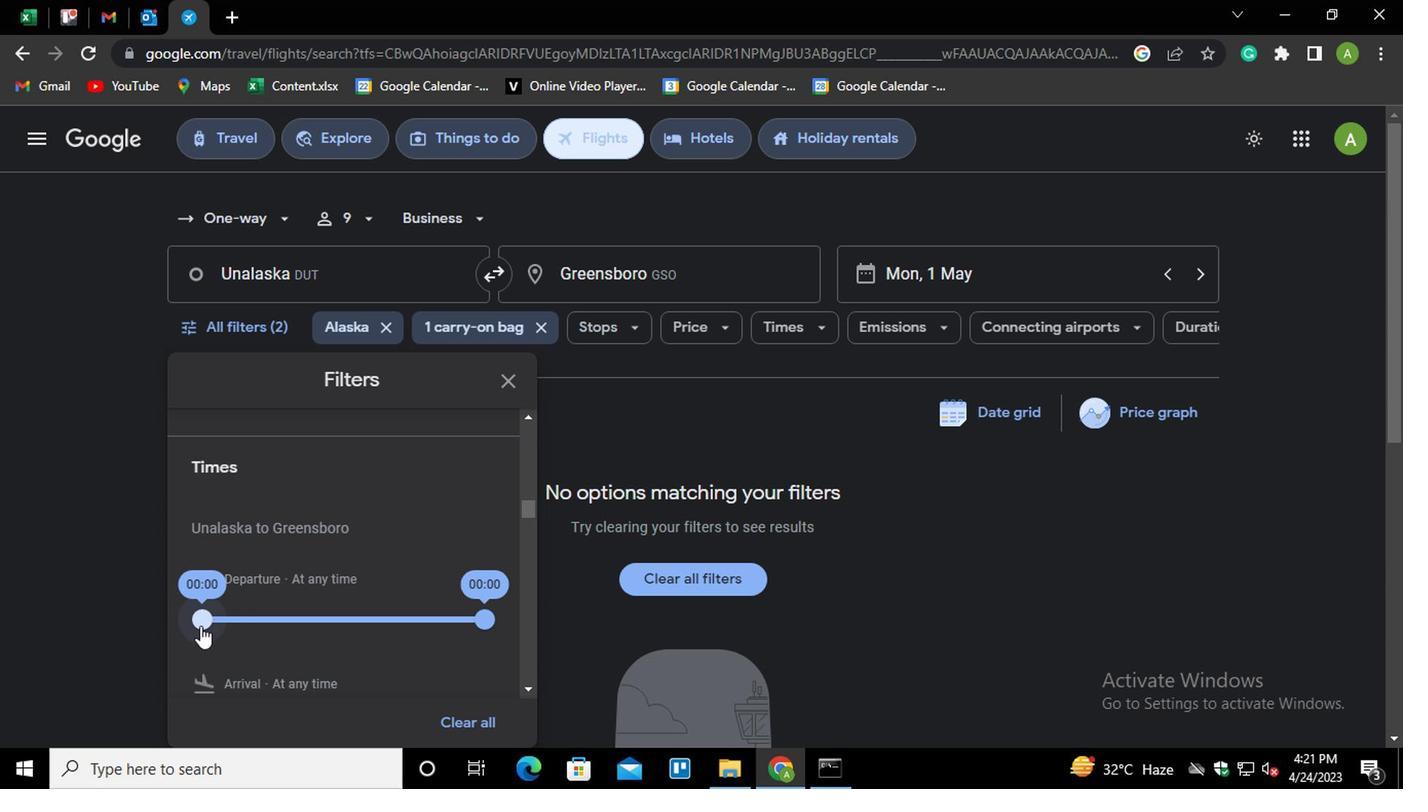 
Action: Mouse pressed left at (197, 621)
Screenshot: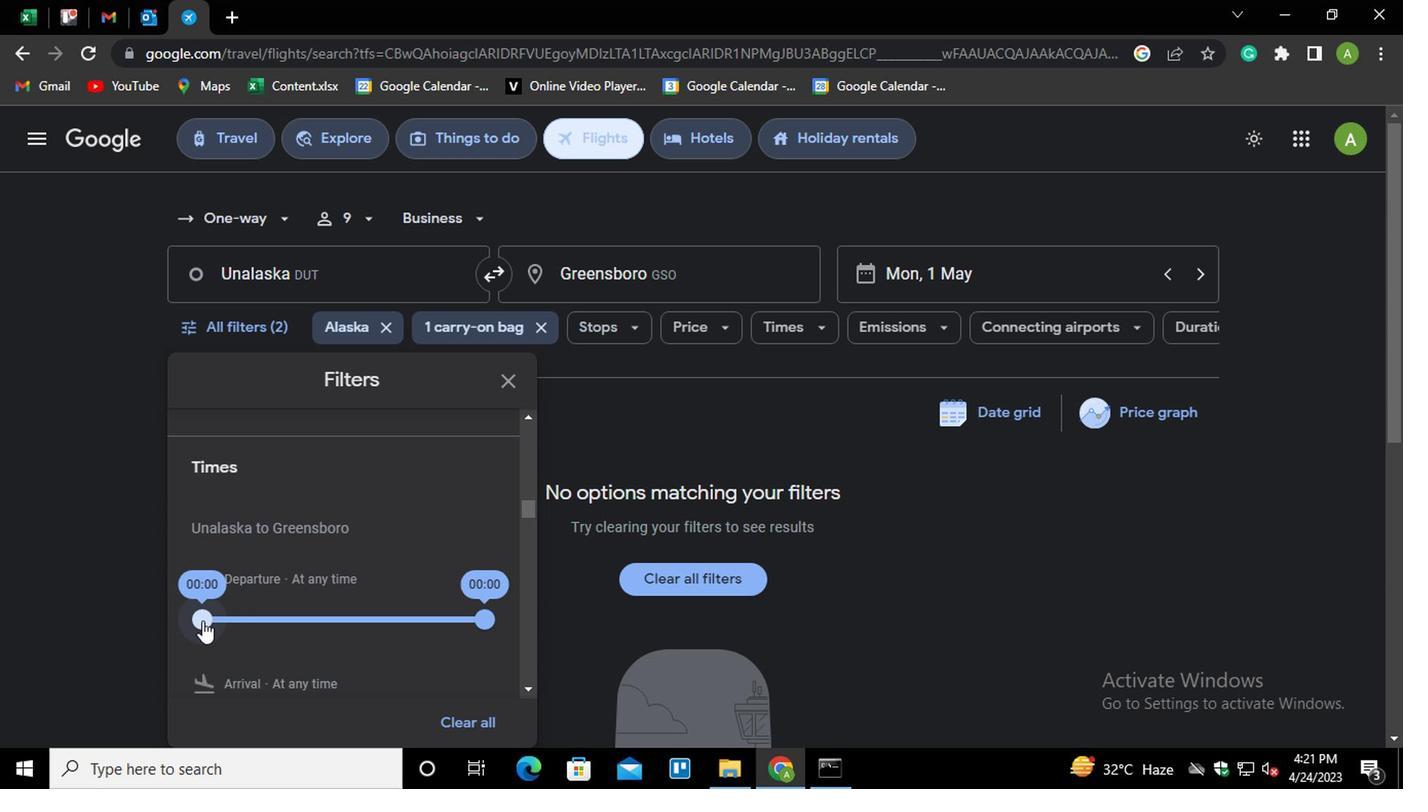
Action: Mouse moved to (479, 614)
Screenshot: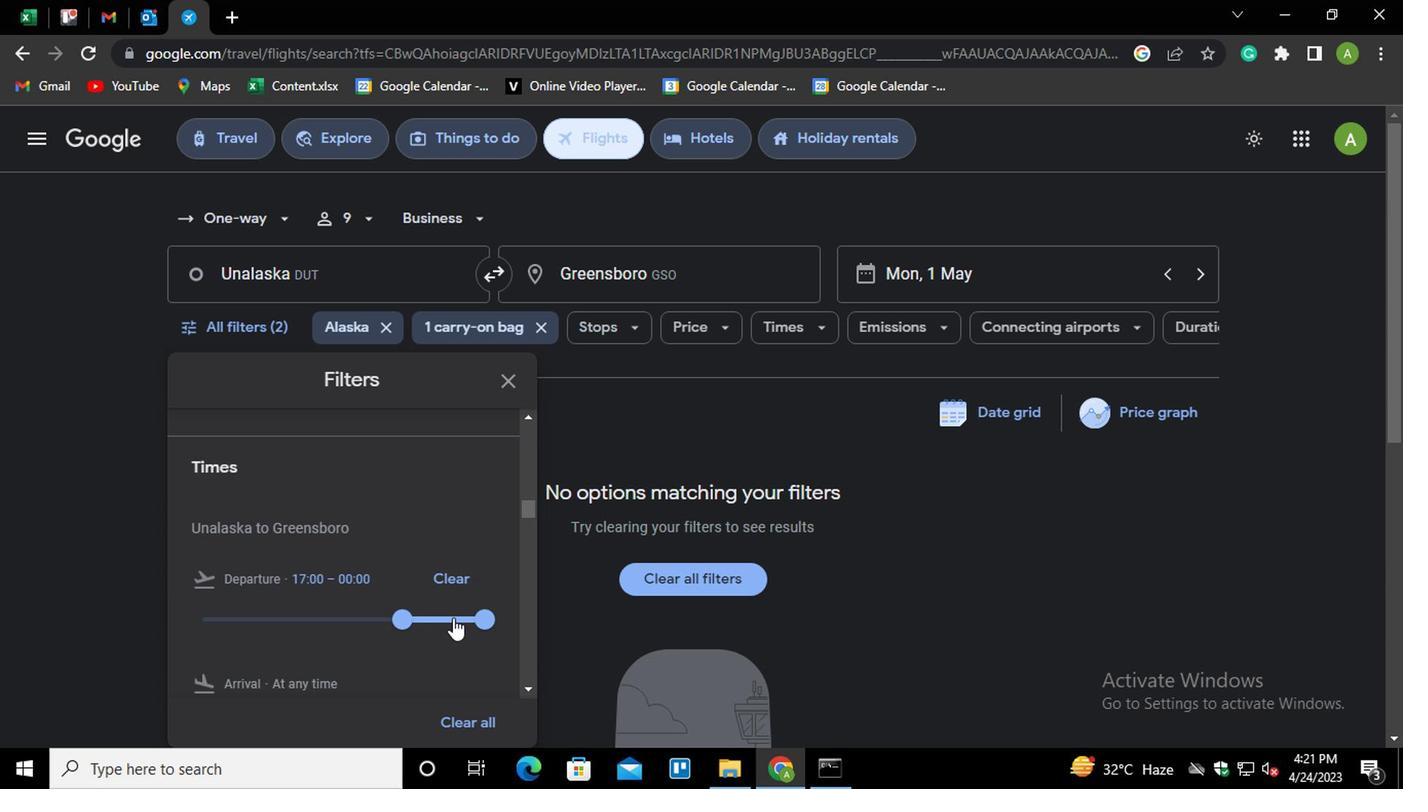 
Action: Mouse pressed left at (479, 614)
Screenshot: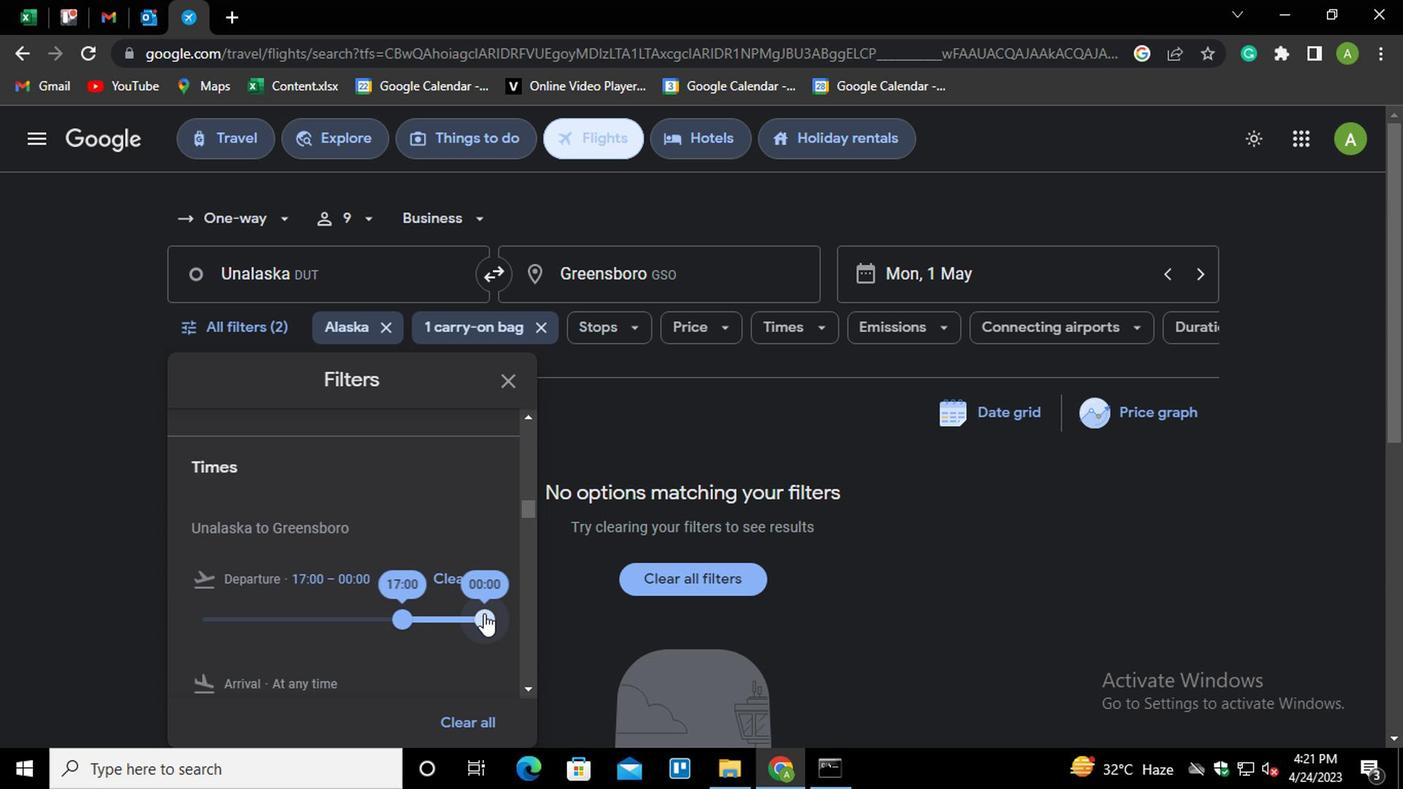 
Action: Mouse moved to (450, 535)
Screenshot: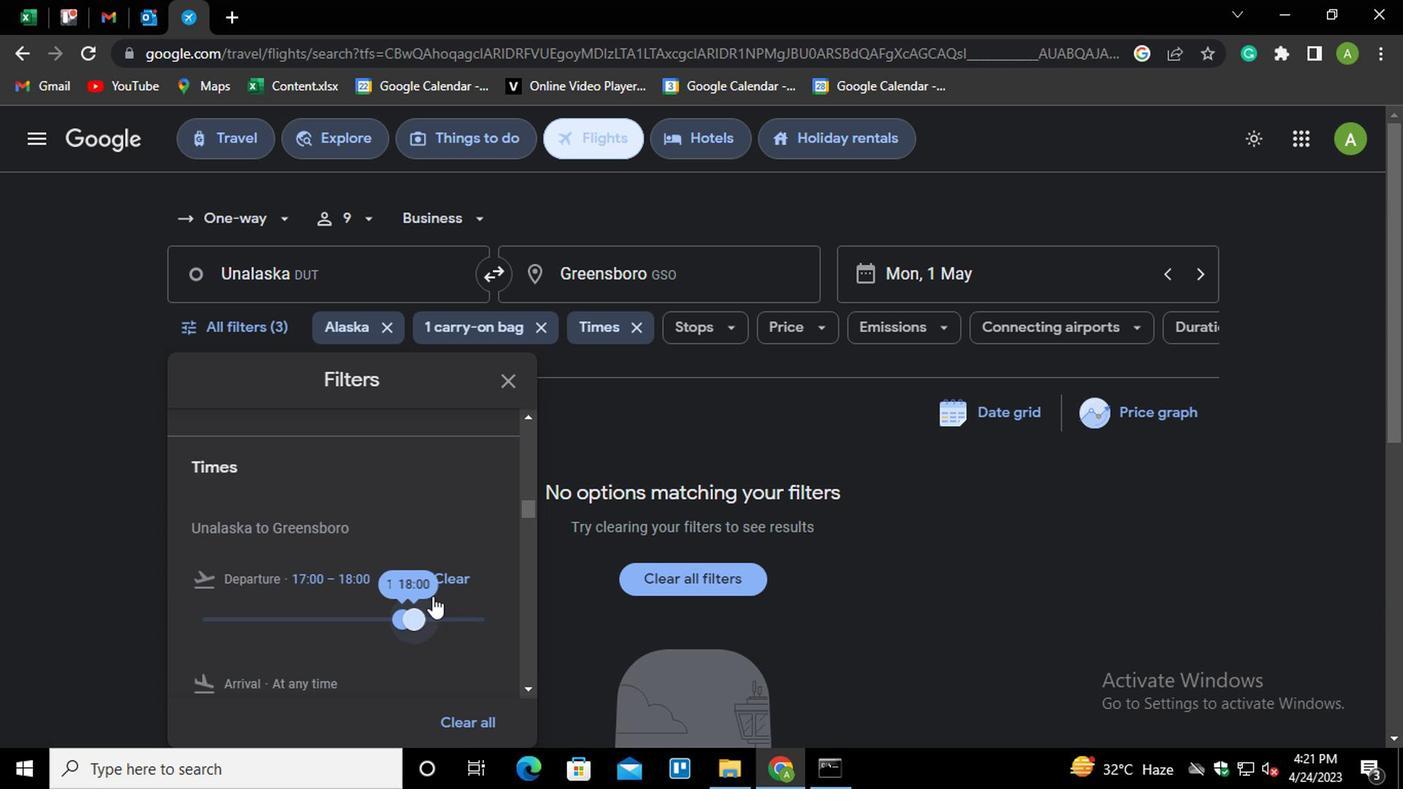 
Action: Mouse scrolled (450, 534) with delta (0, 0)
Screenshot: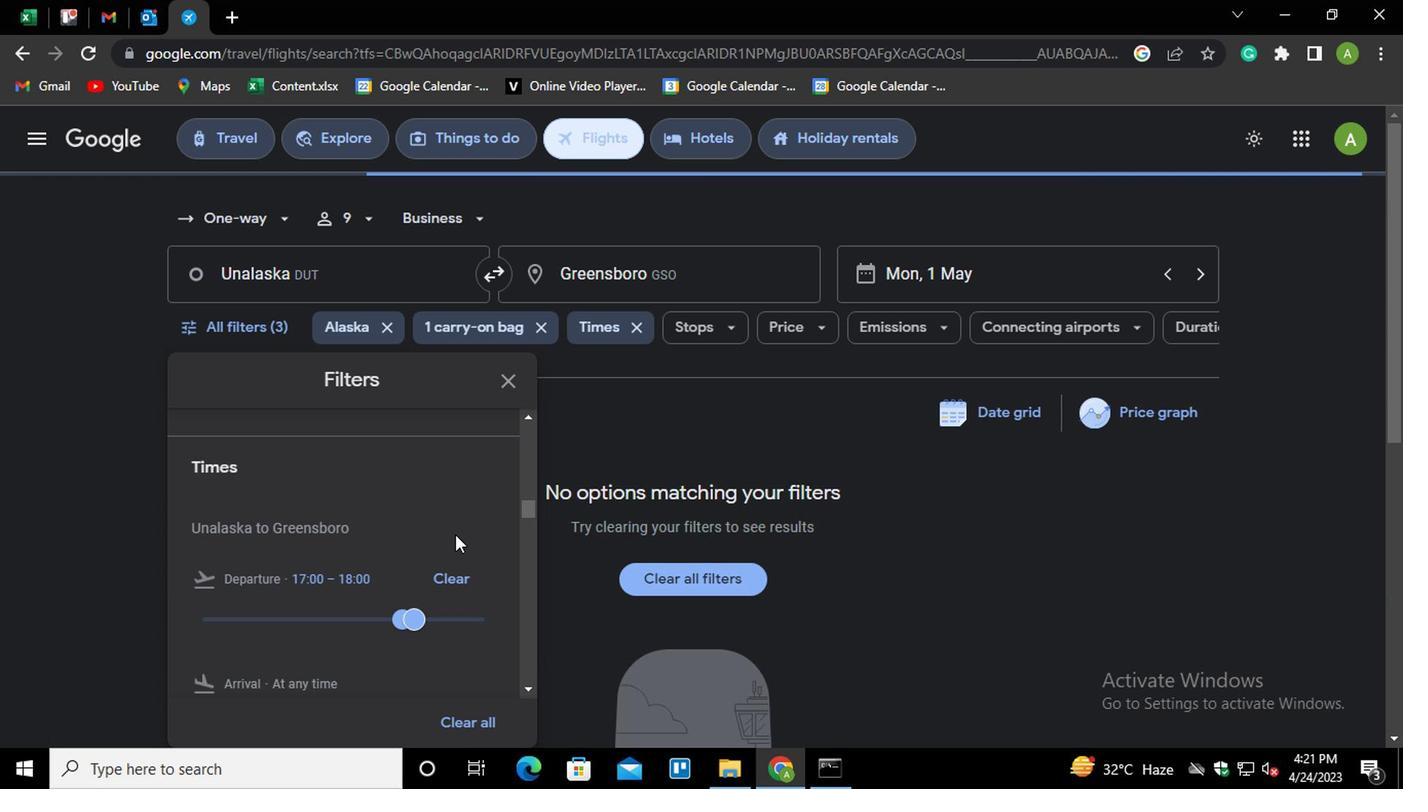 
Action: Mouse moved to (970, 562)
Screenshot: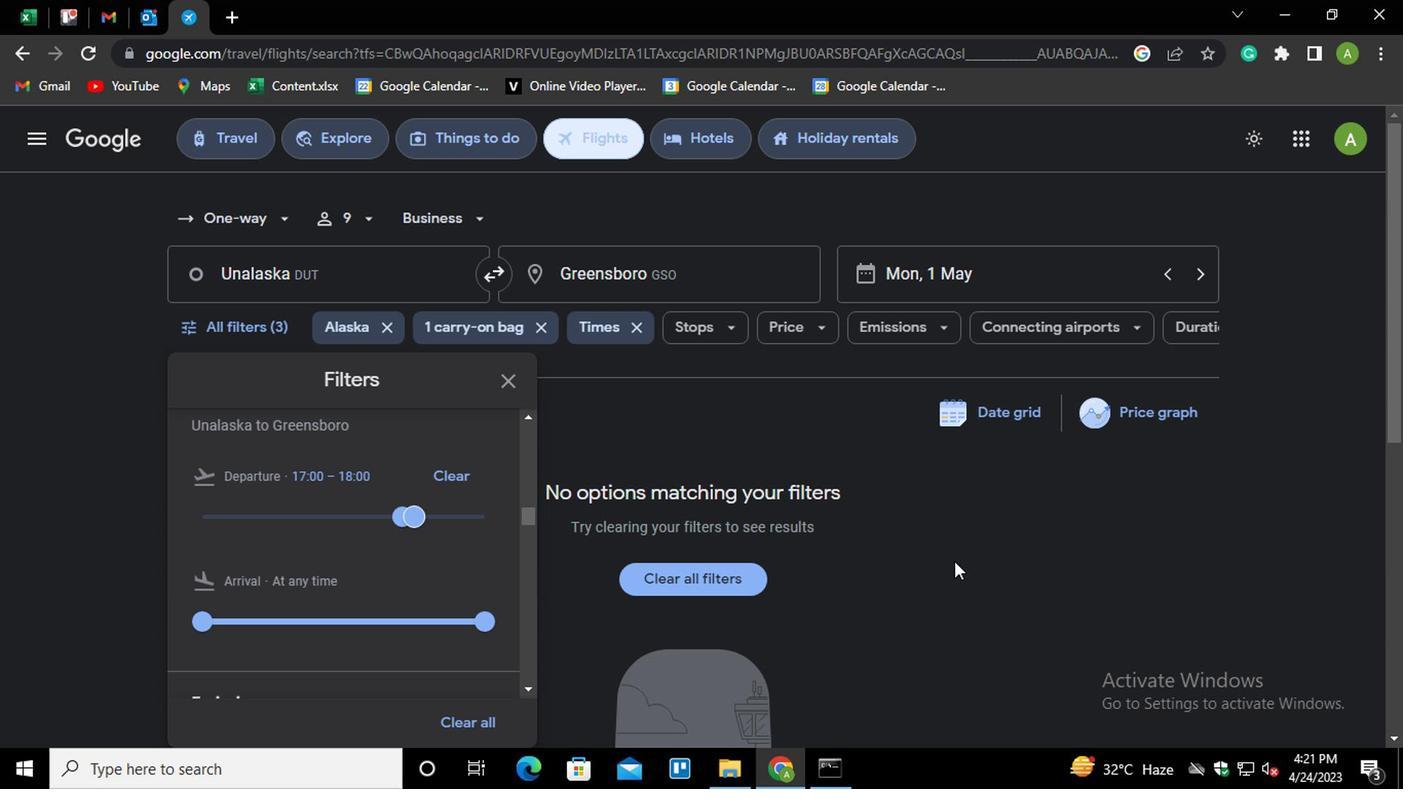 
Action: Mouse pressed left at (970, 562)
Screenshot: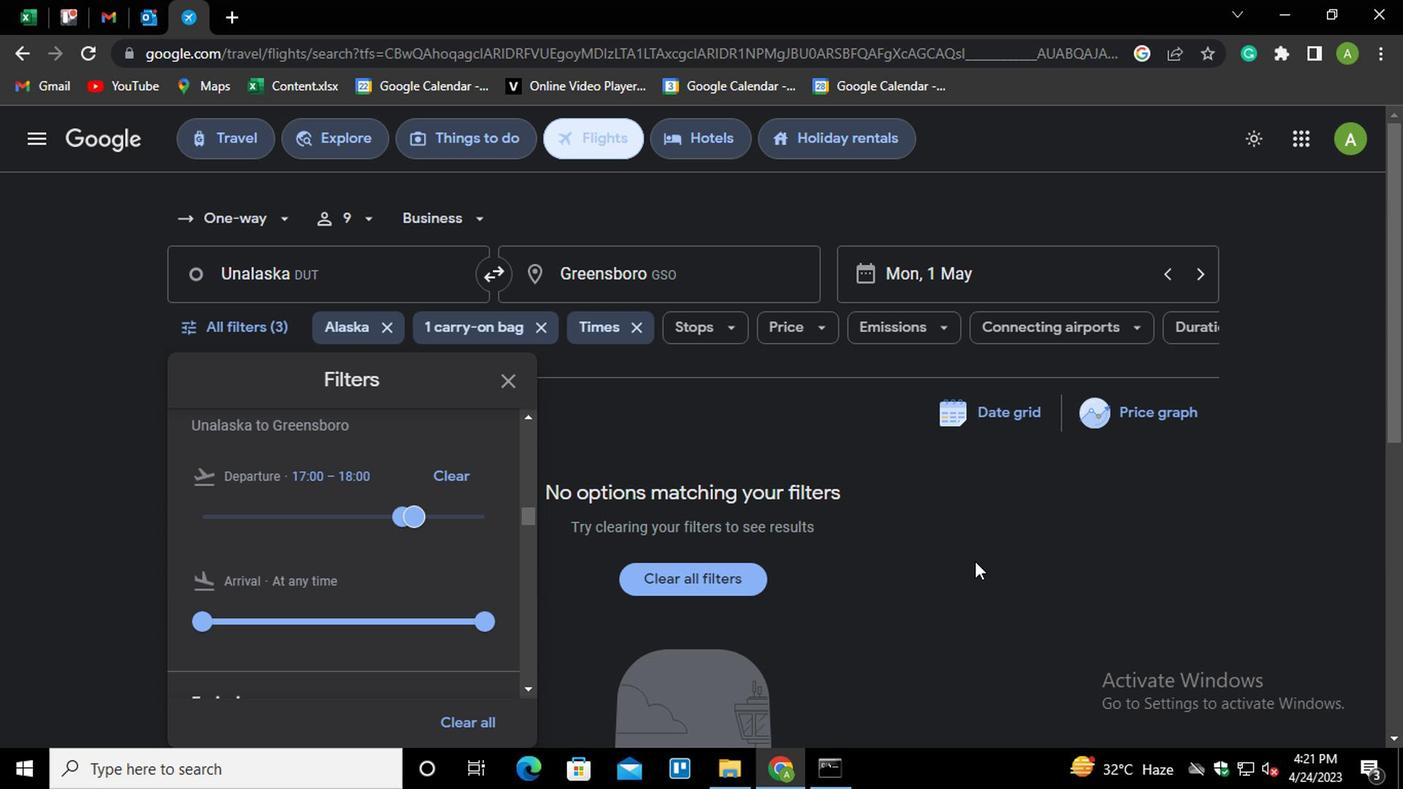 
